 Task: Look for space in Bishnupur, India from 8th June, 2023 to 19th June, 2023 for 1 adult in price range Rs.5000 to Rs.12000. Place can be shared room with 1  bedroom having 1 bed and 1 bathroom. Property type can be house, flat, guest house, hotel. Booking option can be shelf check-in. Required host language is English.
Action: Mouse moved to (484, 73)
Screenshot: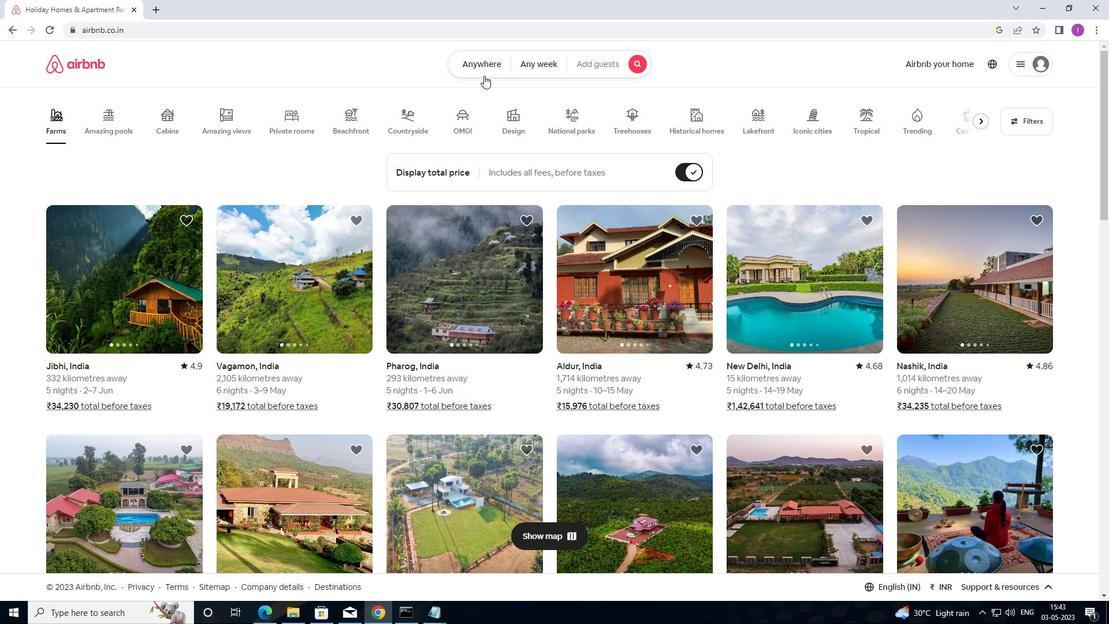 
Action: Mouse pressed left at (484, 73)
Screenshot: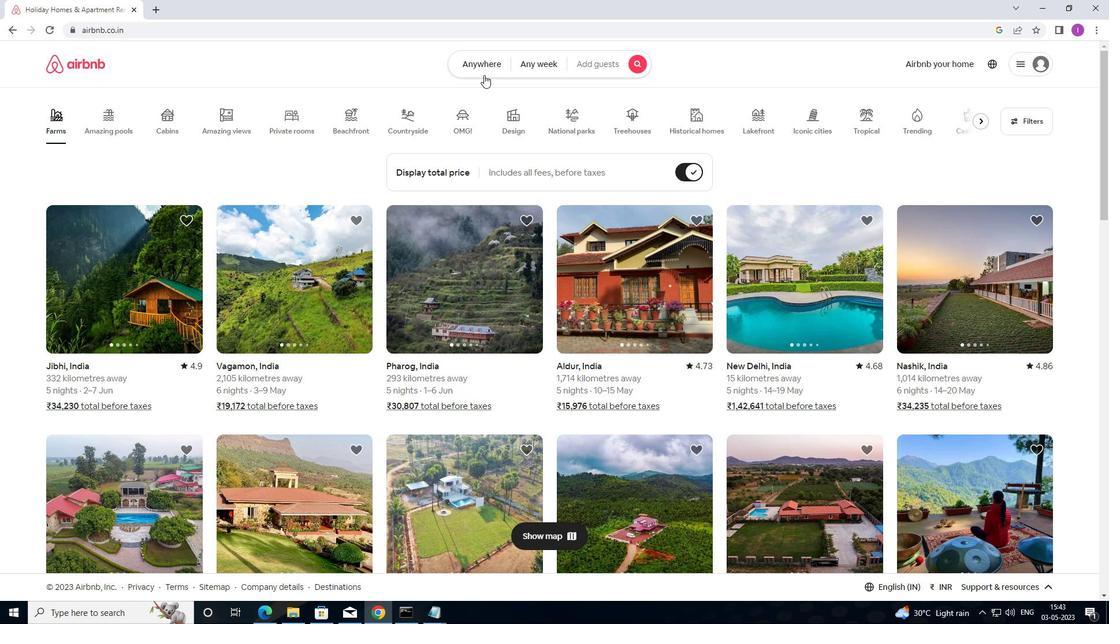 
Action: Mouse moved to (390, 116)
Screenshot: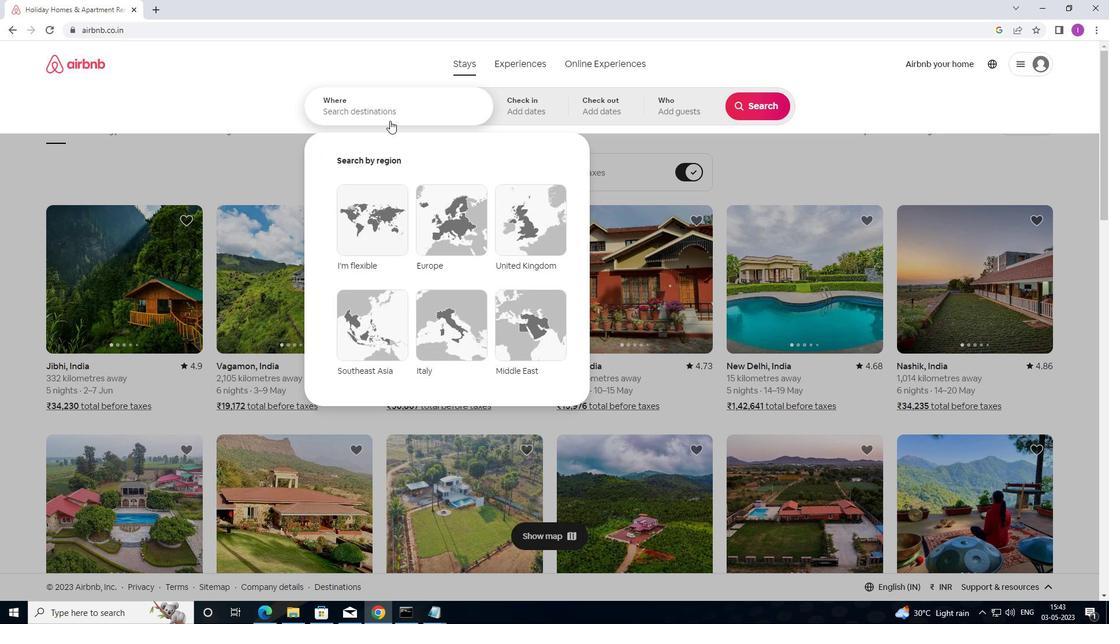 
Action: Mouse pressed left at (390, 116)
Screenshot: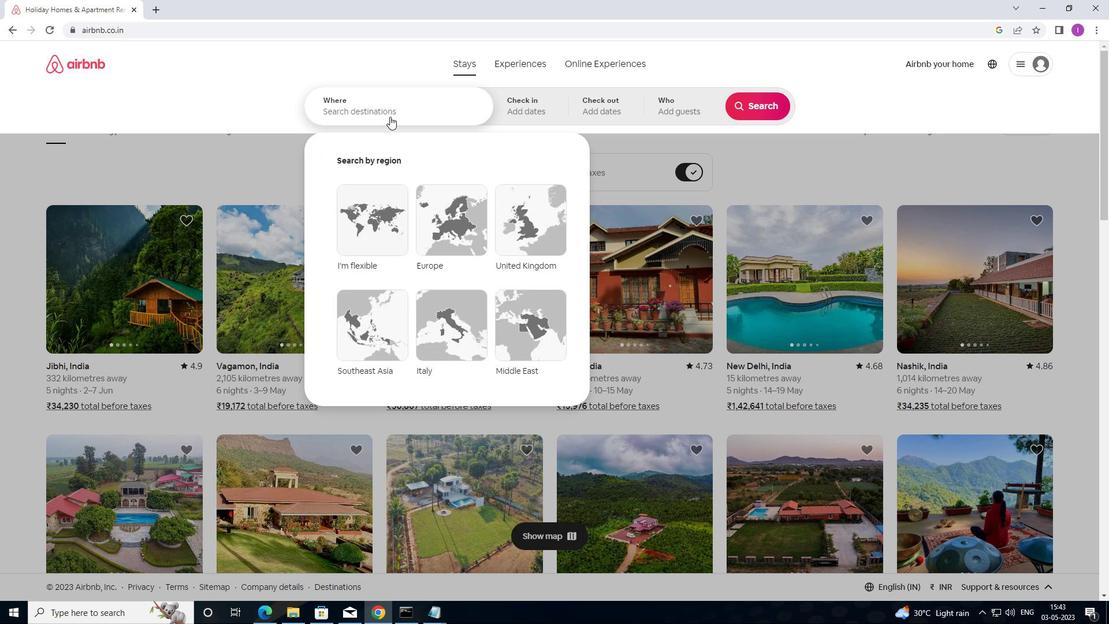
Action: Mouse moved to (596, 73)
Screenshot: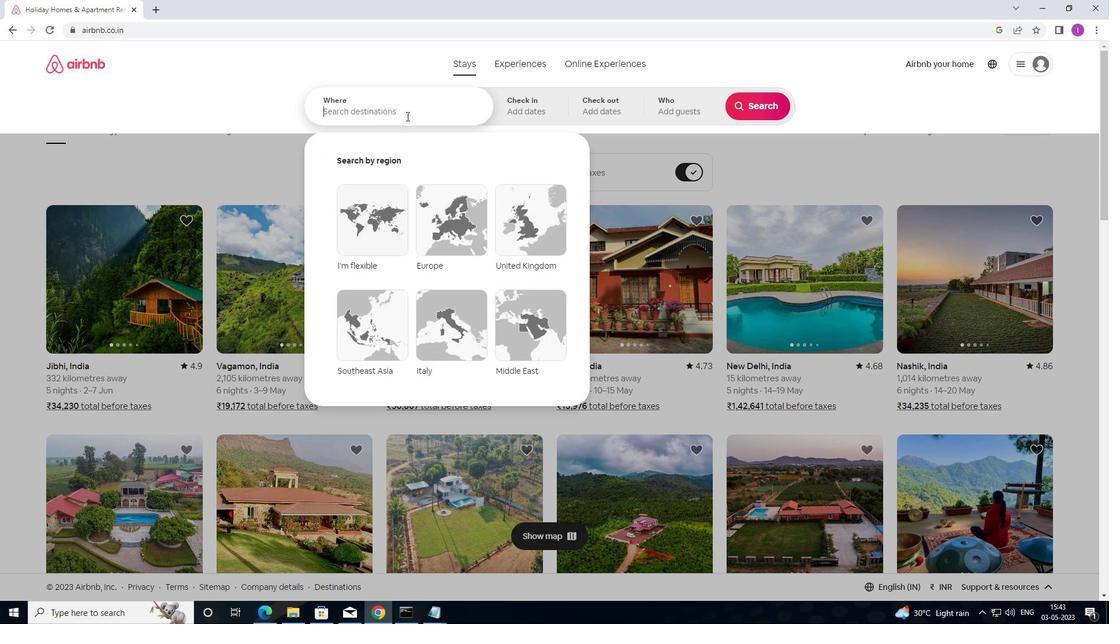 
Action: Key pressed <Key.shift>BISHNUPUR,<Key.shift>INDIA
Screenshot: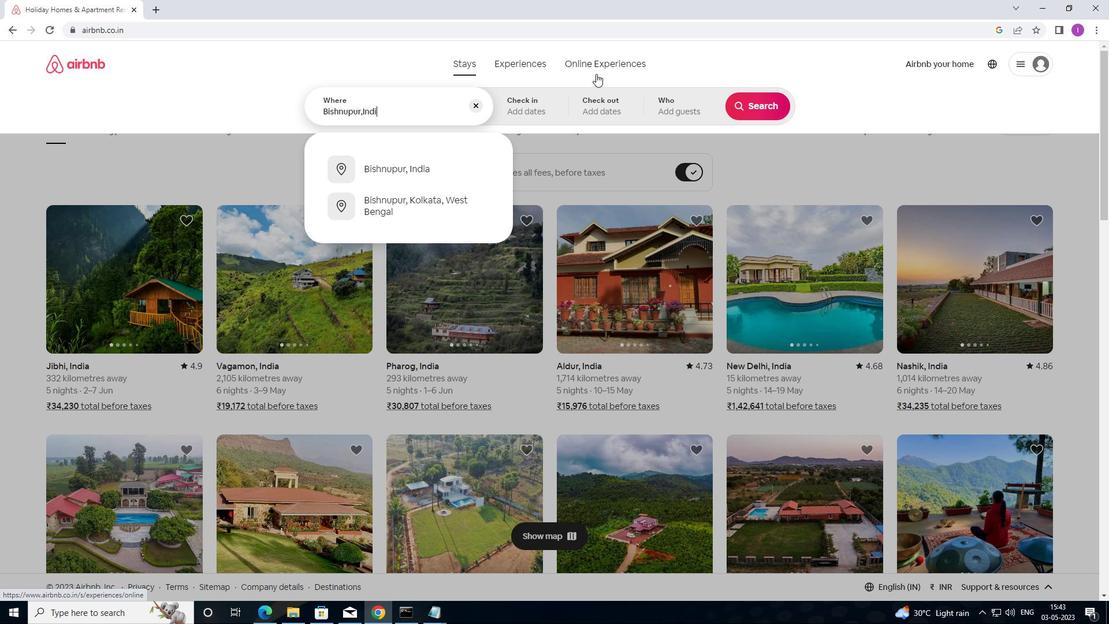 
Action: Mouse moved to (383, 173)
Screenshot: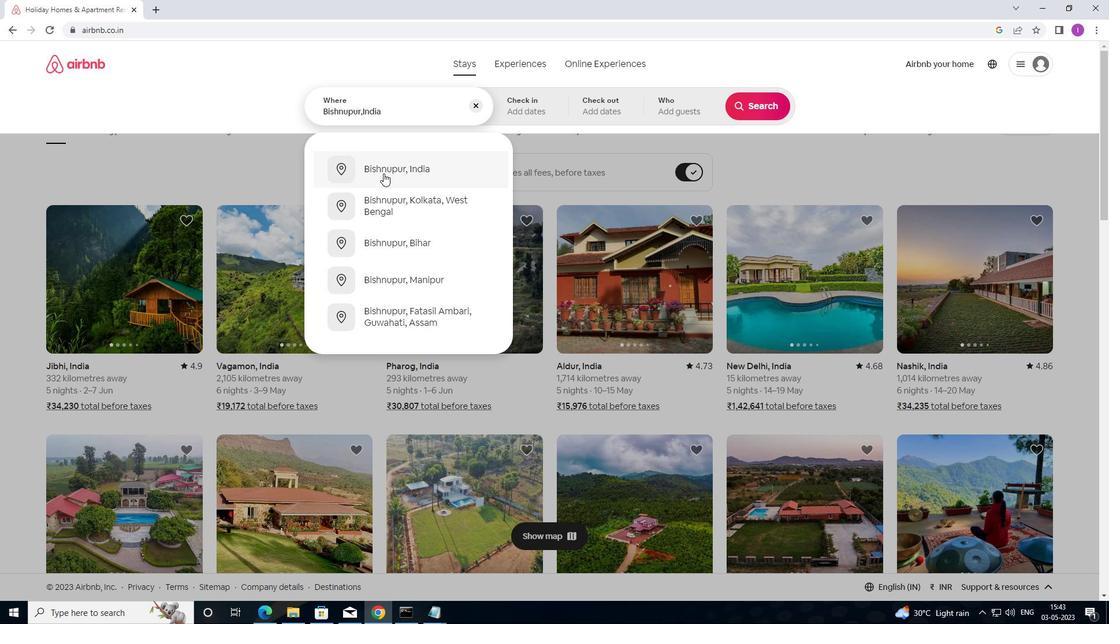 
Action: Mouse pressed left at (383, 173)
Screenshot: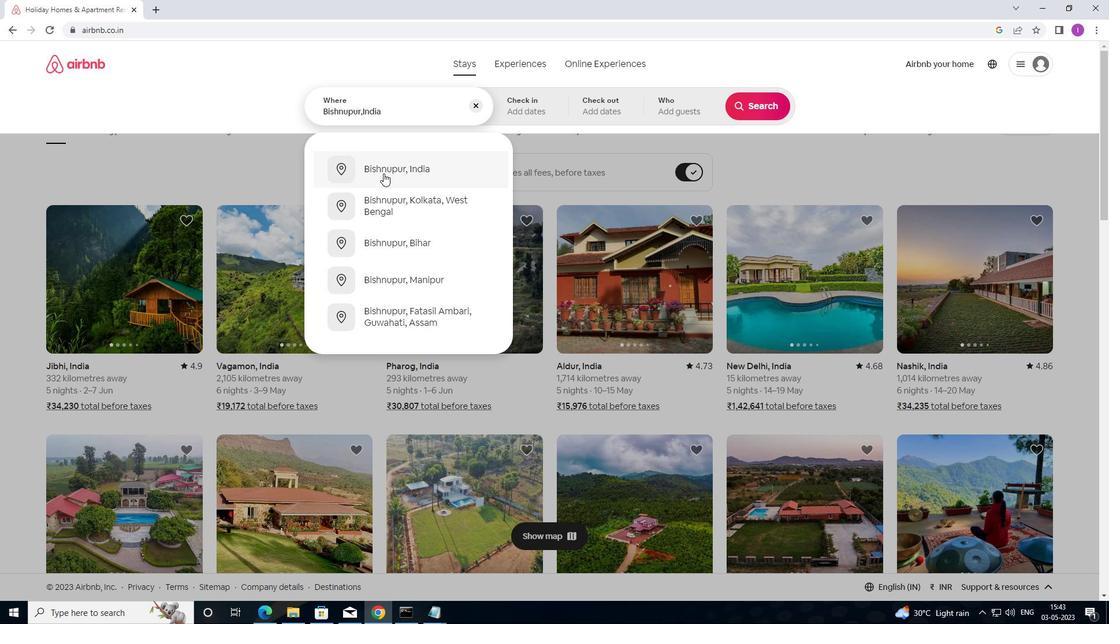 
Action: Mouse moved to (528, 113)
Screenshot: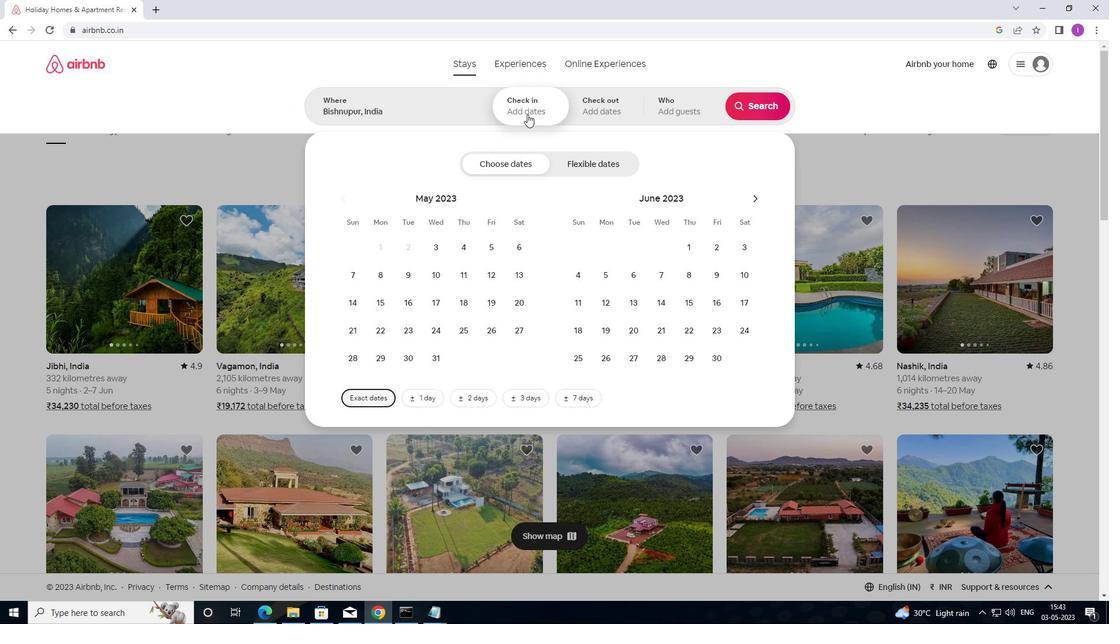 
Action: Mouse pressed left at (528, 113)
Screenshot: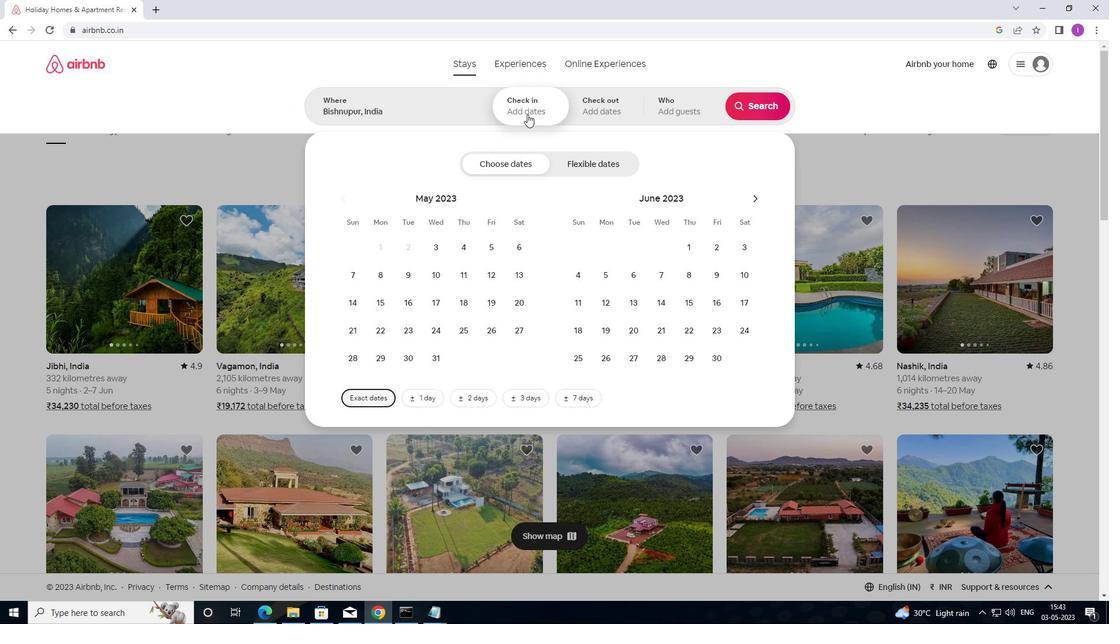 
Action: Mouse moved to (529, 110)
Screenshot: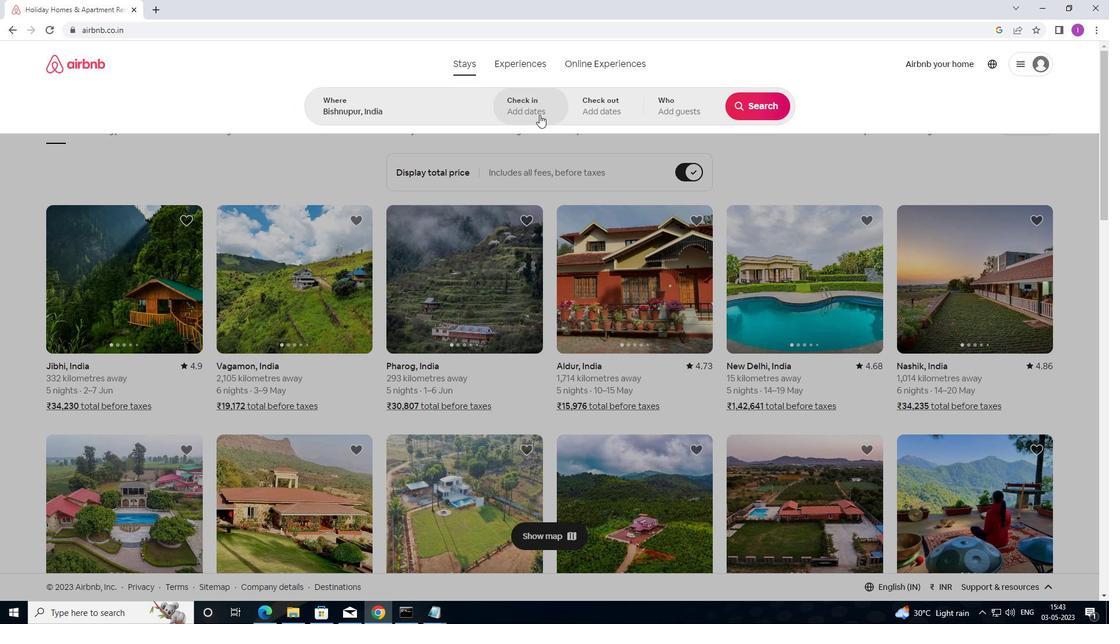 
Action: Mouse pressed left at (529, 110)
Screenshot: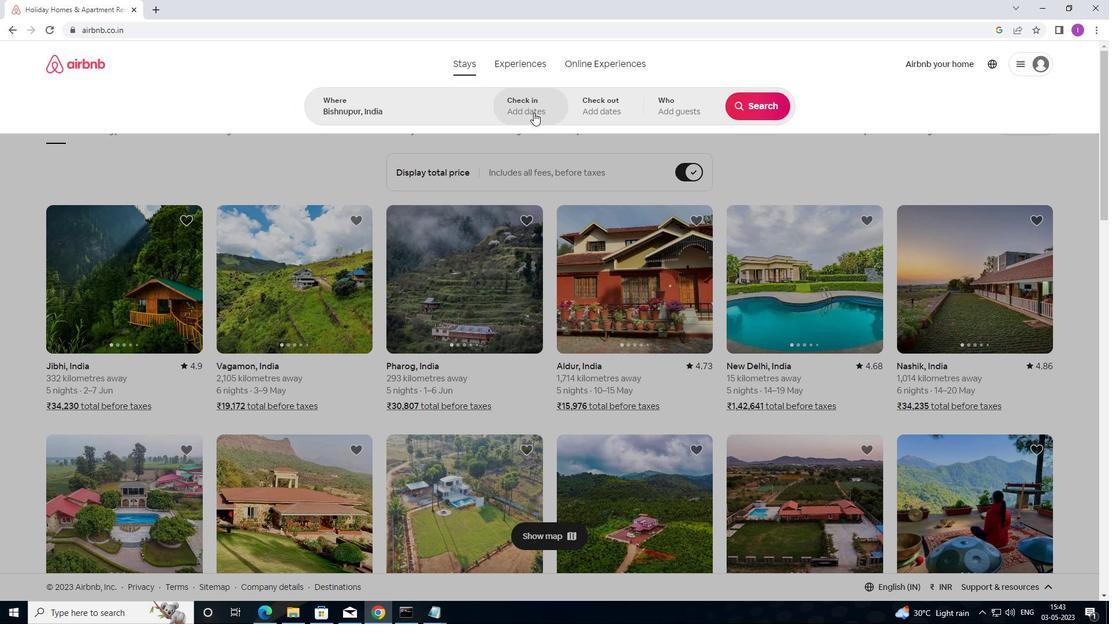 
Action: Mouse moved to (694, 277)
Screenshot: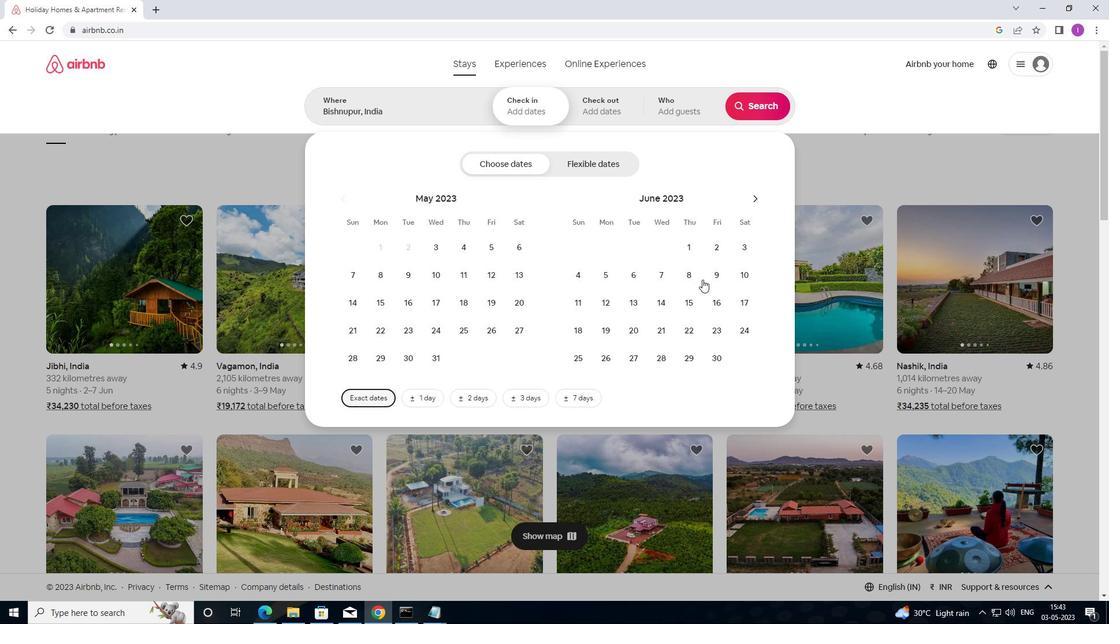 
Action: Mouse pressed left at (694, 277)
Screenshot: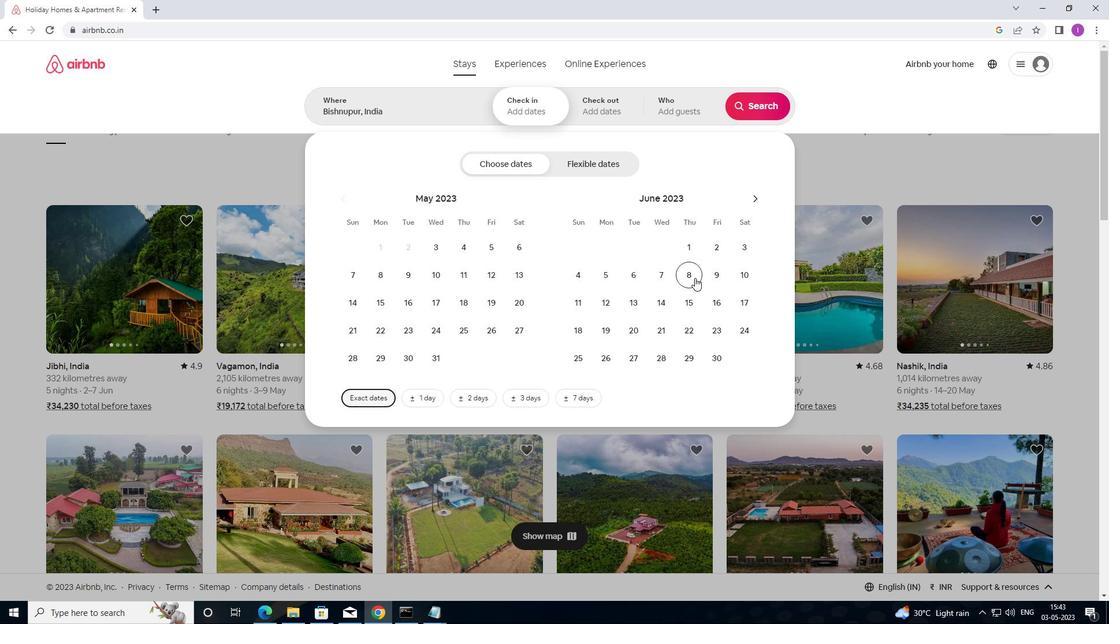 
Action: Mouse moved to (617, 335)
Screenshot: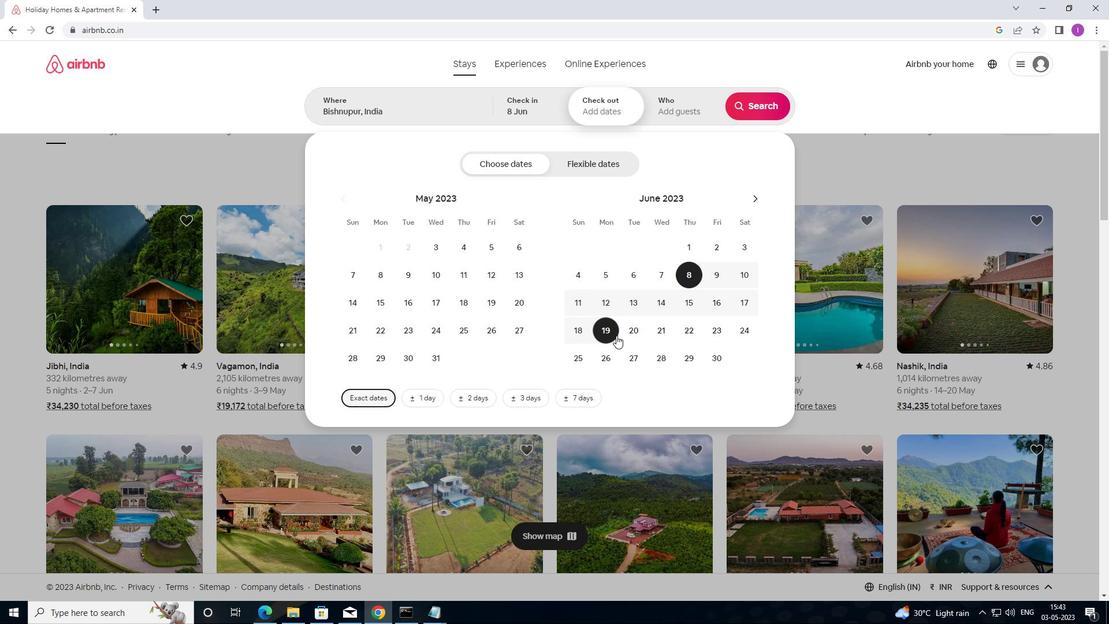
Action: Mouse pressed left at (617, 335)
Screenshot: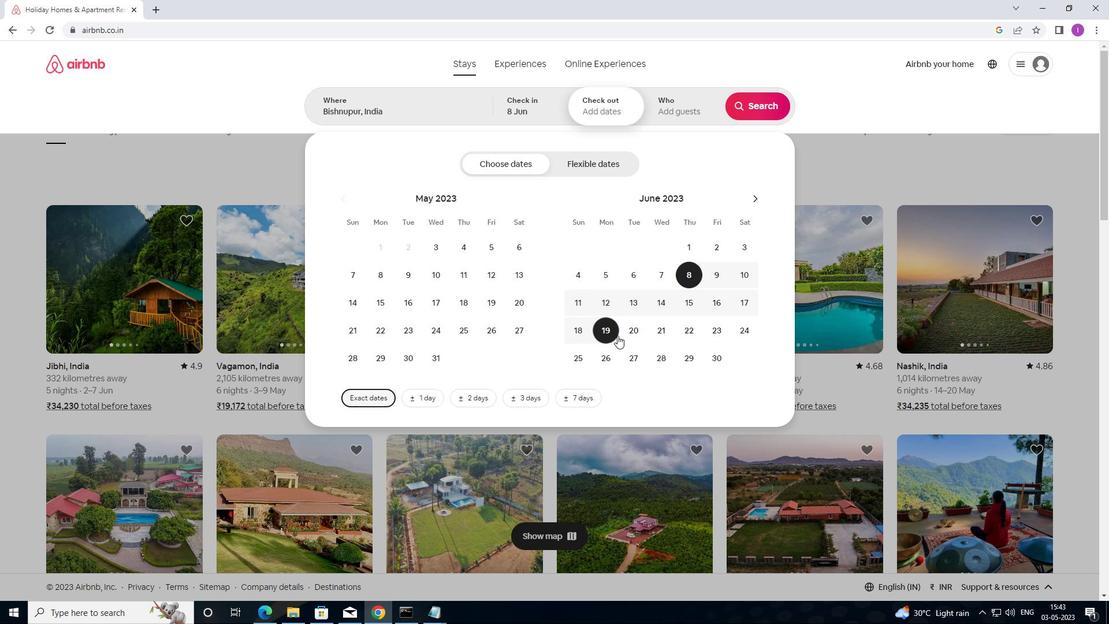 
Action: Mouse moved to (706, 107)
Screenshot: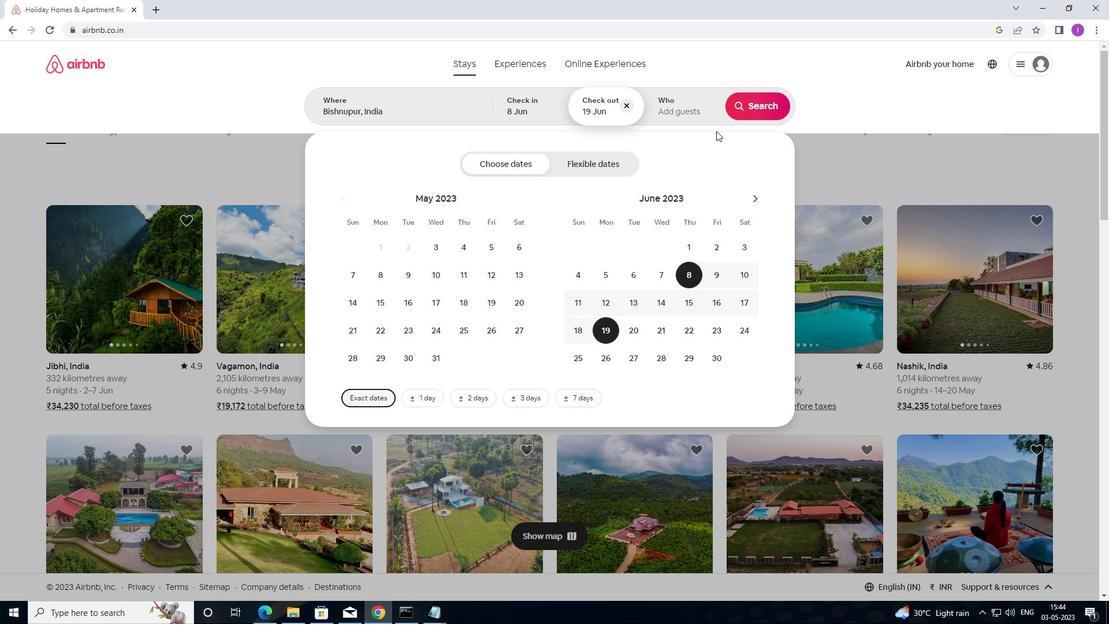 
Action: Mouse pressed left at (706, 107)
Screenshot: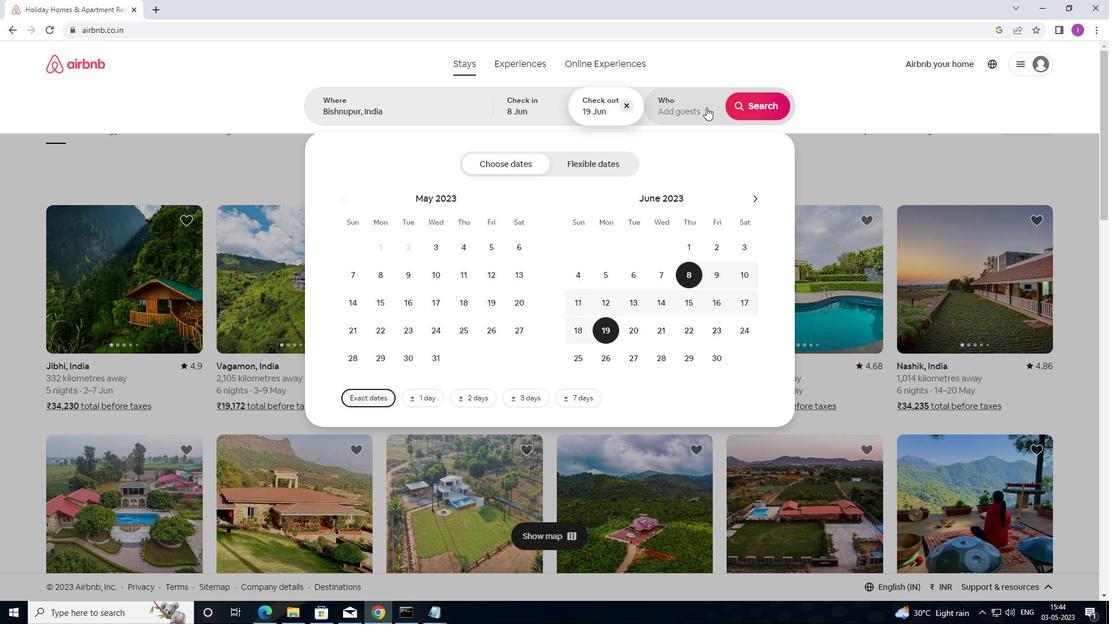 
Action: Mouse moved to (765, 166)
Screenshot: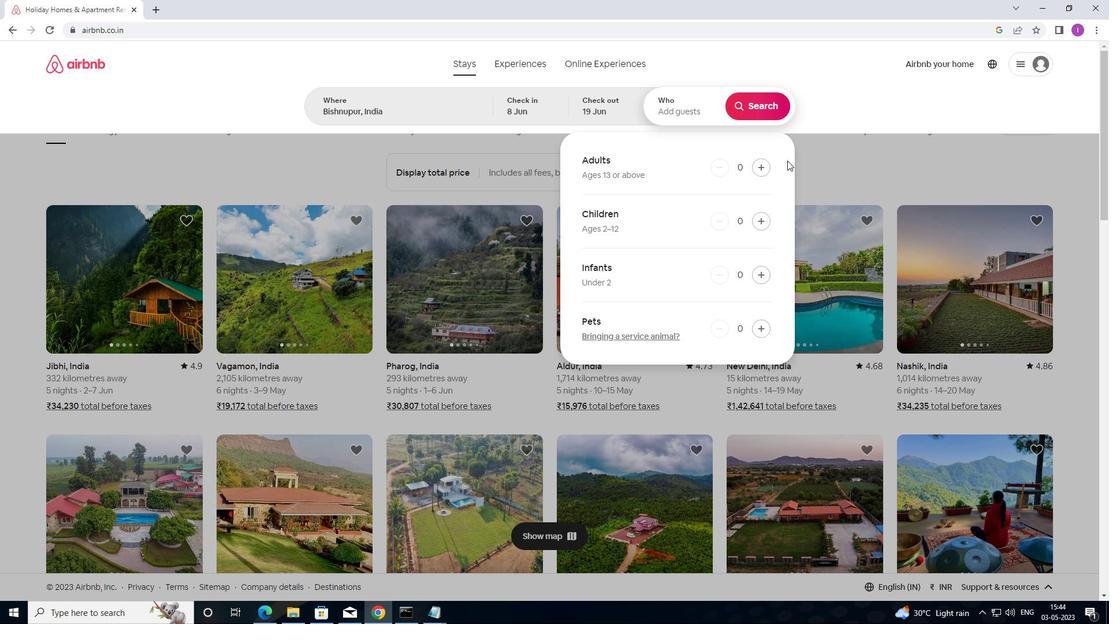
Action: Mouse pressed left at (765, 166)
Screenshot: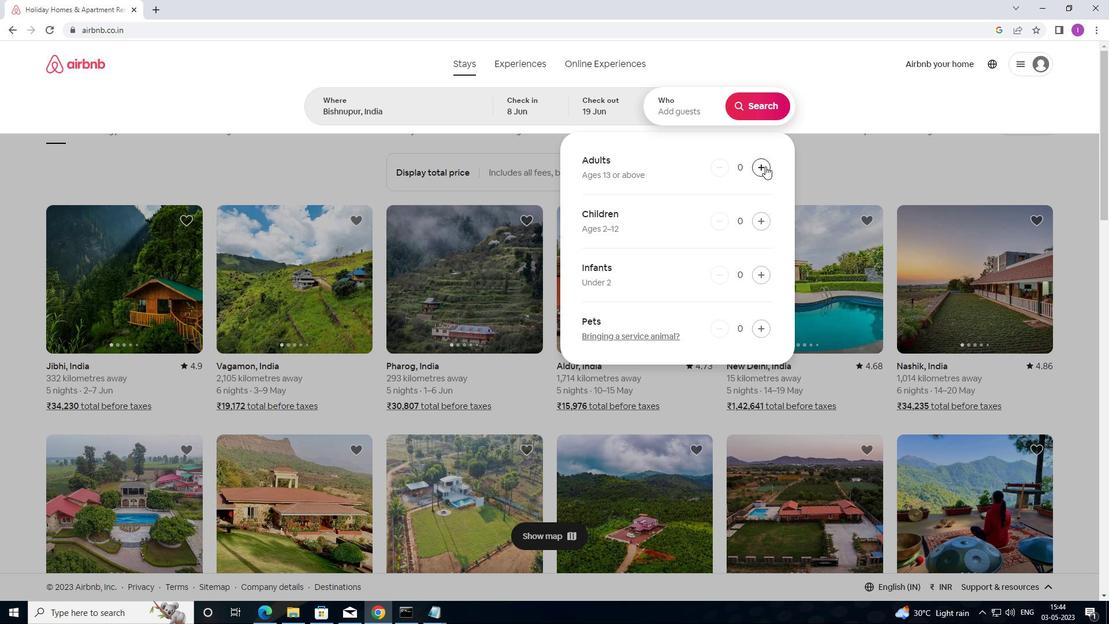 
Action: Mouse moved to (764, 110)
Screenshot: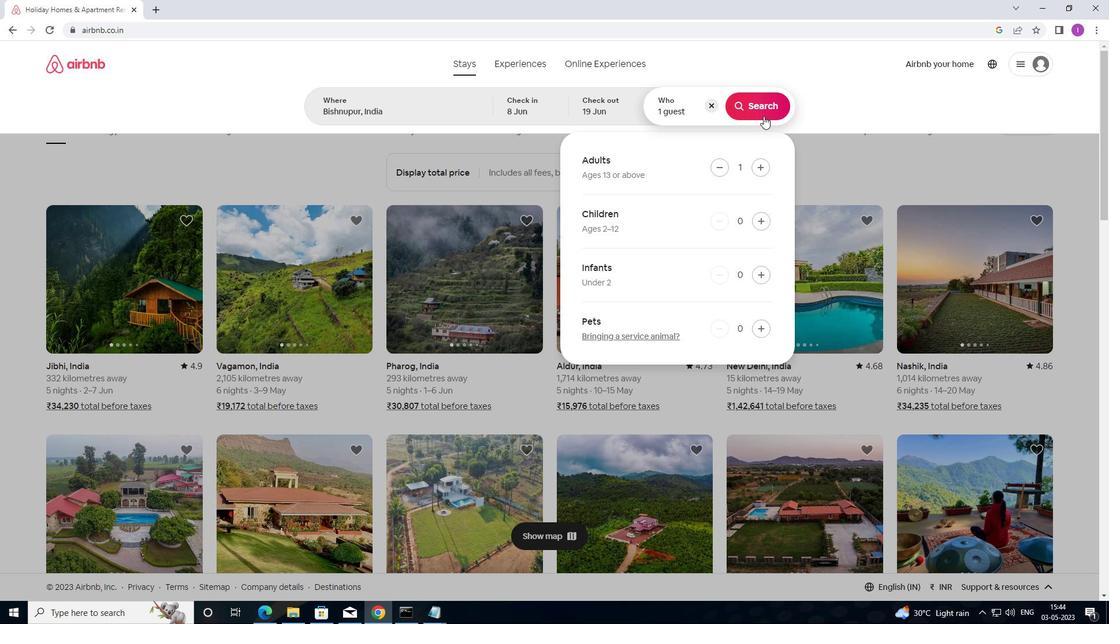 
Action: Mouse pressed left at (764, 110)
Screenshot: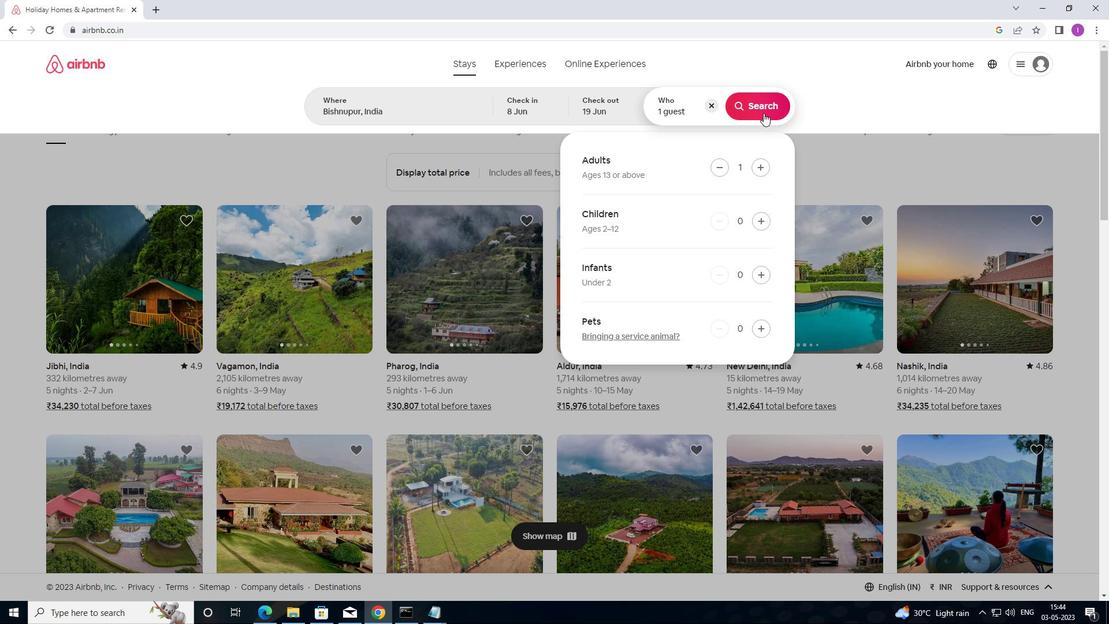 
Action: Mouse moved to (1078, 116)
Screenshot: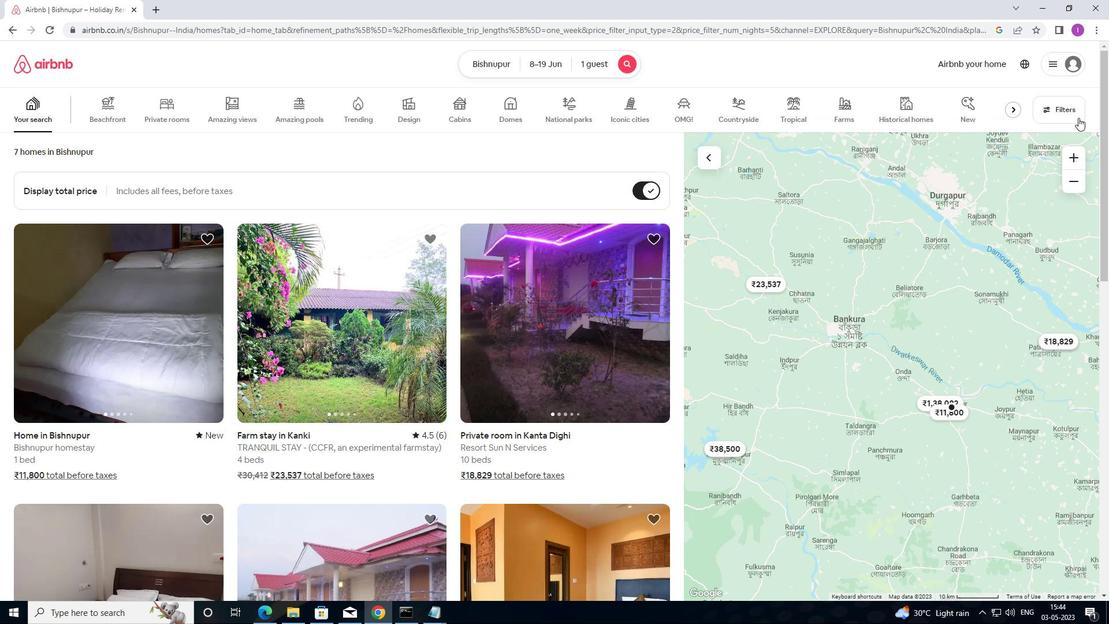 
Action: Mouse pressed left at (1078, 116)
Screenshot: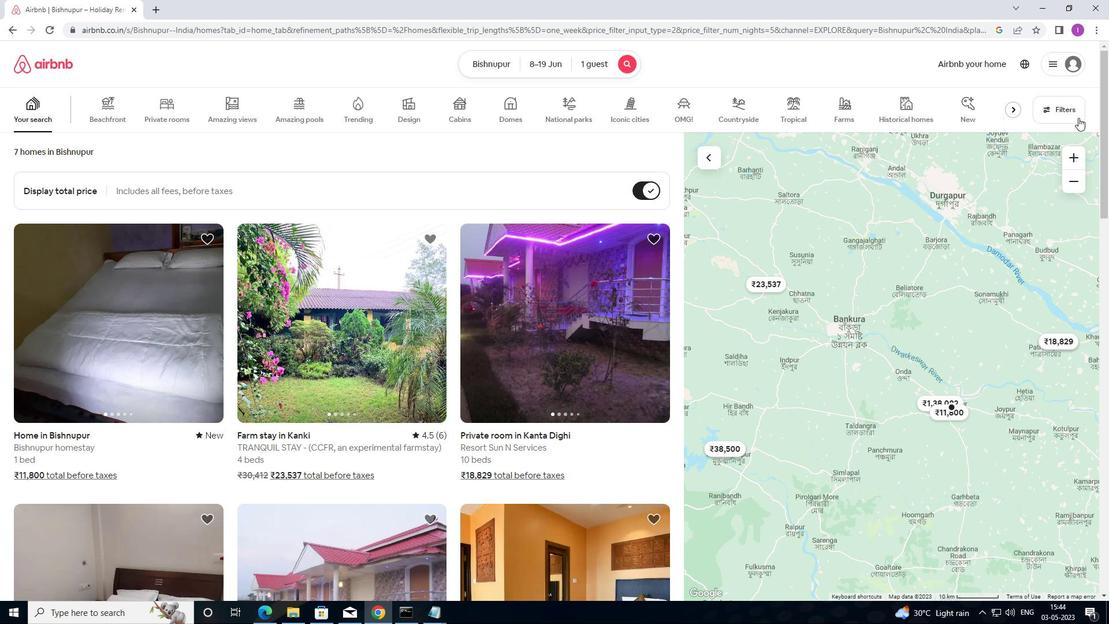 
Action: Mouse moved to (441, 255)
Screenshot: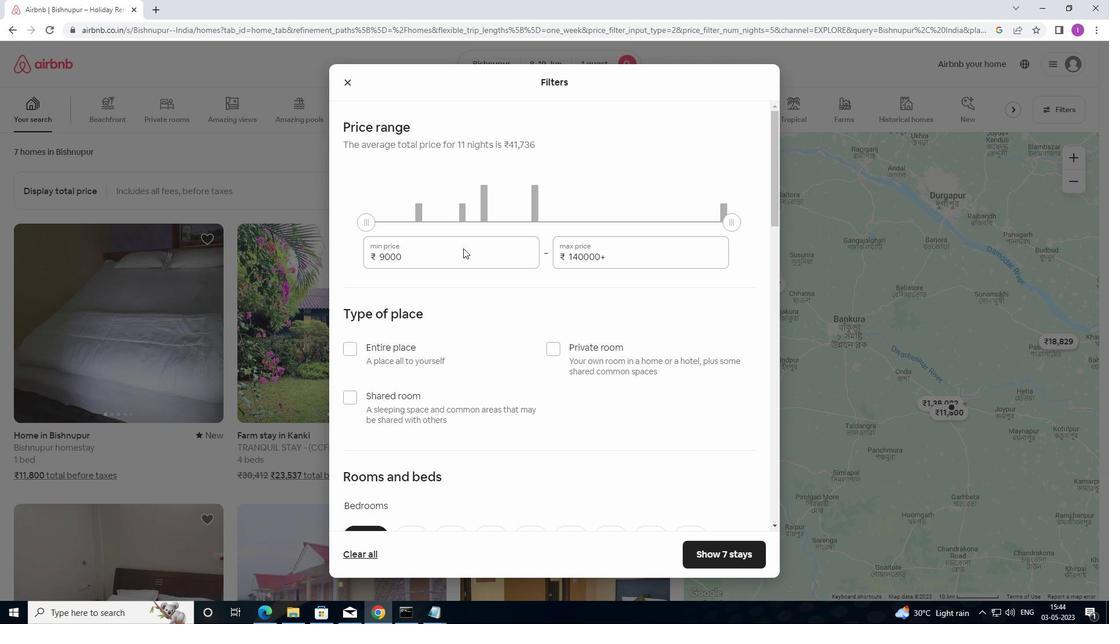 
Action: Mouse pressed left at (441, 255)
Screenshot: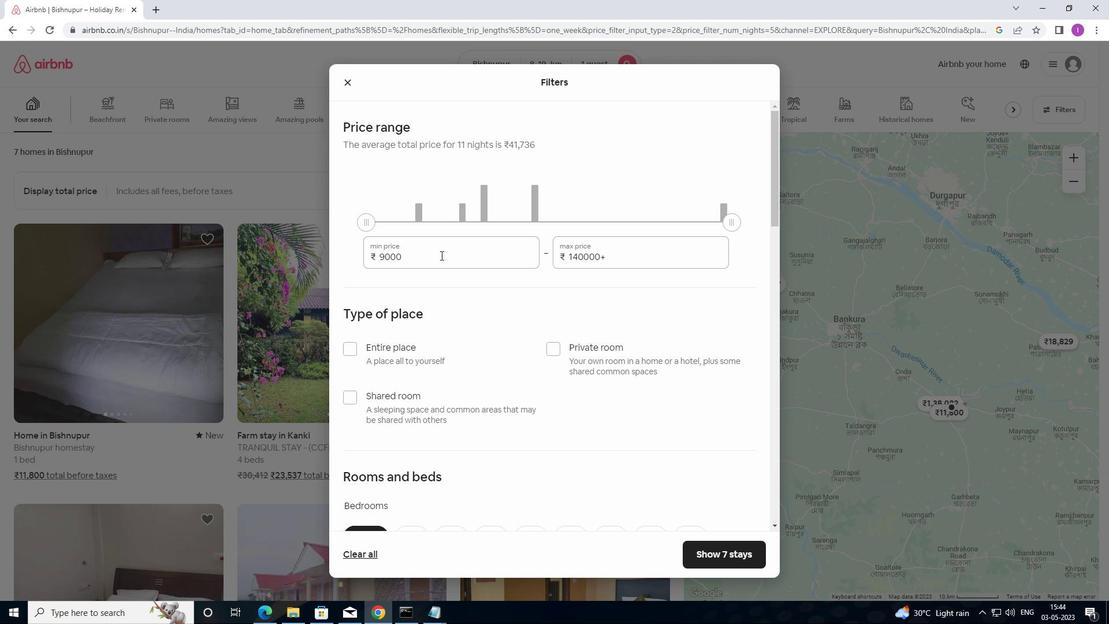 
Action: Mouse moved to (398, 247)
Screenshot: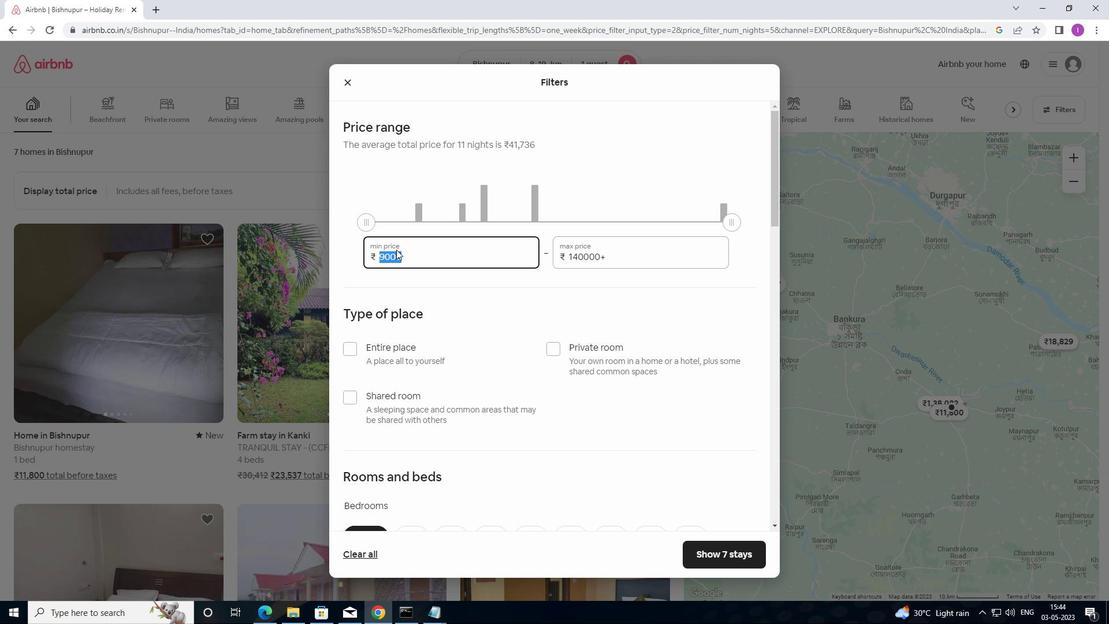 
Action: Key pressed 5
Screenshot: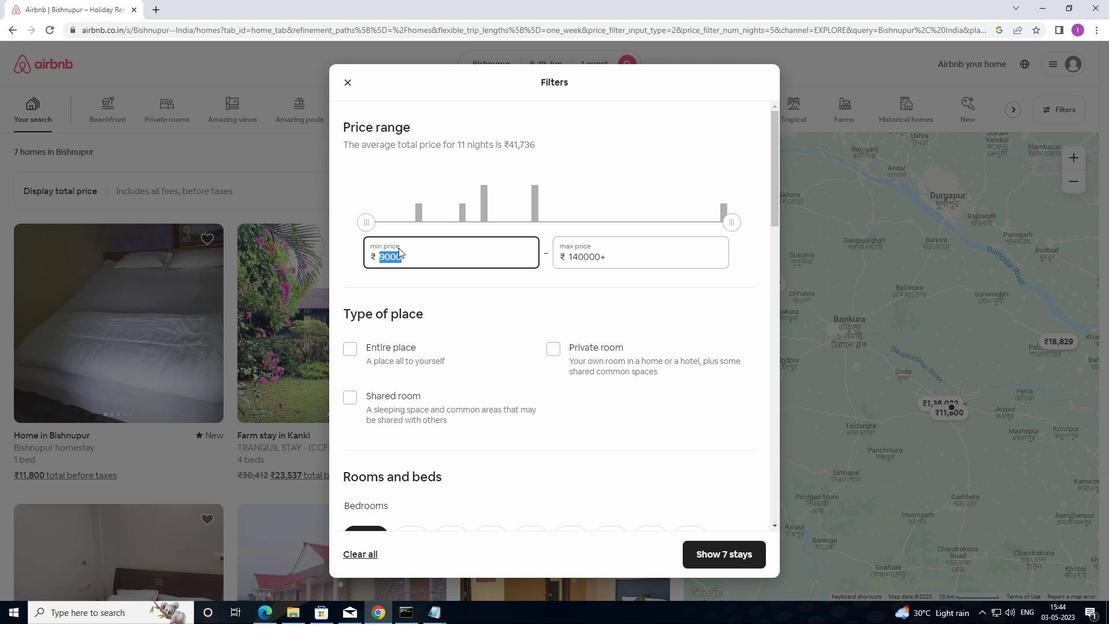 
Action: Mouse moved to (400, 247)
Screenshot: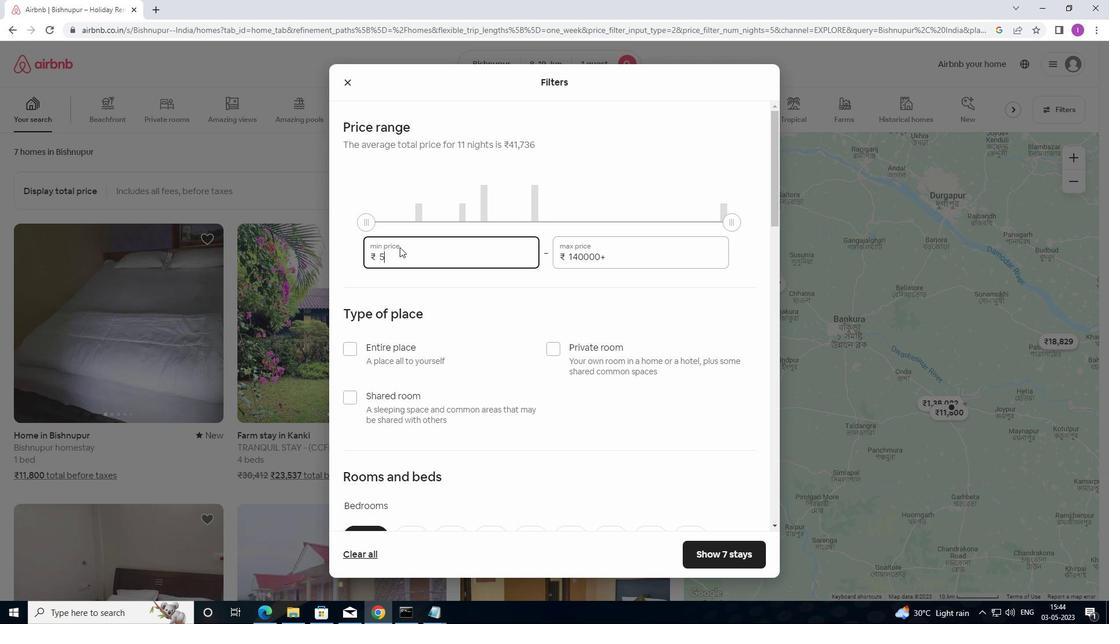 
Action: Key pressed 0
Screenshot: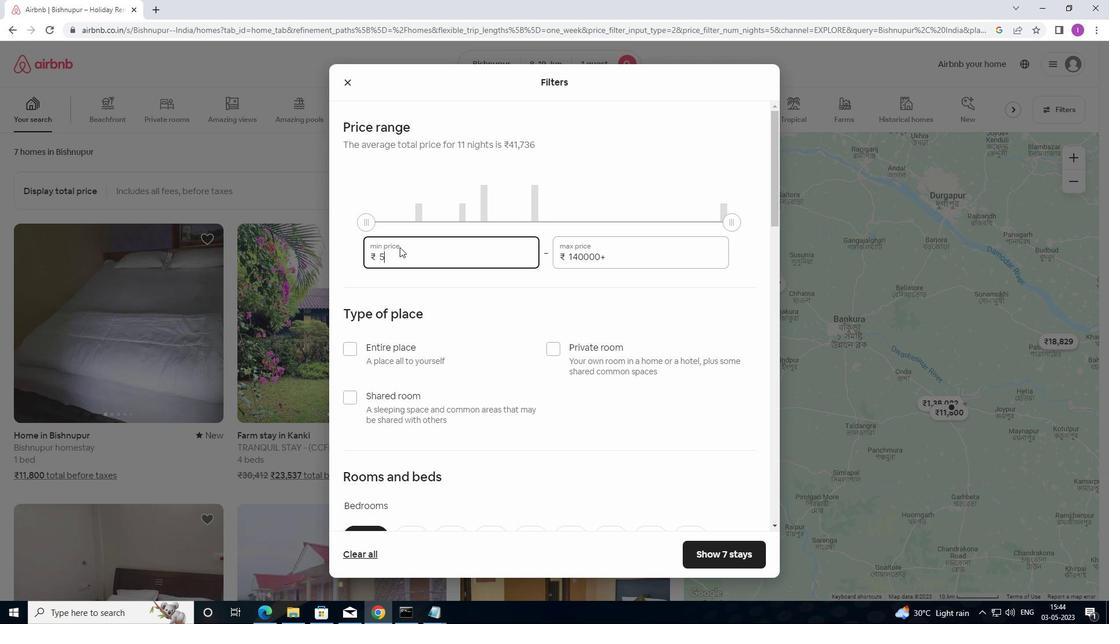 
Action: Mouse moved to (408, 247)
Screenshot: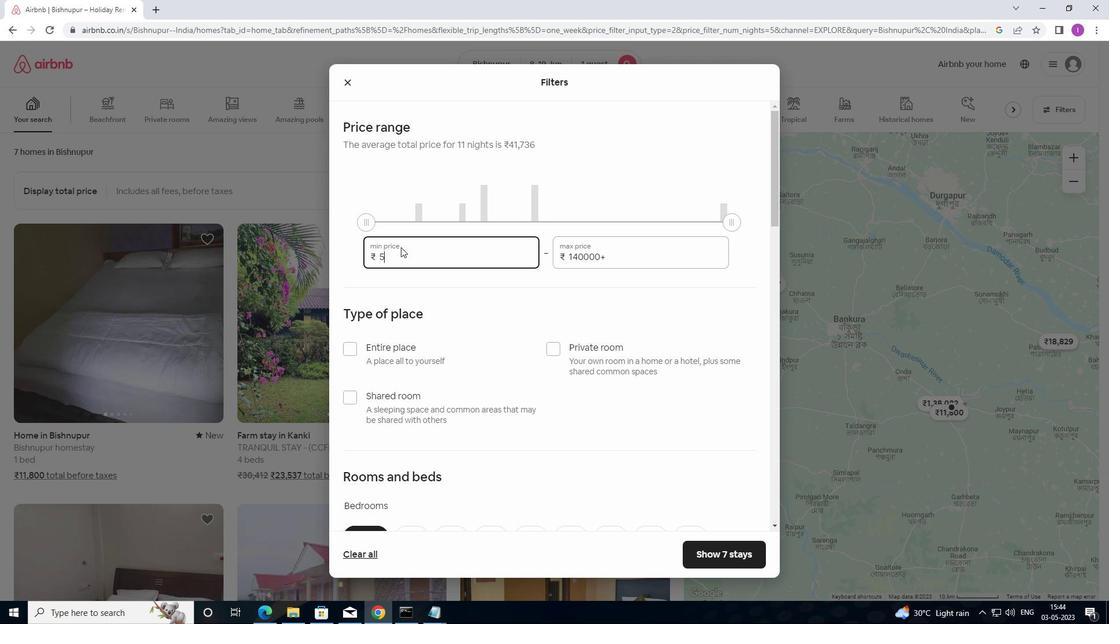 
Action: Key pressed 0
Screenshot: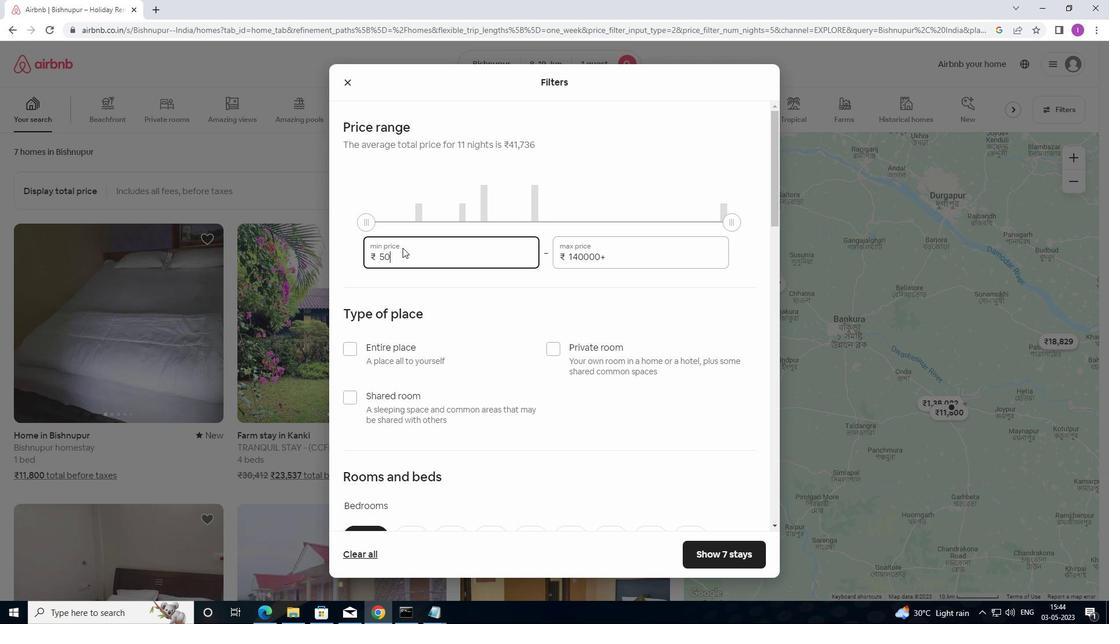 
Action: Mouse moved to (415, 246)
Screenshot: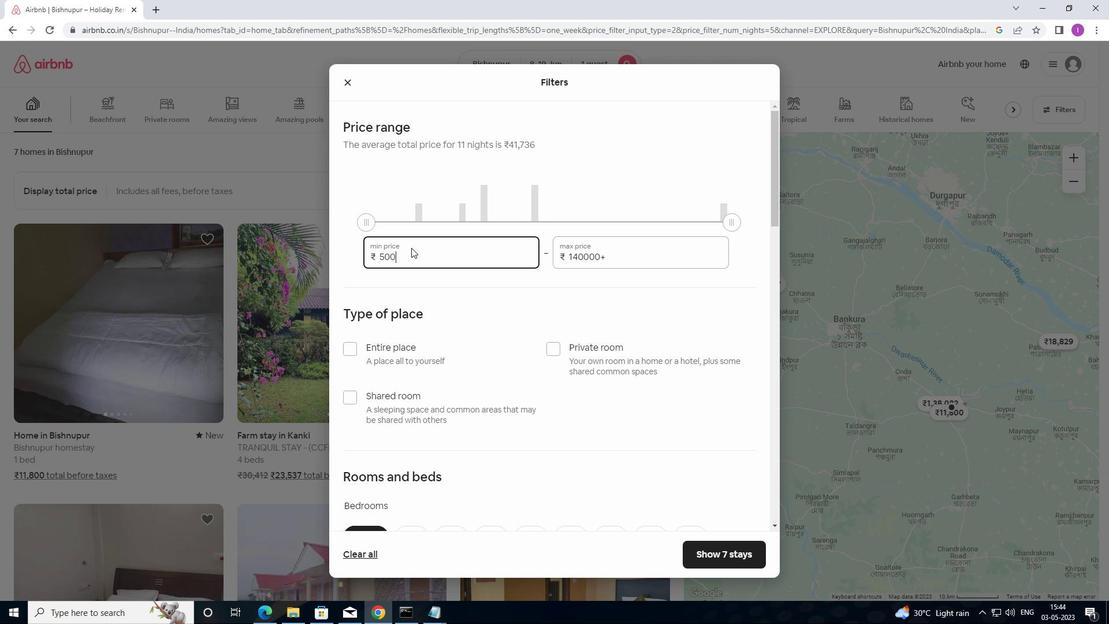 
Action: Key pressed 0
Screenshot: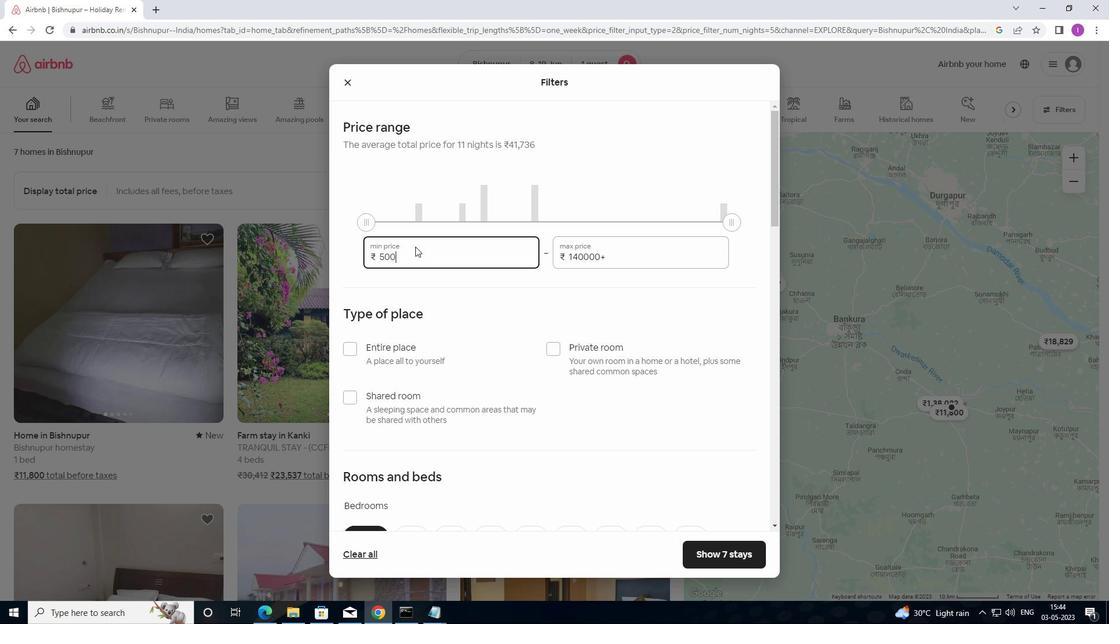 
Action: Mouse moved to (610, 258)
Screenshot: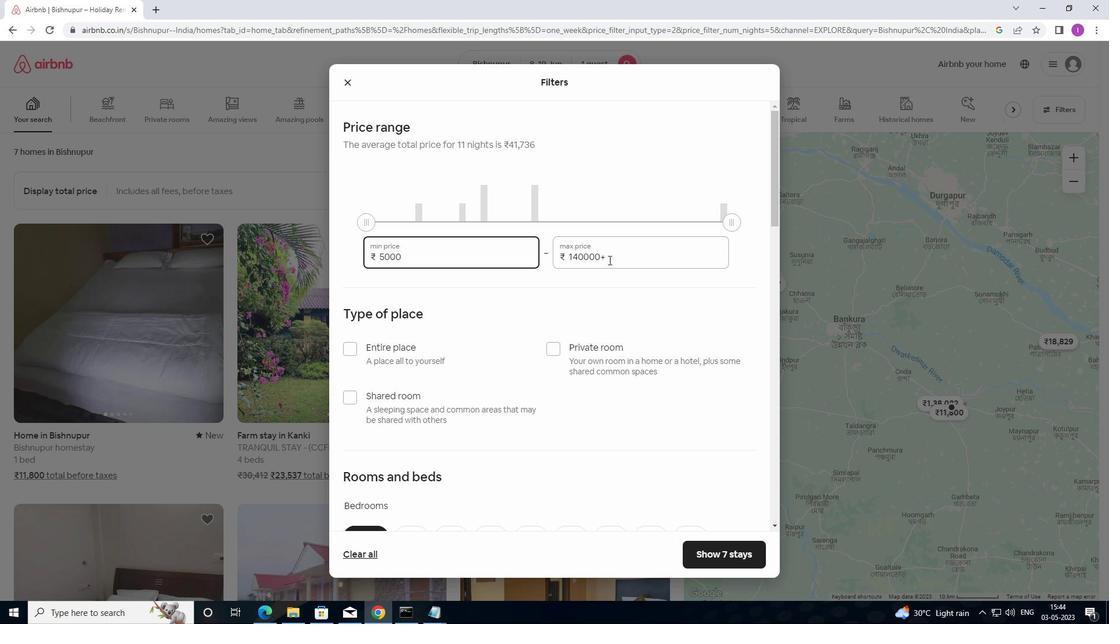 
Action: Mouse pressed left at (610, 258)
Screenshot: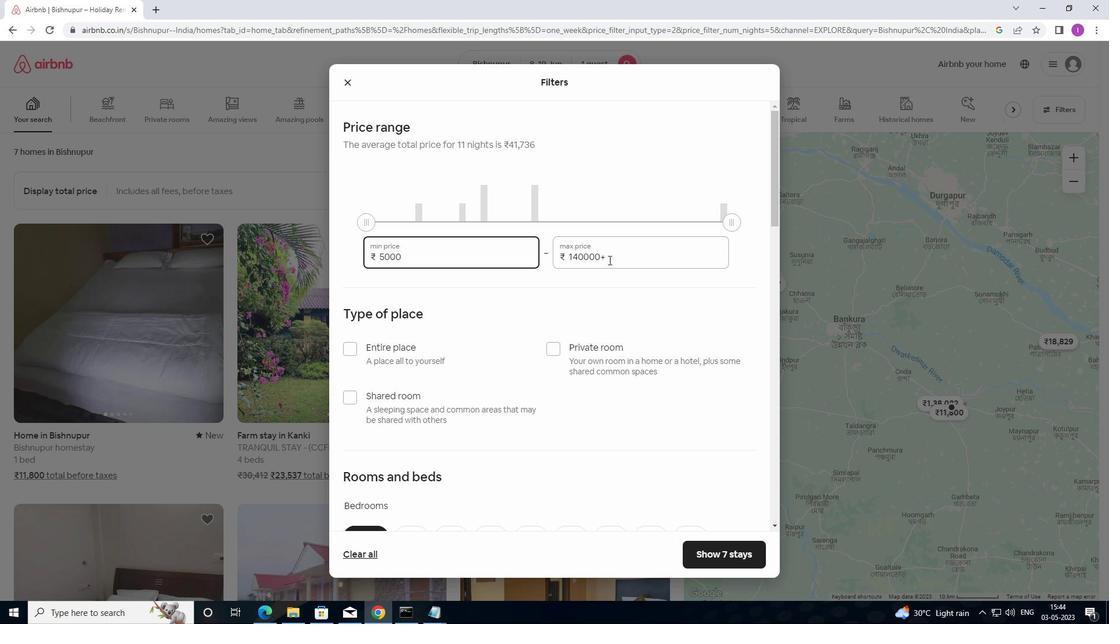 
Action: Mouse moved to (563, 258)
Screenshot: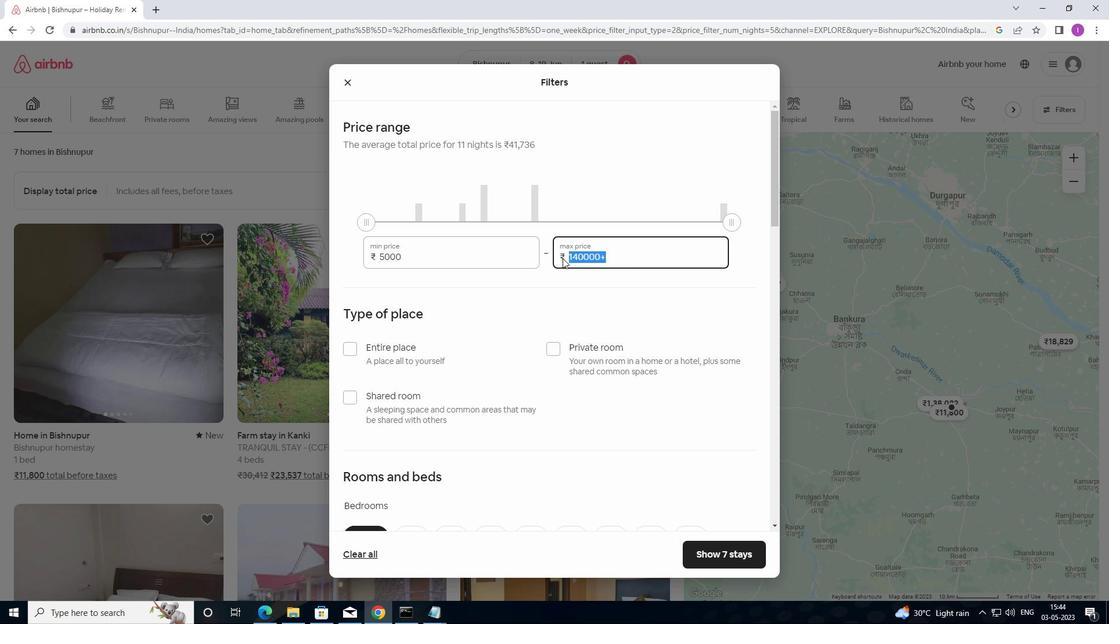 
Action: Key pressed 1
Screenshot: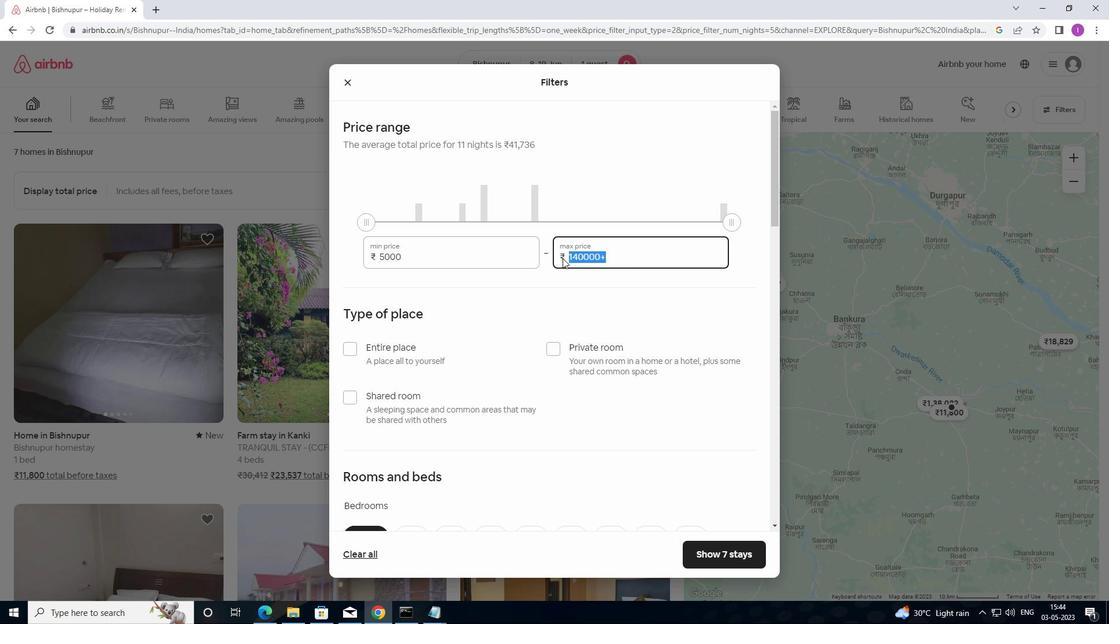 
Action: Mouse moved to (563, 258)
Screenshot: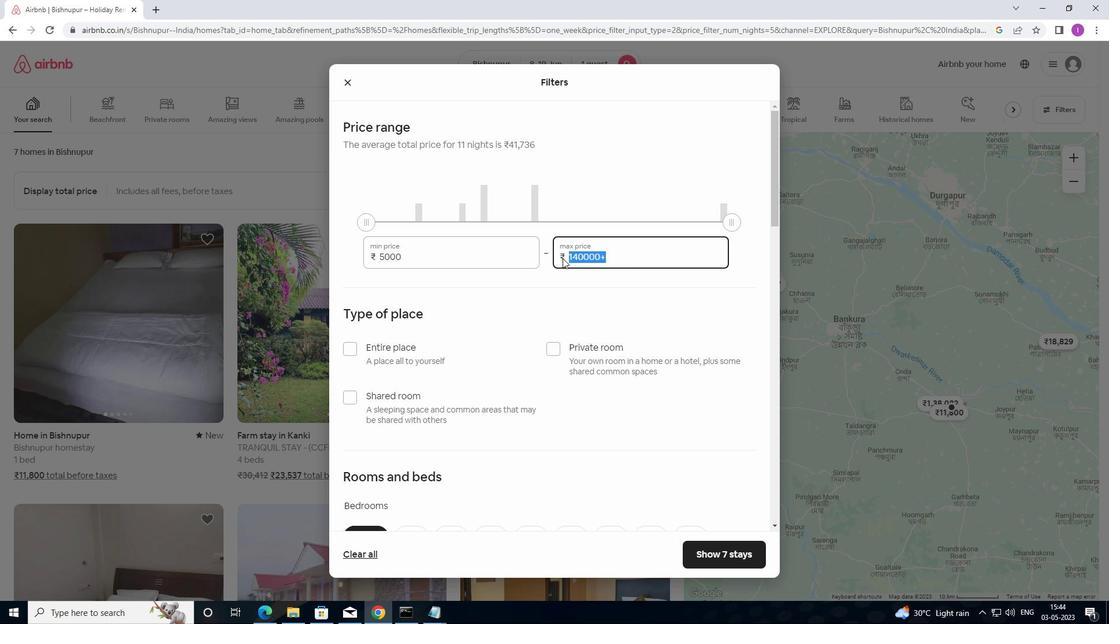 
Action: Key pressed 200
Screenshot: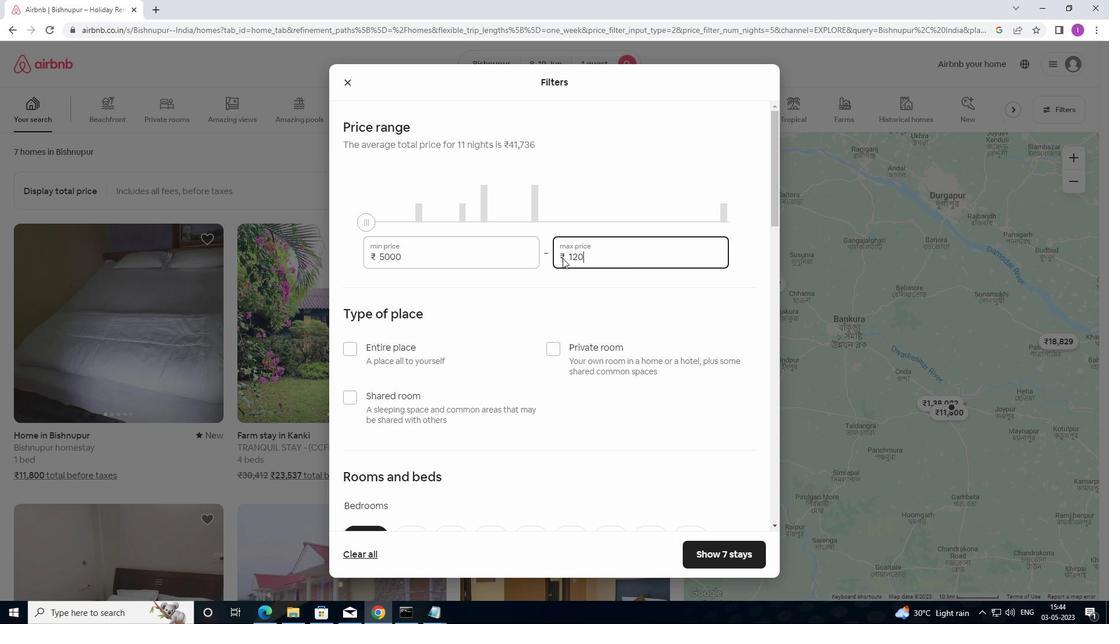 
Action: Mouse moved to (563, 258)
Screenshot: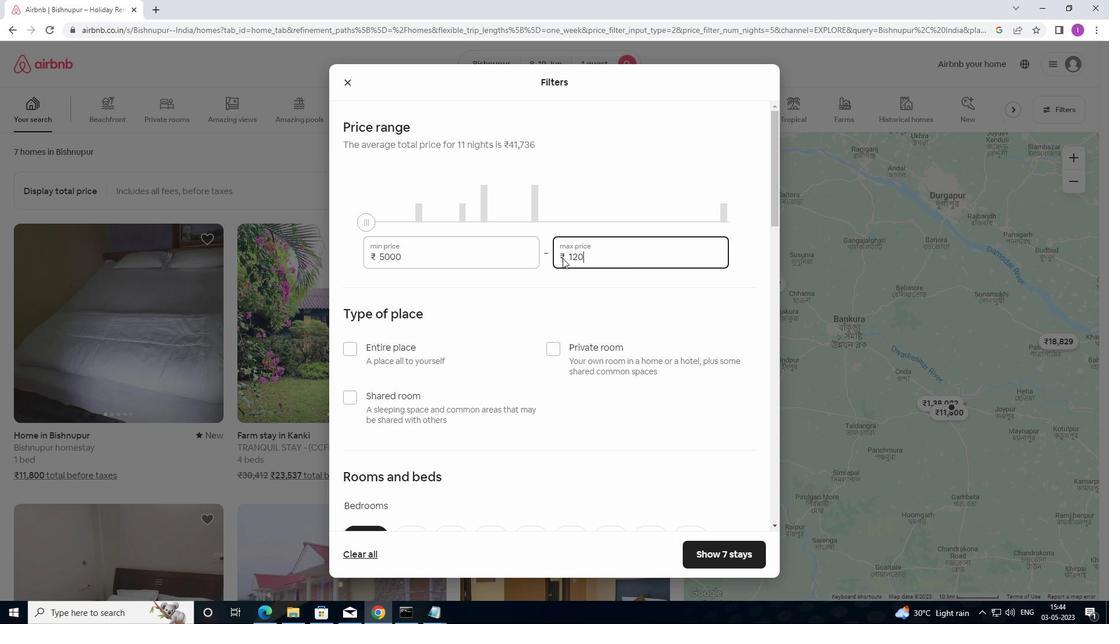 
Action: Key pressed 0
Screenshot: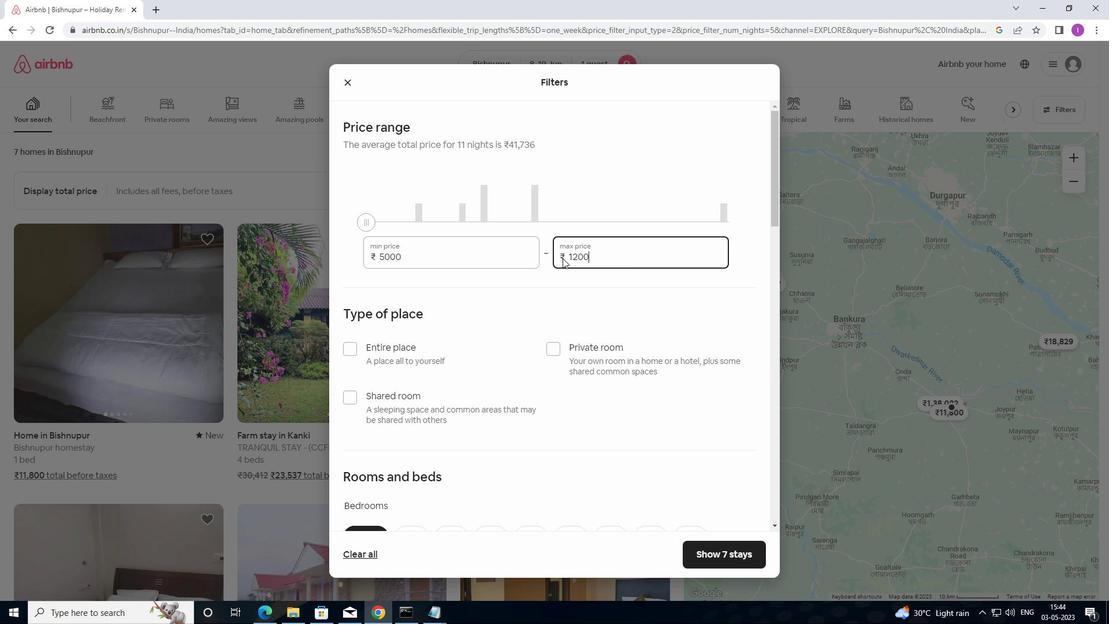 
Action: Mouse moved to (564, 285)
Screenshot: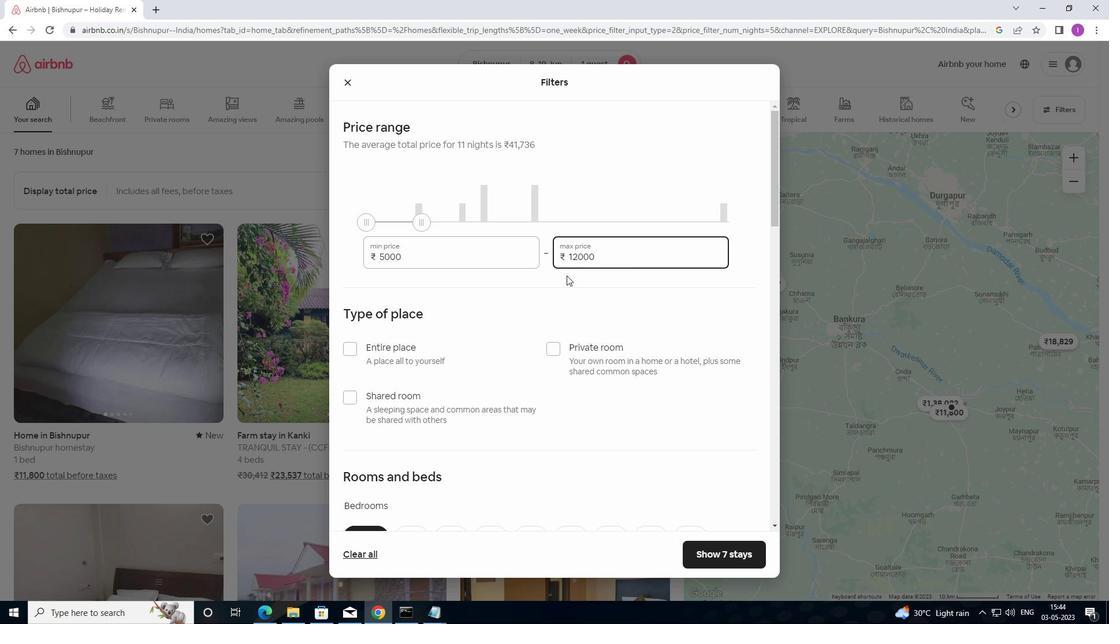 
Action: Mouse scrolled (564, 284) with delta (0, 0)
Screenshot: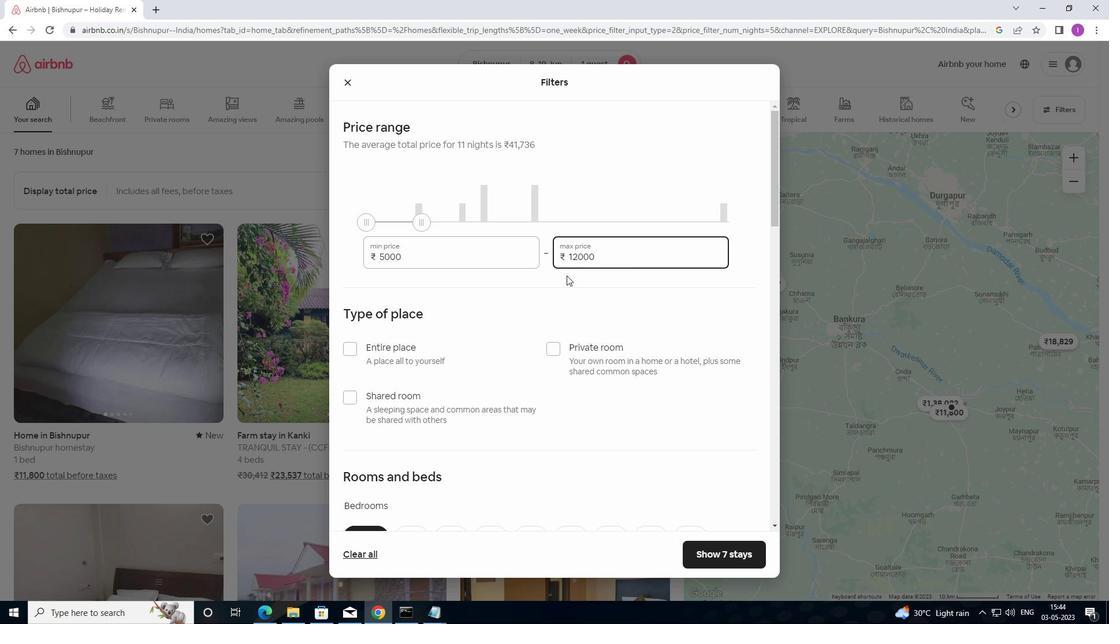 
Action: Mouse moved to (563, 287)
Screenshot: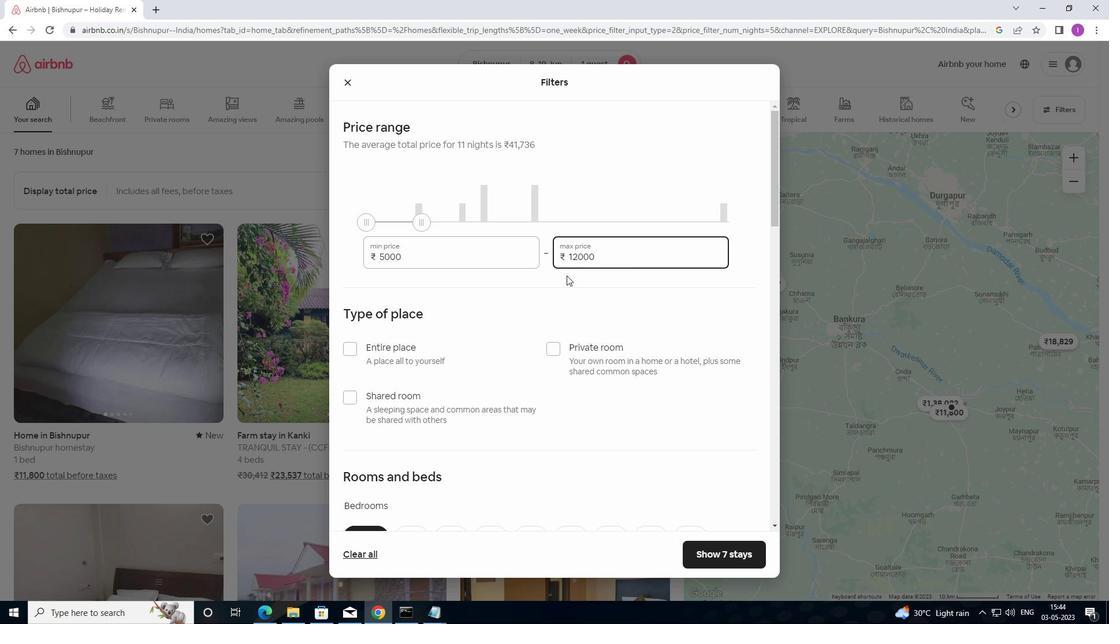 
Action: Mouse scrolled (563, 286) with delta (0, 0)
Screenshot: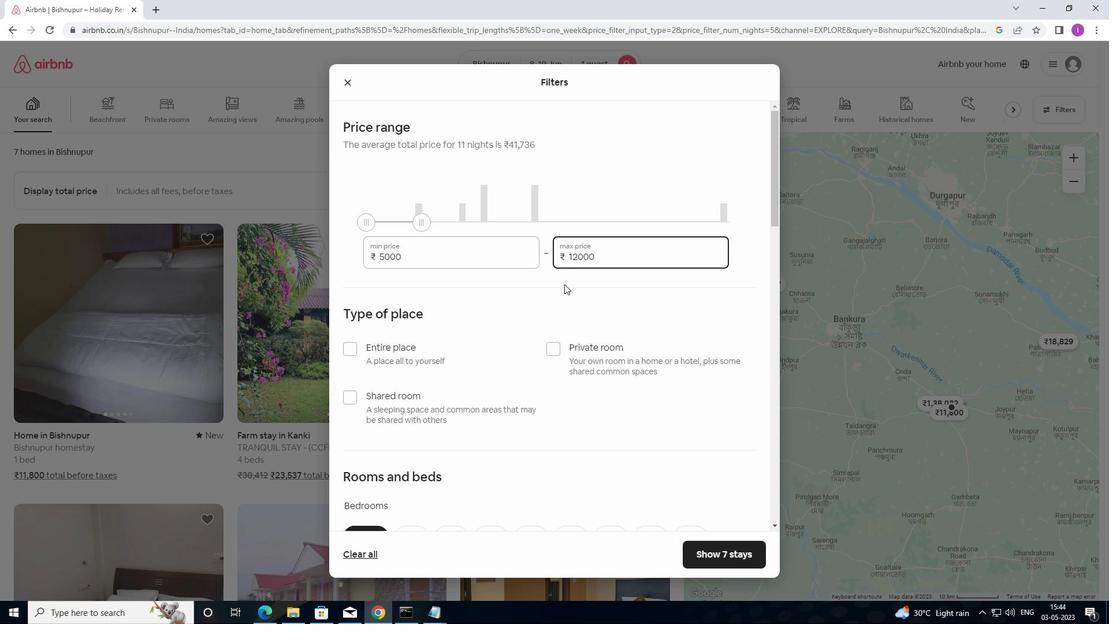 
Action: Mouse moved to (438, 320)
Screenshot: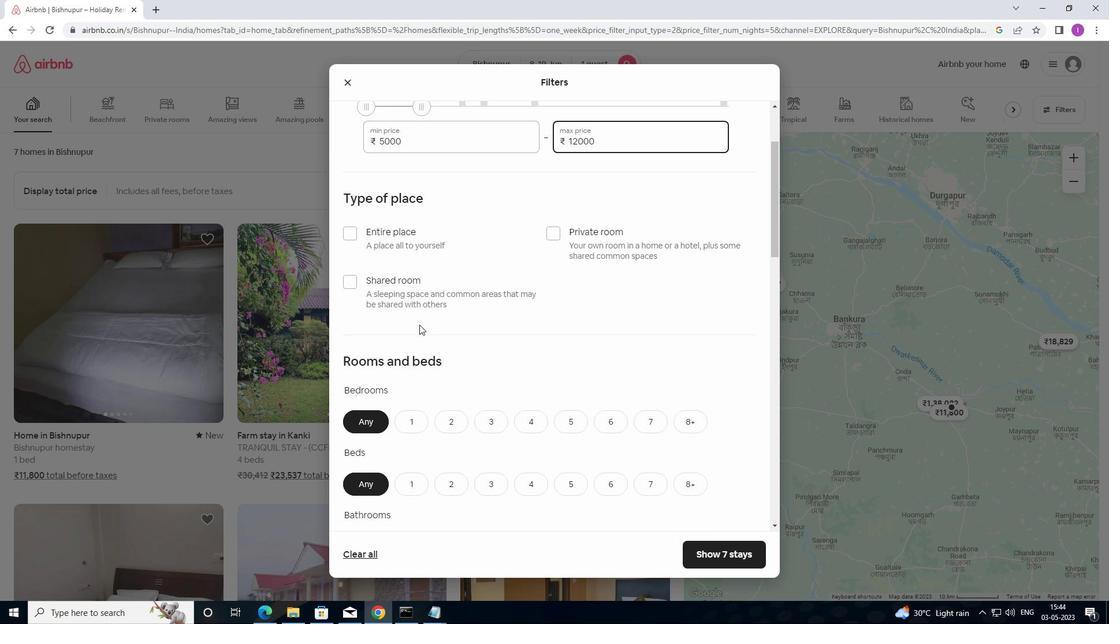 
Action: Mouse scrolled (438, 320) with delta (0, 0)
Screenshot: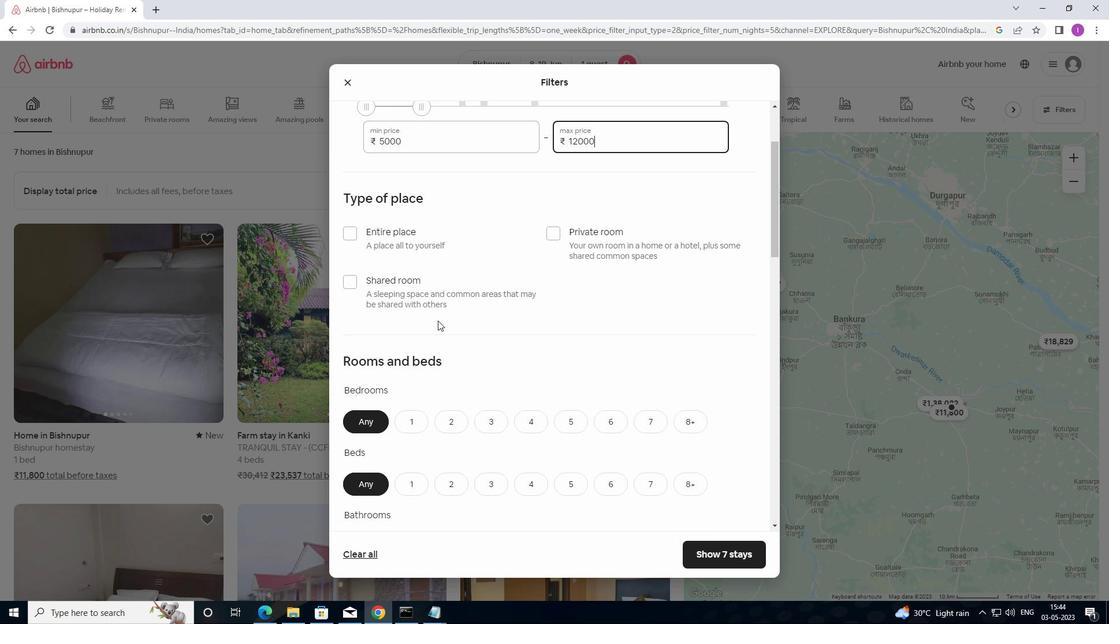 
Action: Mouse moved to (352, 222)
Screenshot: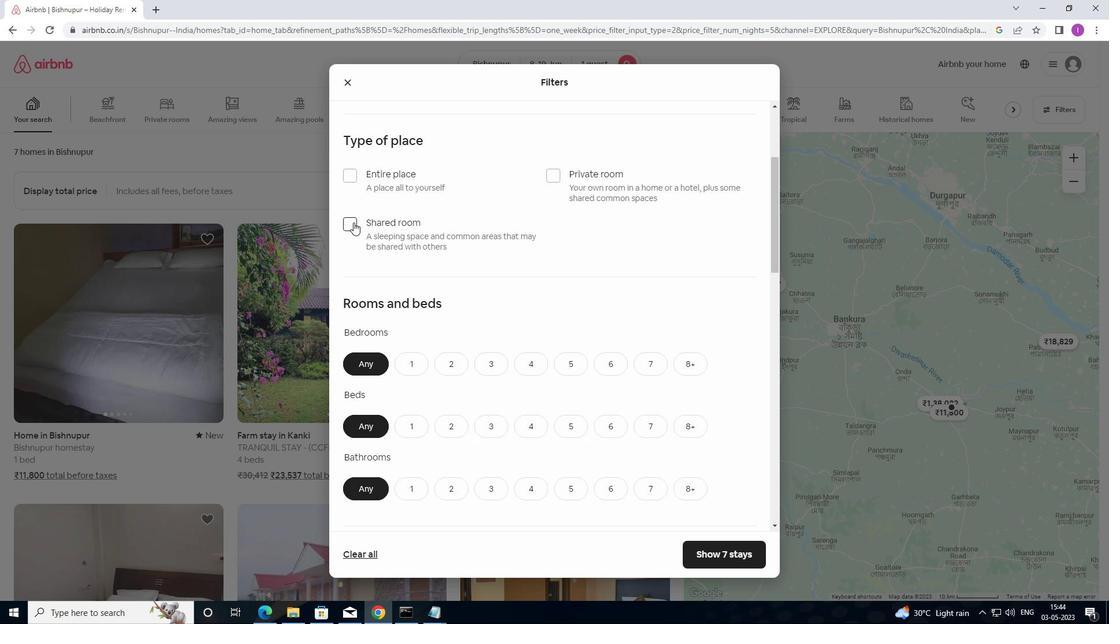 
Action: Mouse pressed left at (352, 222)
Screenshot: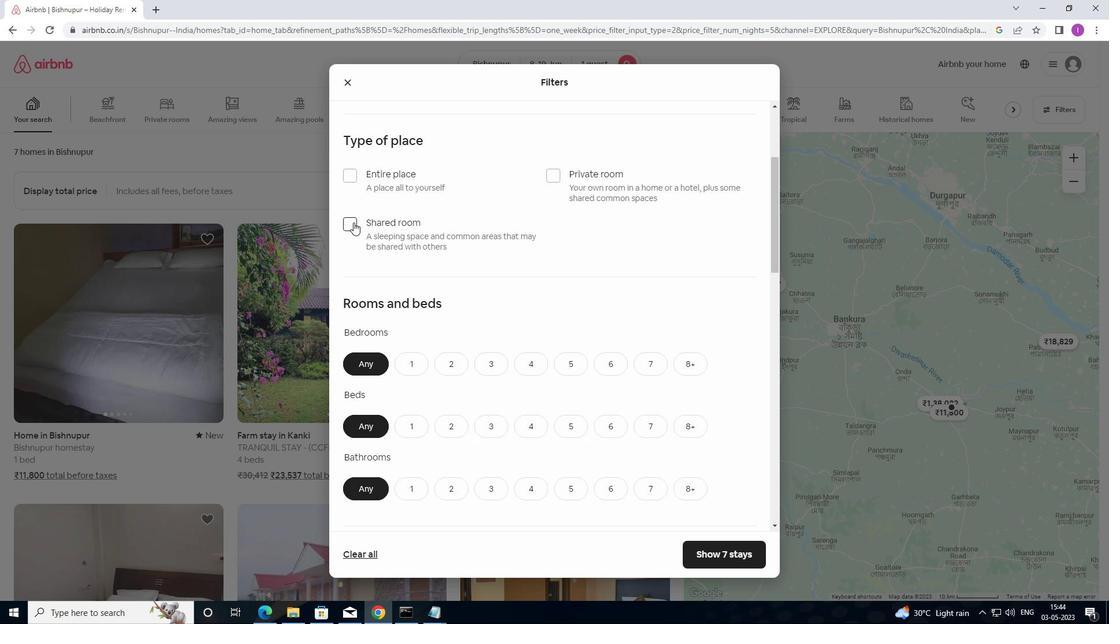 
Action: Mouse moved to (401, 293)
Screenshot: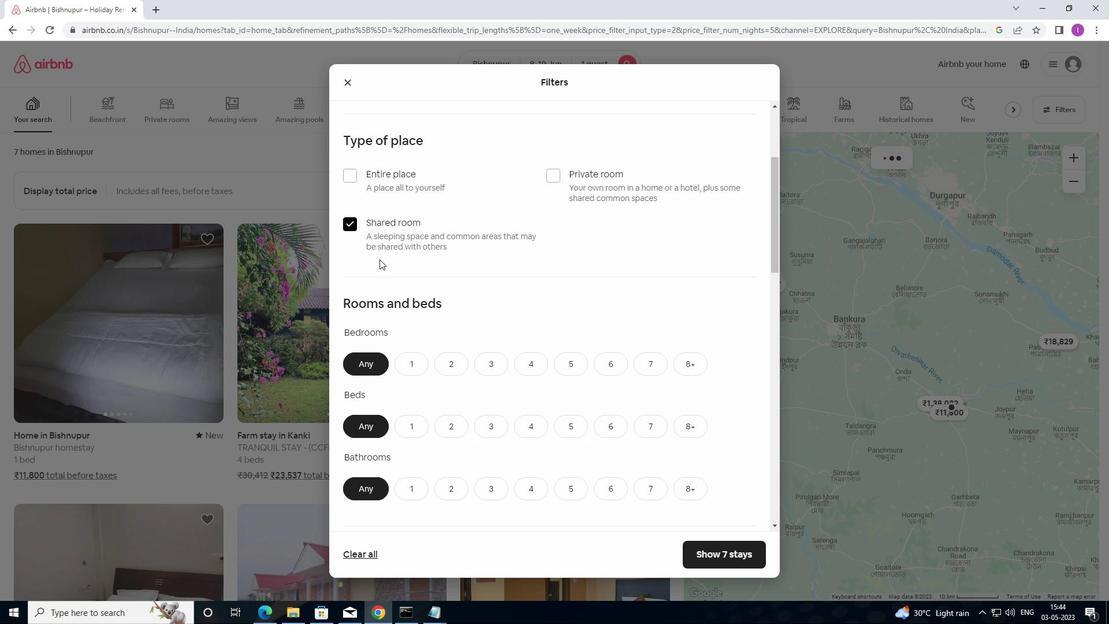
Action: Mouse scrolled (401, 293) with delta (0, 0)
Screenshot: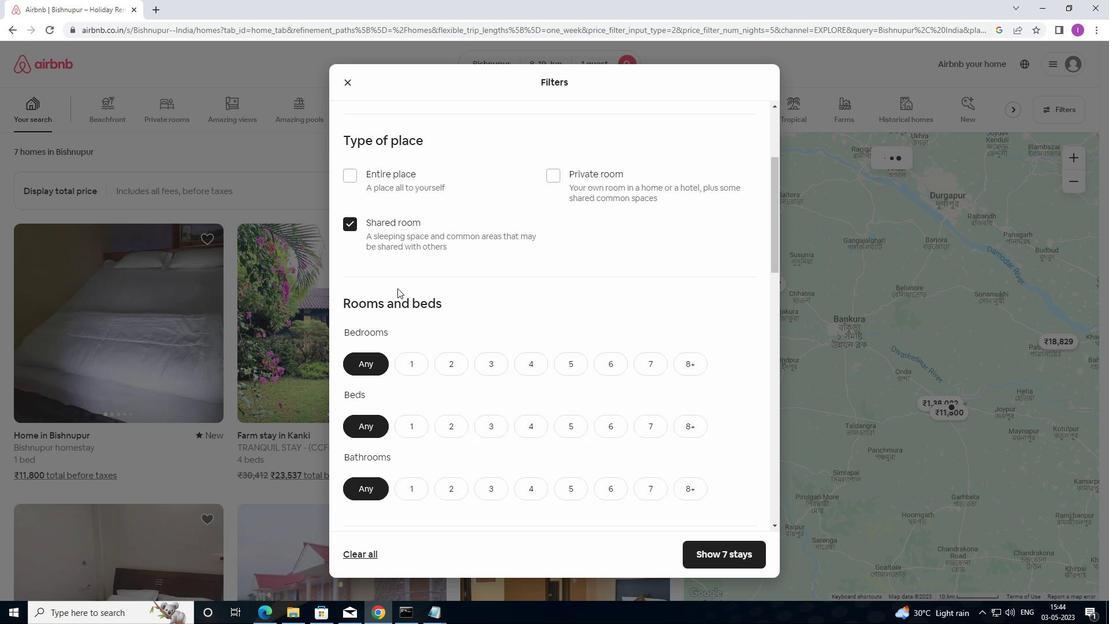 
Action: Mouse moved to (401, 294)
Screenshot: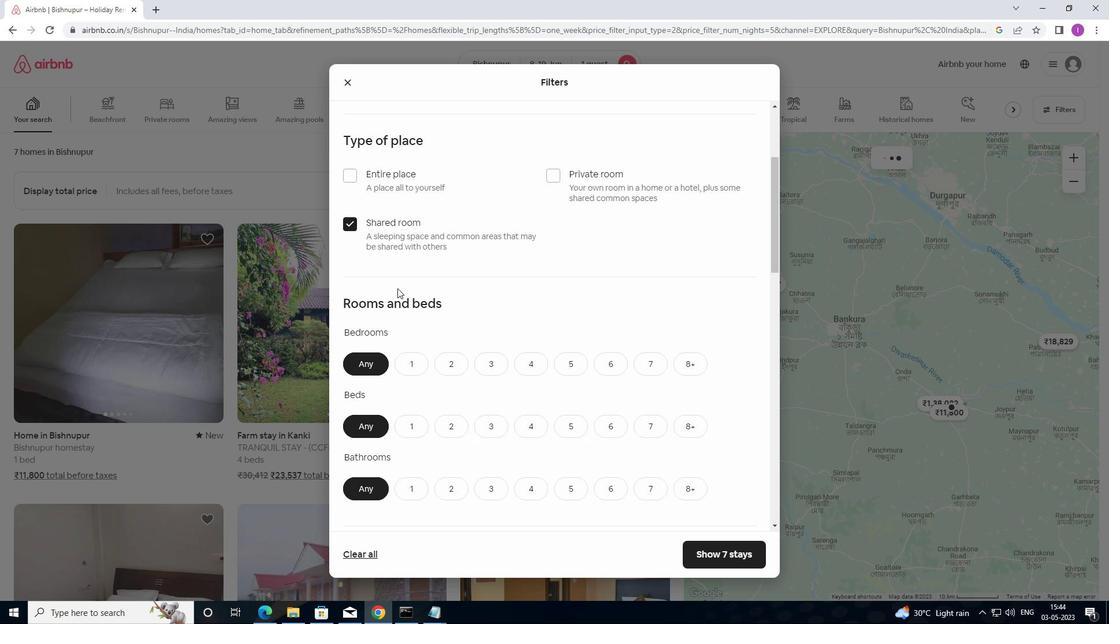 
Action: Mouse scrolled (401, 294) with delta (0, 0)
Screenshot: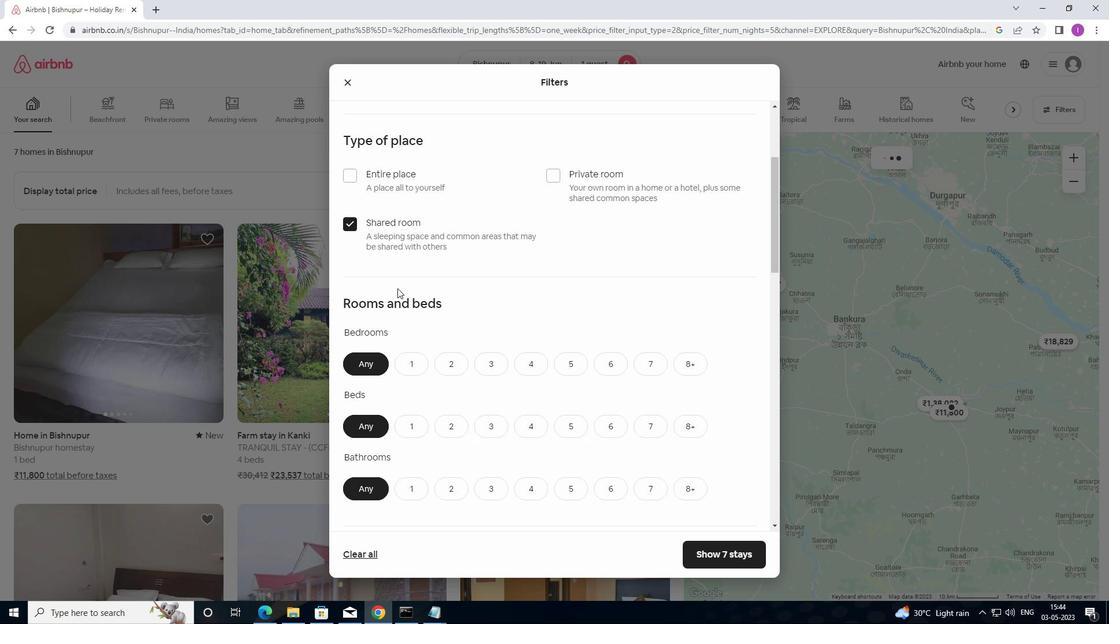 
Action: Mouse scrolled (401, 294) with delta (0, 0)
Screenshot: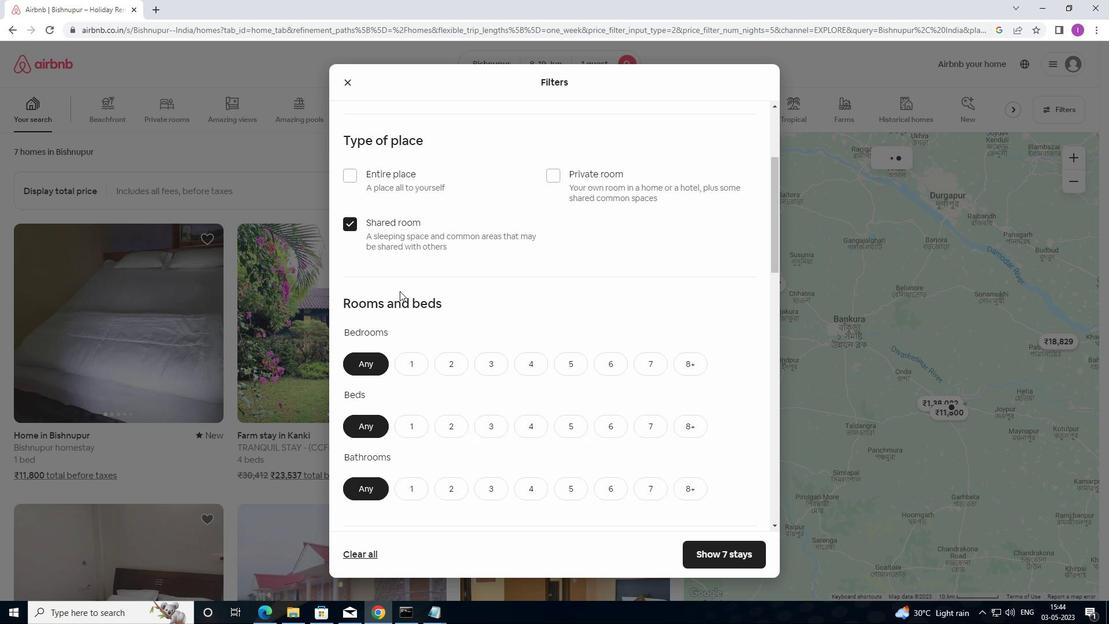 
Action: Mouse moved to (412, 188)
Screenshot: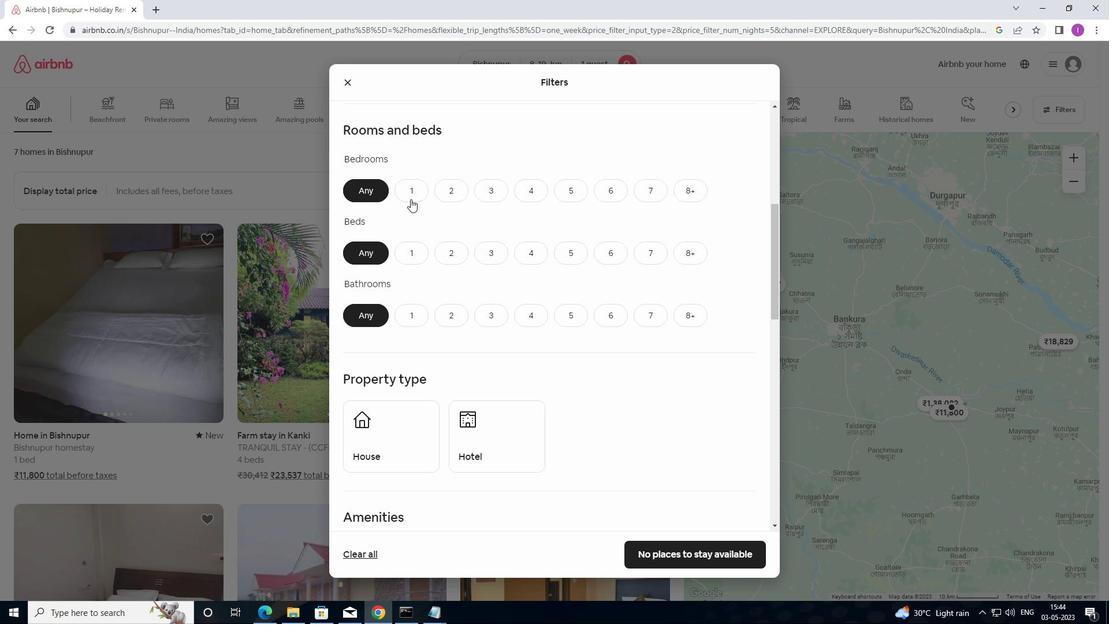 
Action: Mouse pressed left at (412, 188)
Screenshot: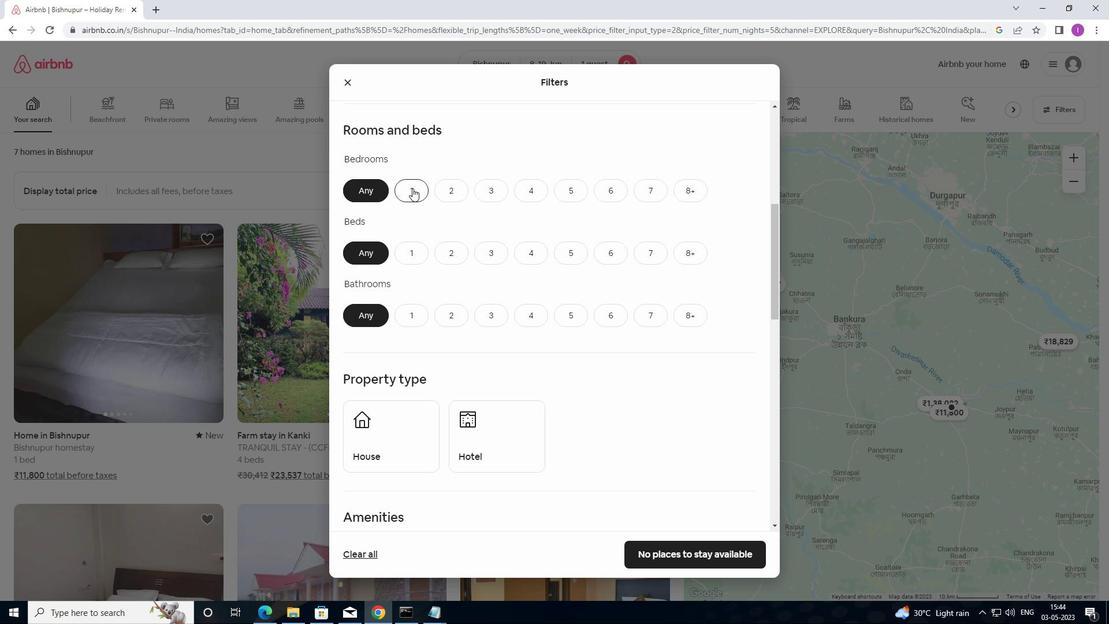 
Action: Mouse moved to (416, 247)
Screenshot: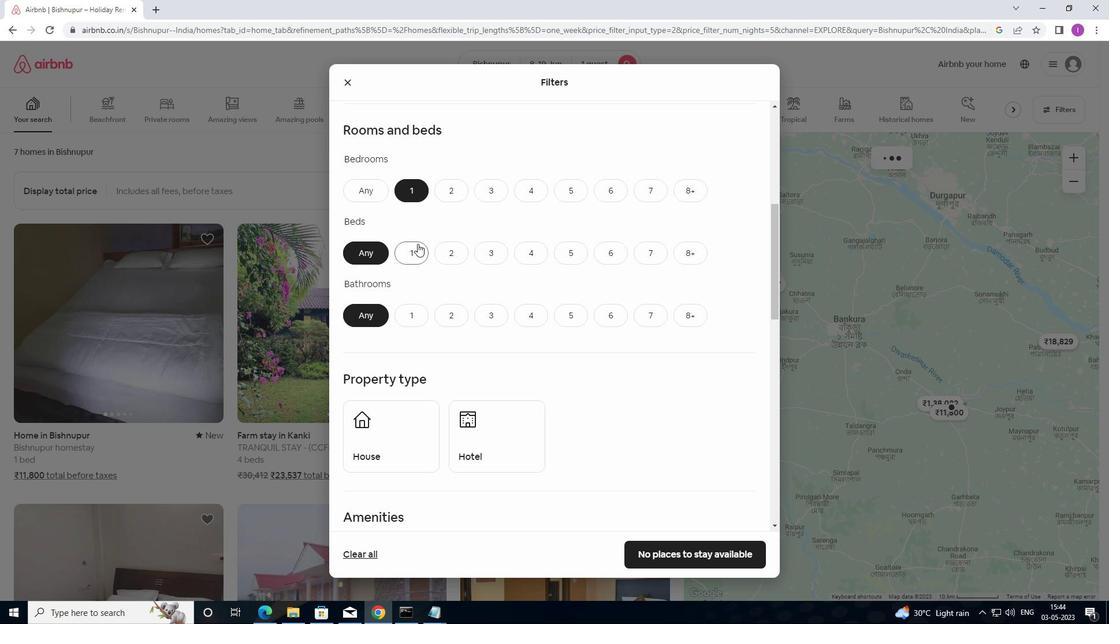 
Action: Mouse pressed left at (416, 247)
Screenshot: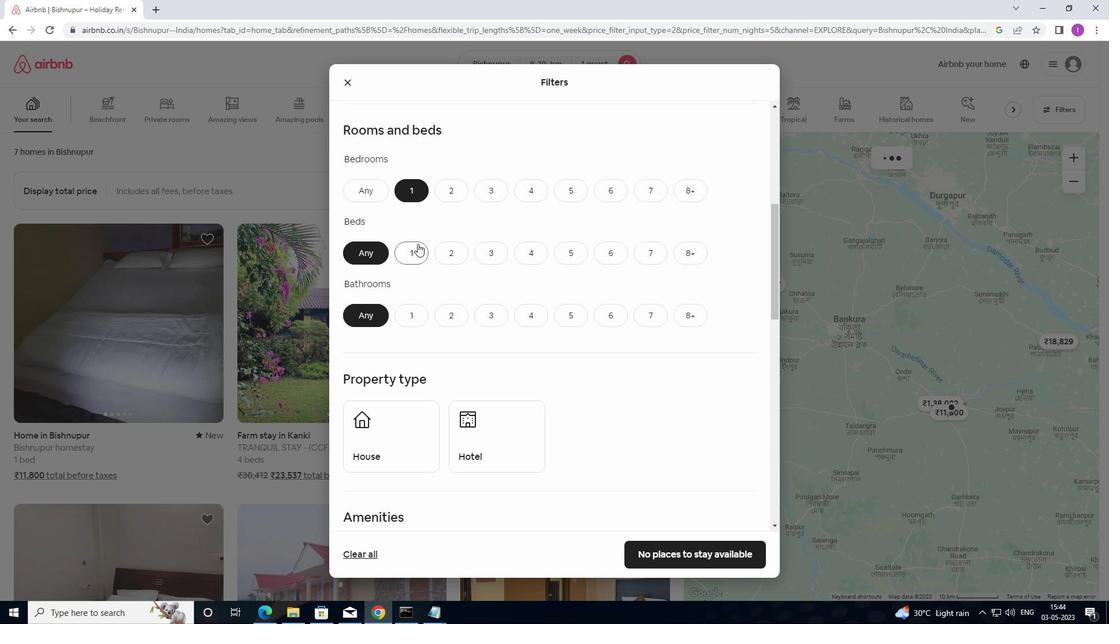 
Action: Mouse moved to (411, 307)
Screenshot: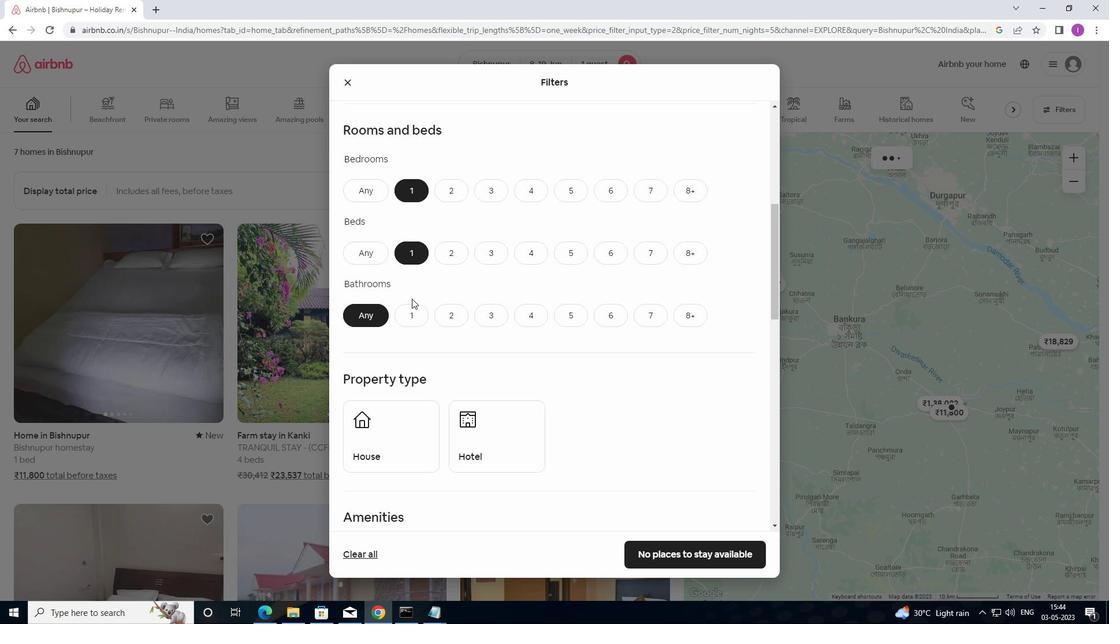 
Action: Mouse pressed left at (411, 307)
Screenshot: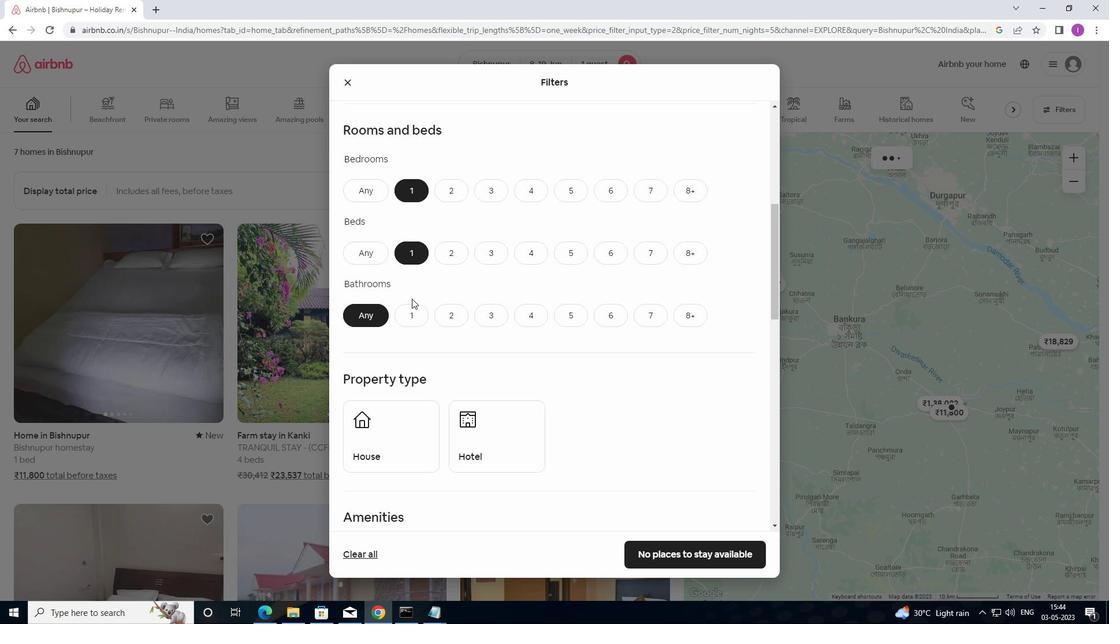 
Action: Mouse moved to (451, 328)
Screenshot: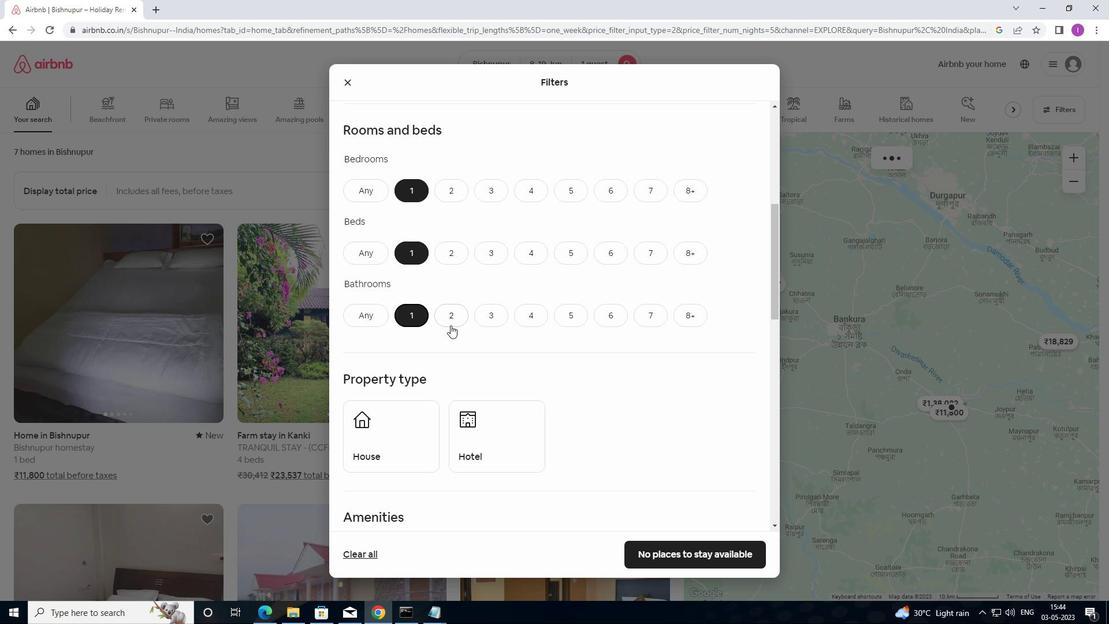
Action: Mouse scrolled (451, 327) with delta (0, 0)
Screenshot: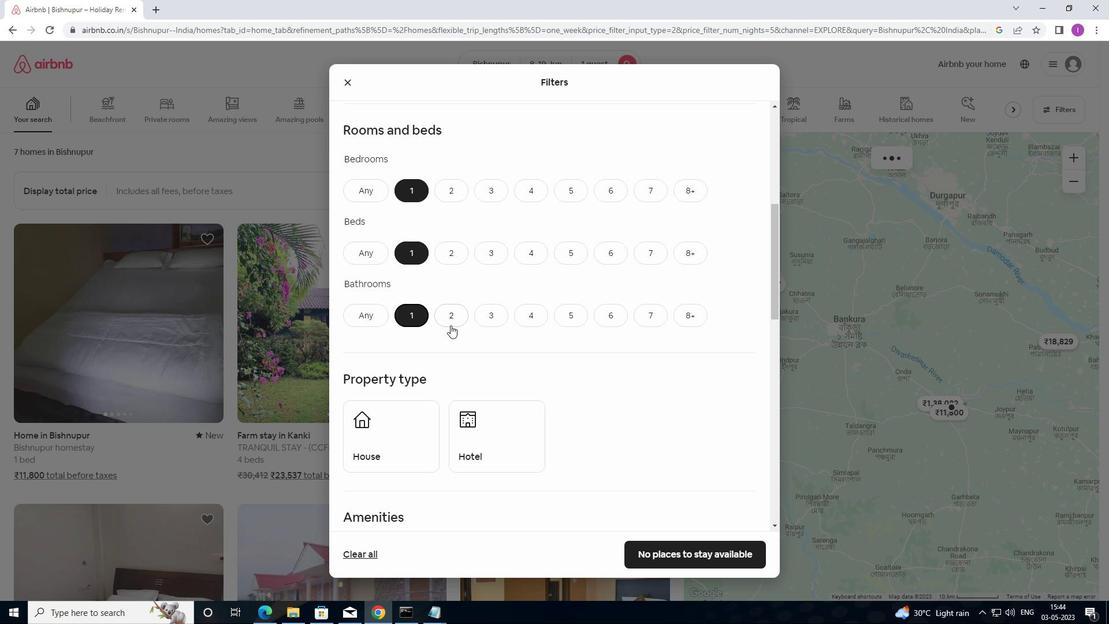 
Action: Mouse scrolled (451, 327) with delta (0, 0)
Screenshot: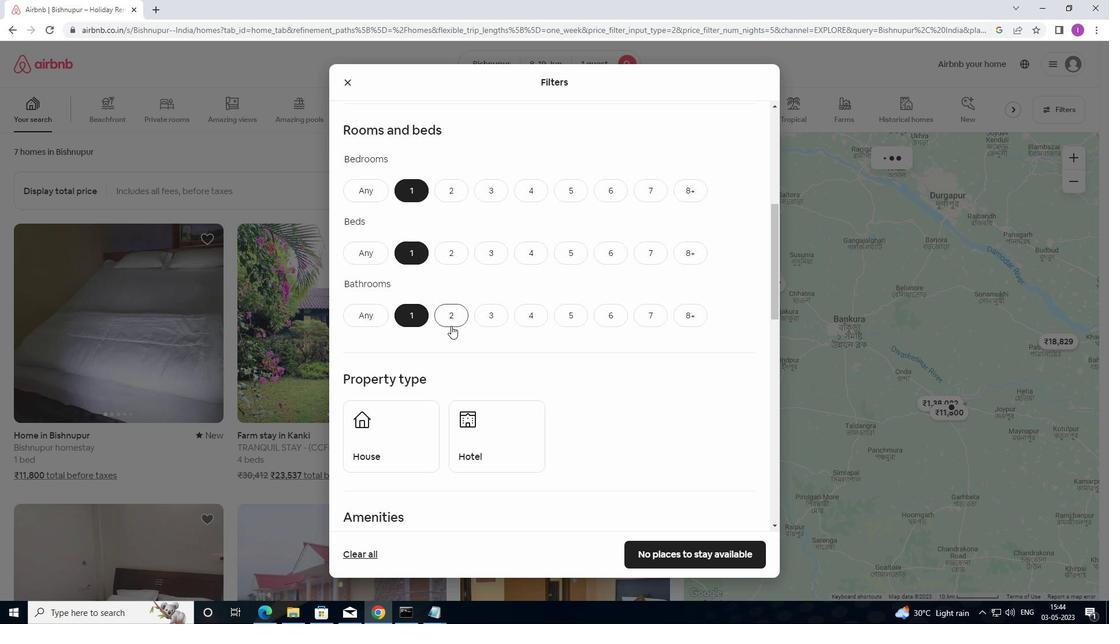 
Action: Mouse moved to (409, 324)
Screenshot: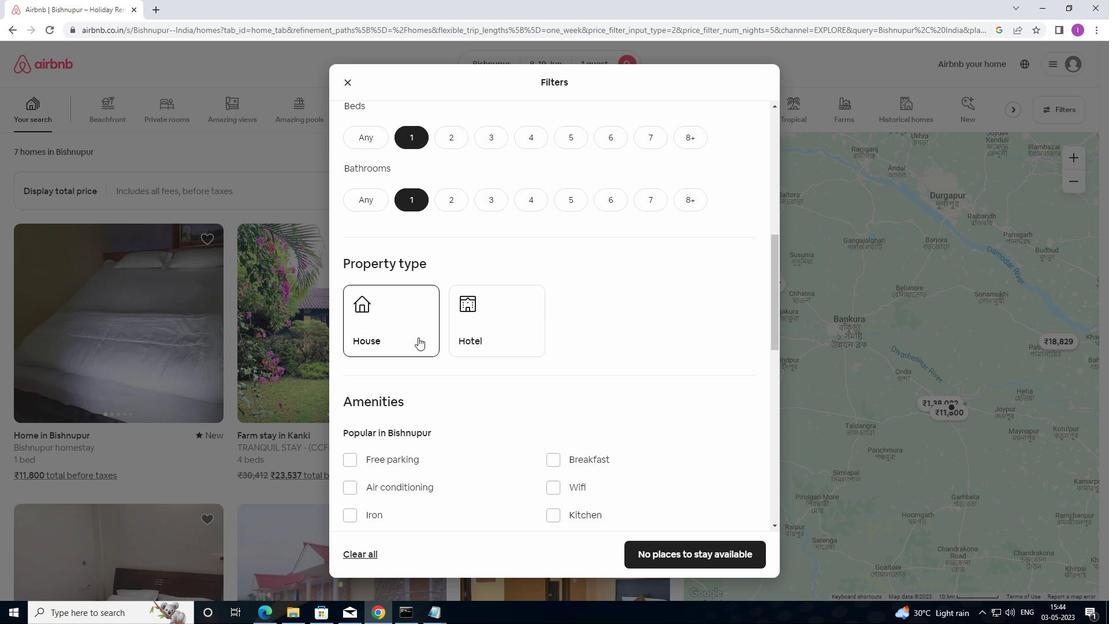 
Action: Mouse pressed left at (409, 324)
Screenshot: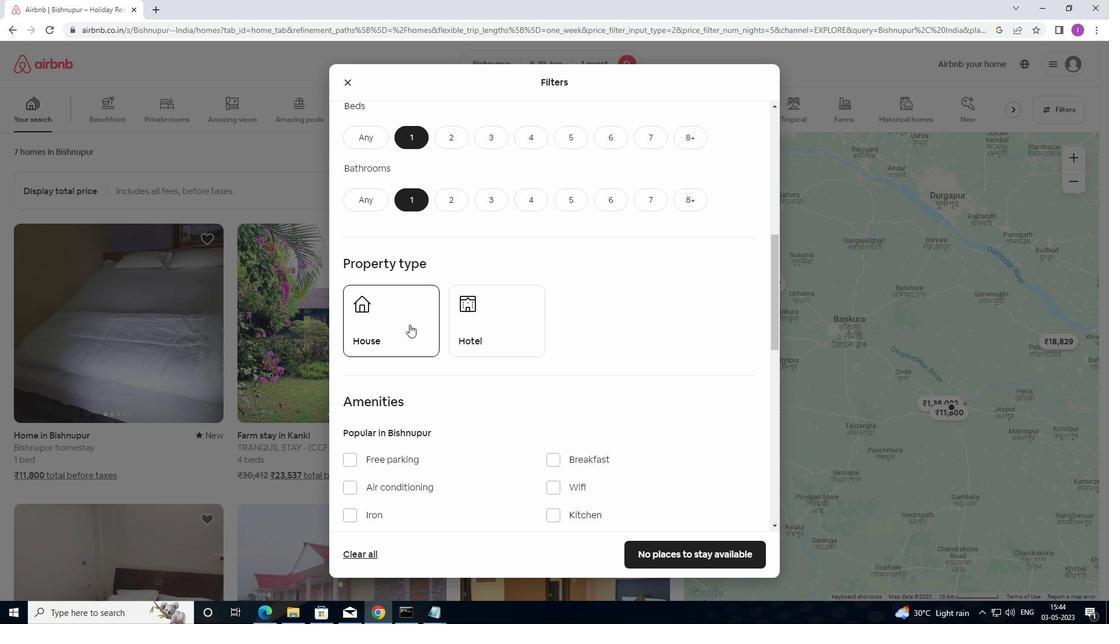 
Action: Mouse moved to (517, 336)
Screenshot: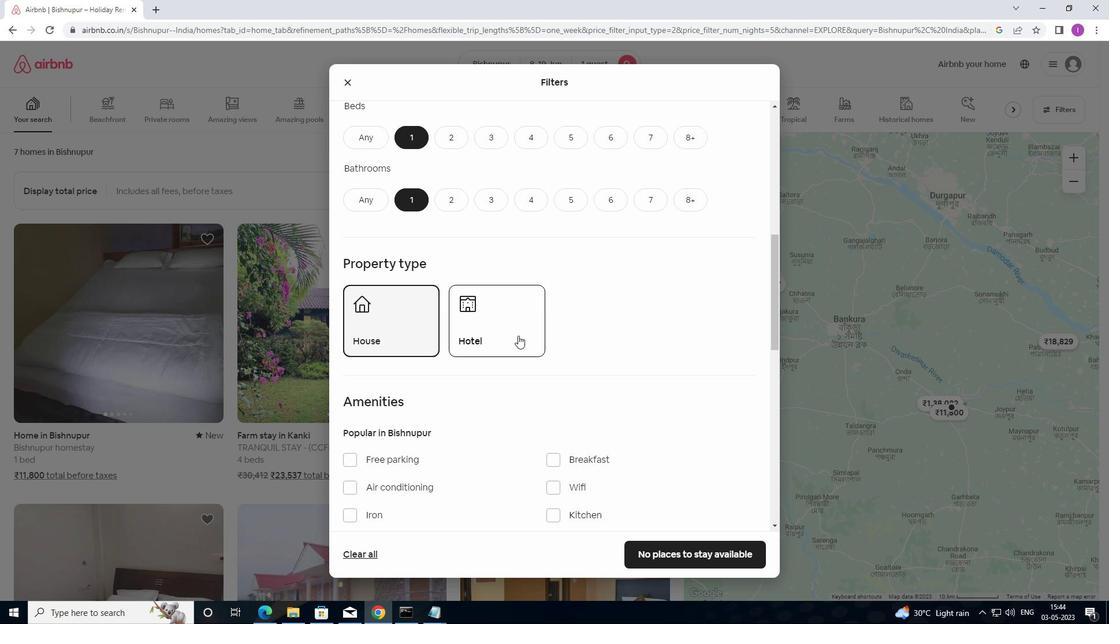 
Action: Mouse pressed left at (517, 336)
Screenshot: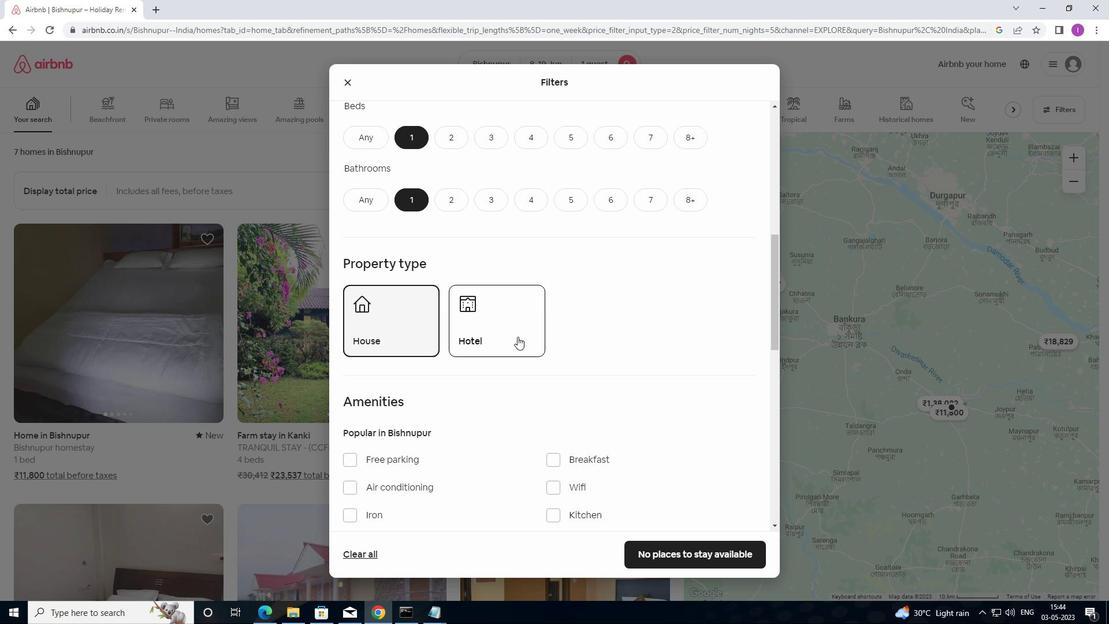 
Action: Mouse moved to (493, 345)
Screenshot: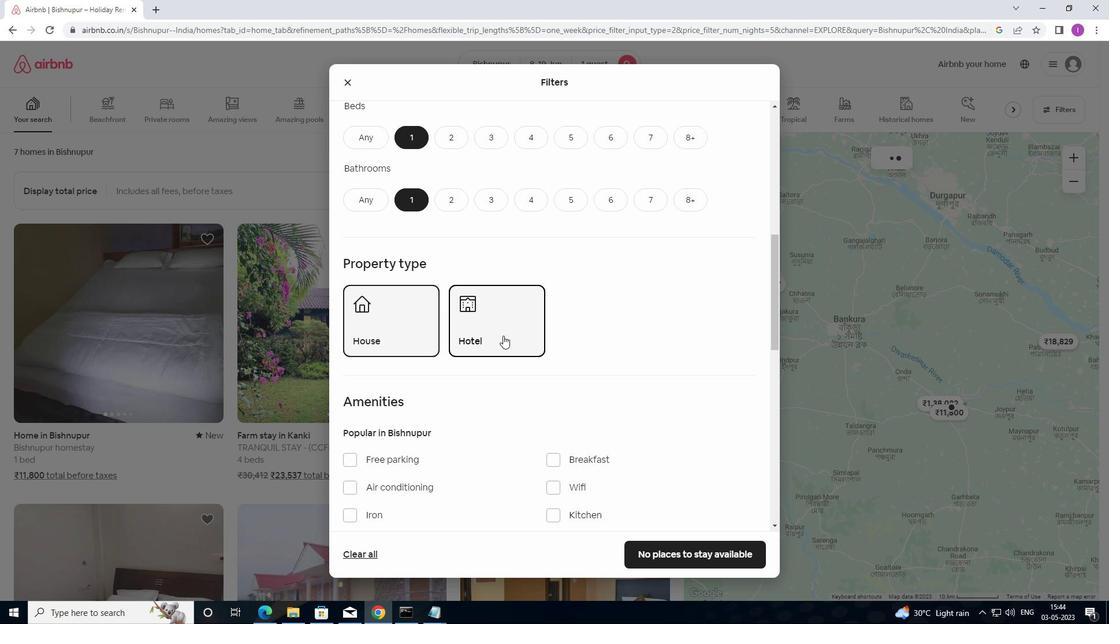 
Action: Mouse scrolled (493, 345) with delta (0, 0)
Screenshot: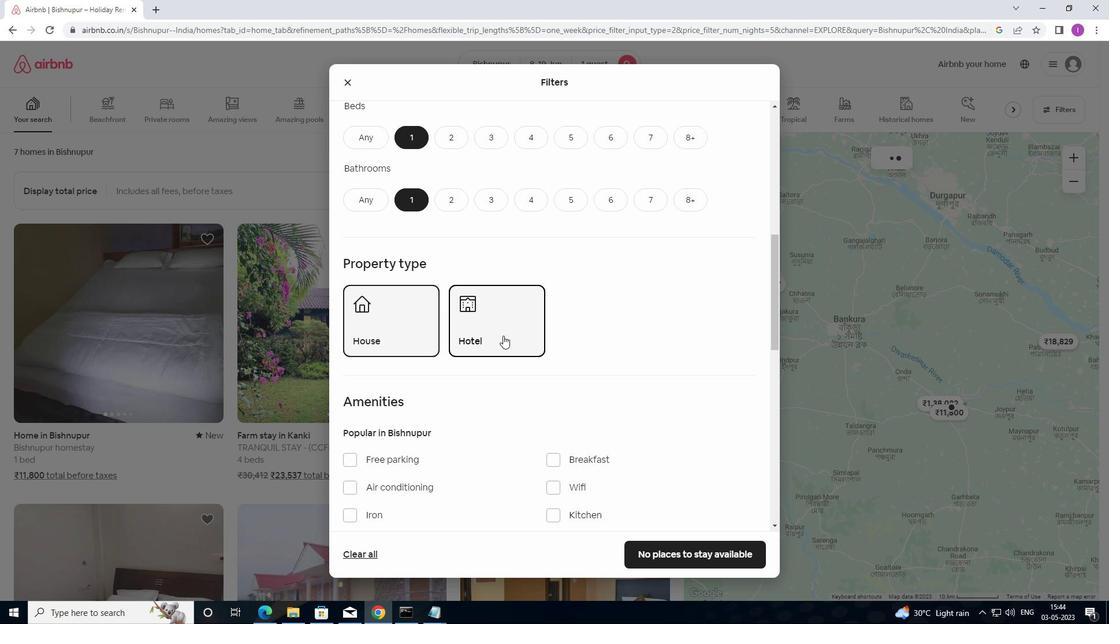 
Action: Mouse moved to (492, 350)
Screenshot: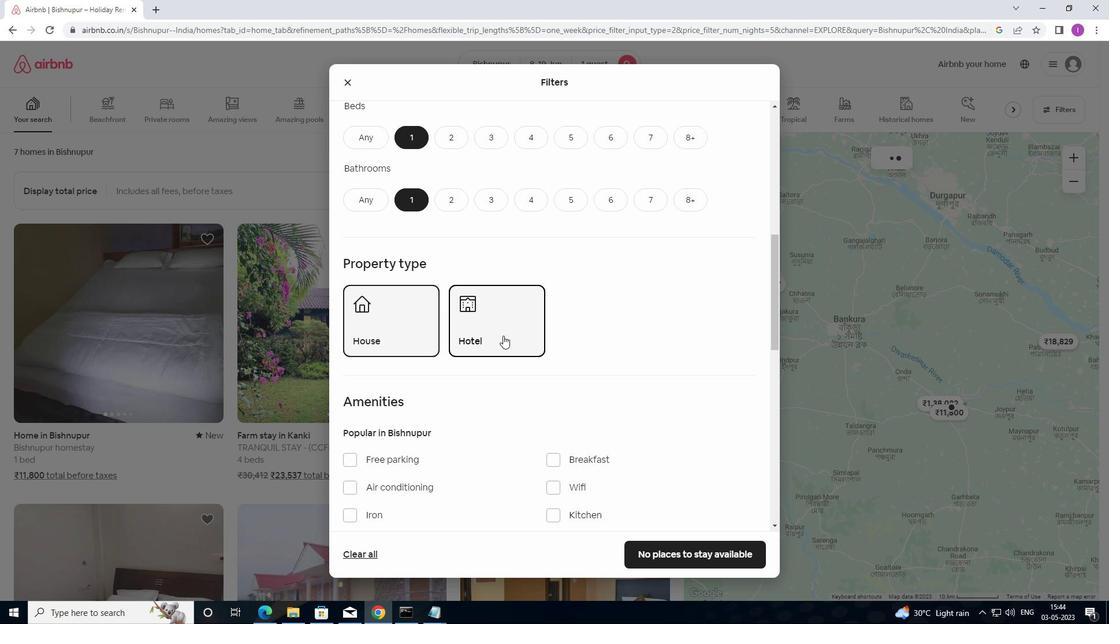 
Action: Mouse scrolled (492, 350) with delta (0, 0)
Screenshot: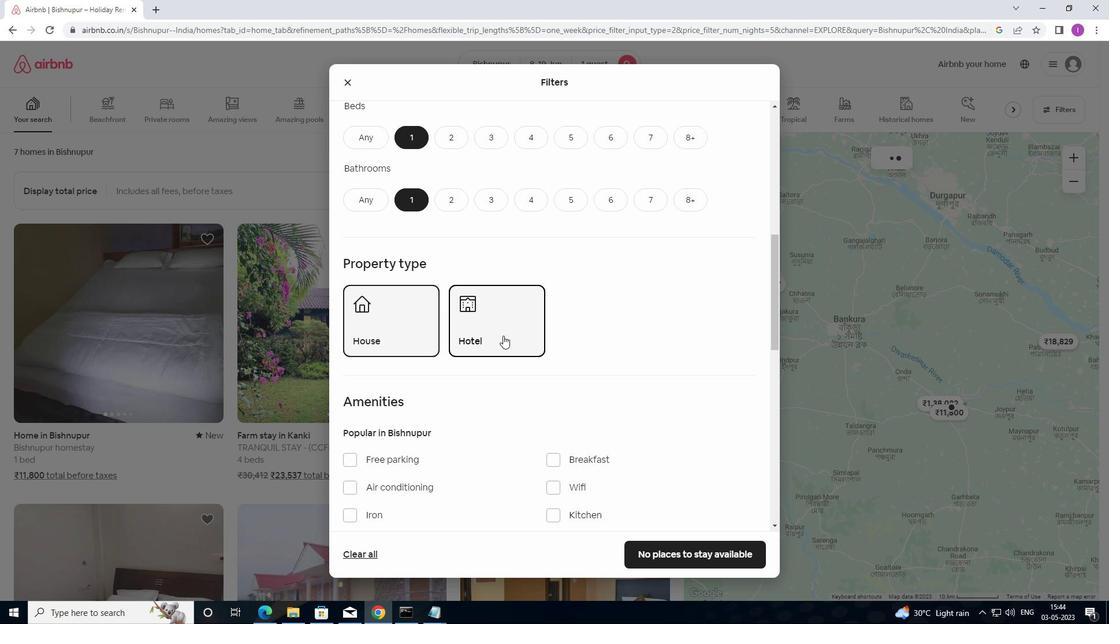 
Action: Mouse moved to (492, 351)
Screenshot: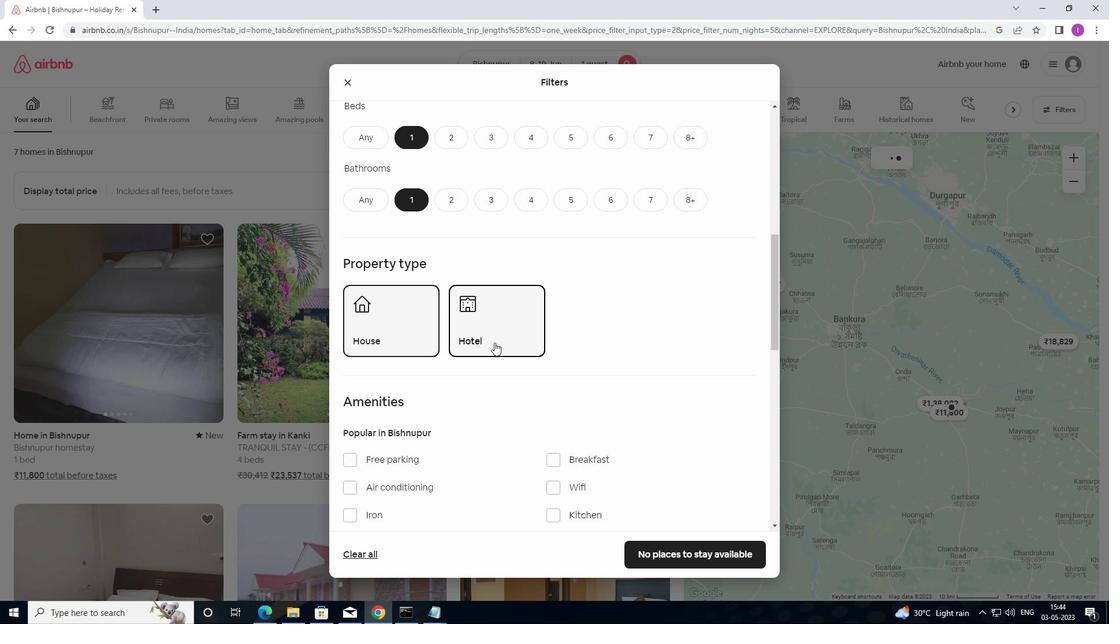 
Action: Mouse scrolled (492, 350) with delta (0, 0)
Screenshot: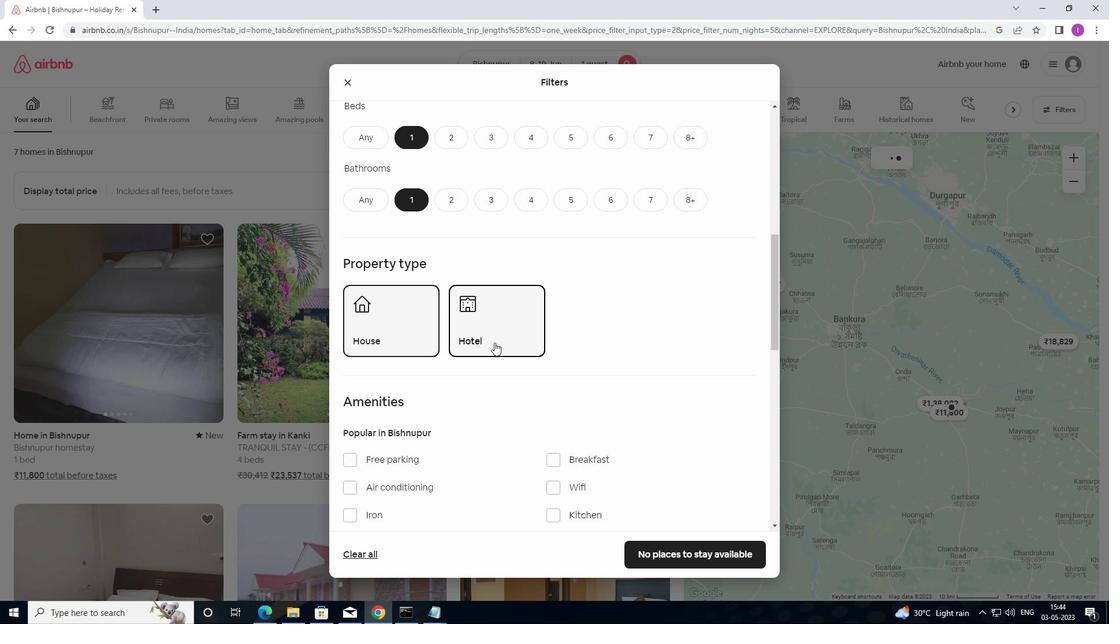 
Action: Mouse moved to (492, 353)
Screenshot: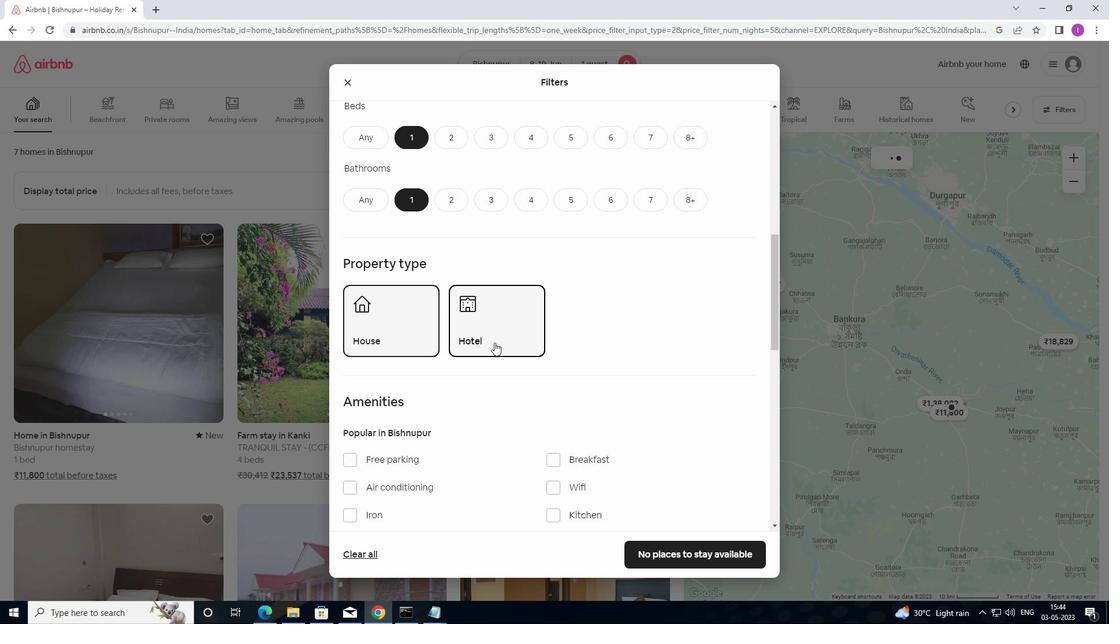 
Action: Mouse scrolled (492, 352) with delta (0, 0)
Screenshot: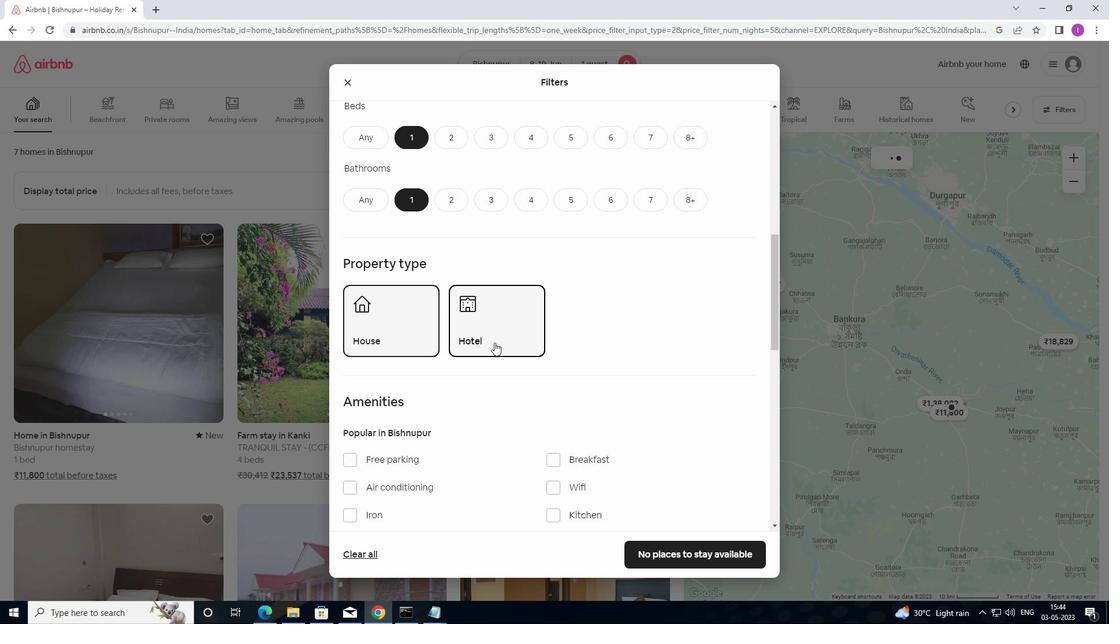 
Action: Mouse scrolled (492, 352) with delta (0, 0)
Screenshot: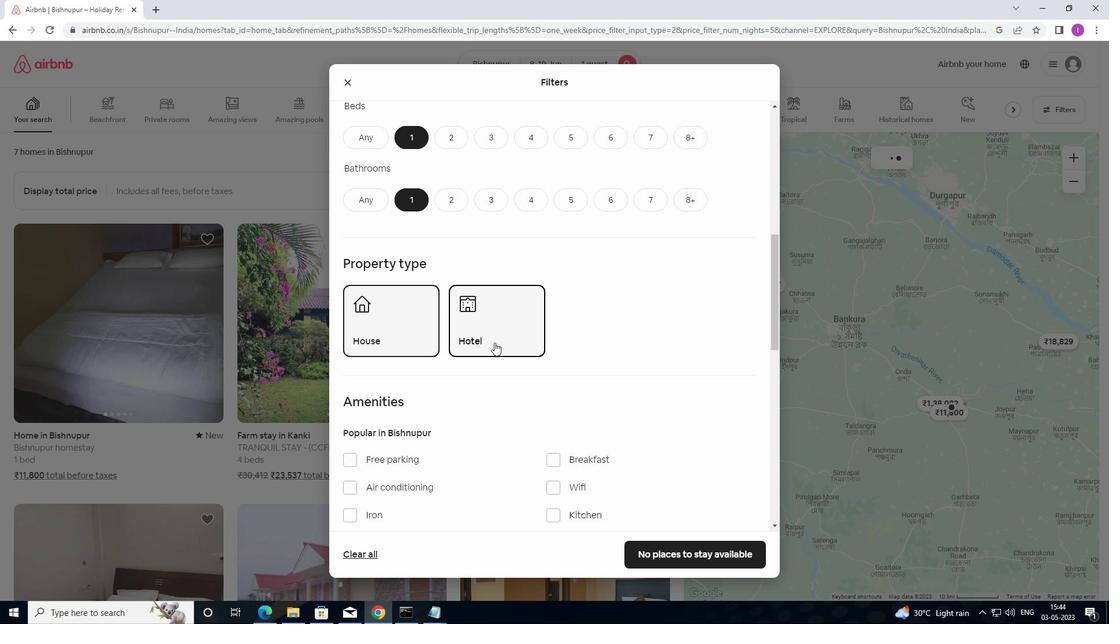 
Action: Mouse moved to (594, 350)
Screenshot: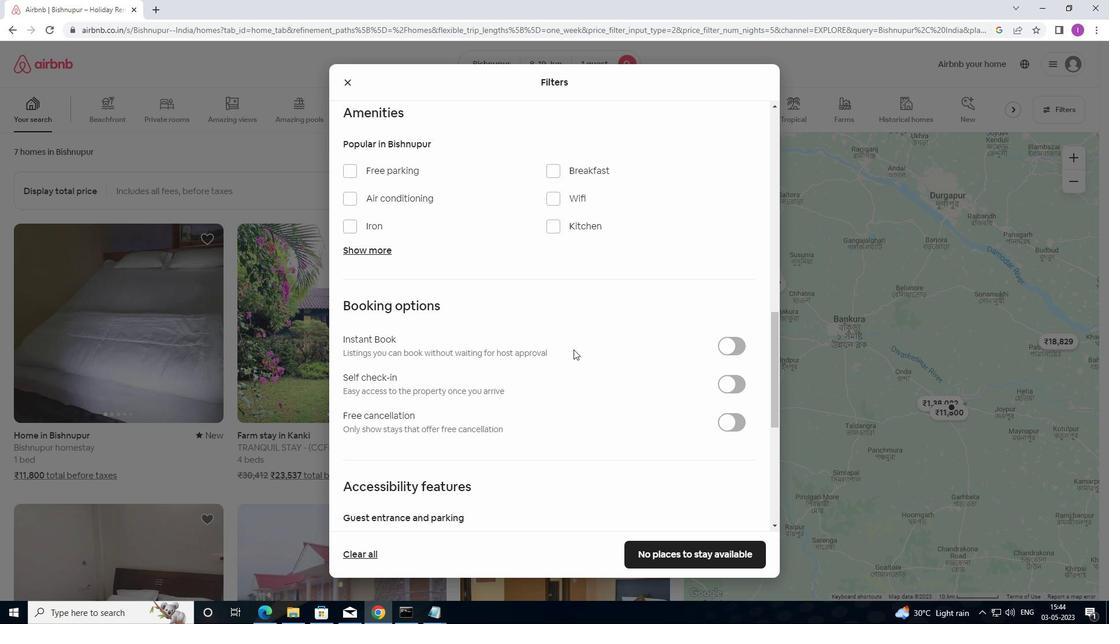 
Action: Mouse scrolled (594, 349) with delta (0, 0)
Screenshot: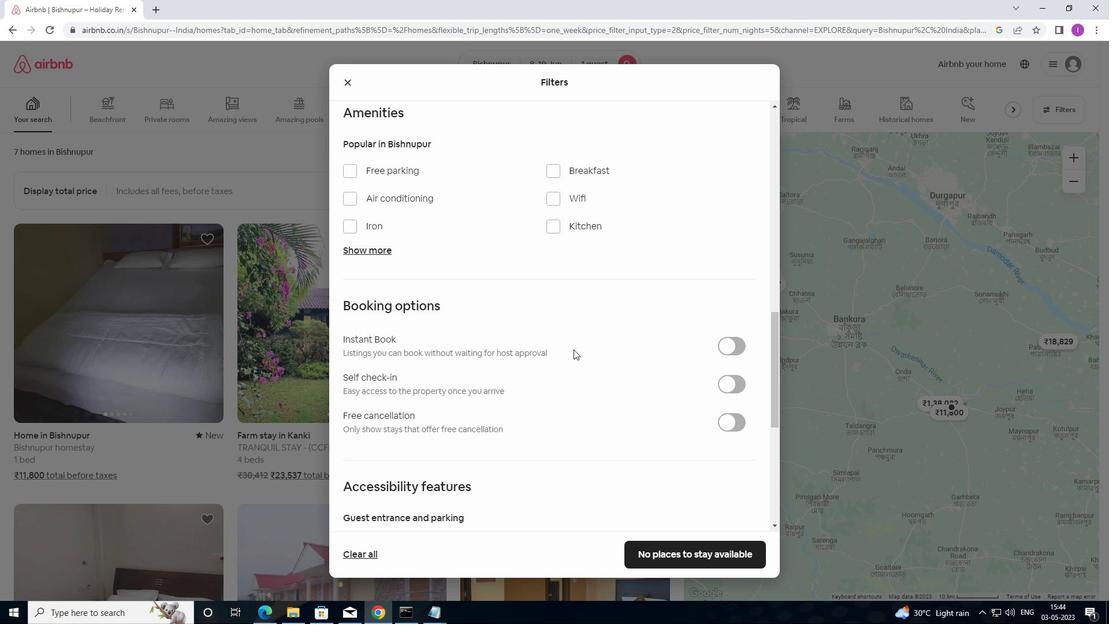 
Action: Mouse moved to (601, 351)
Screenshot: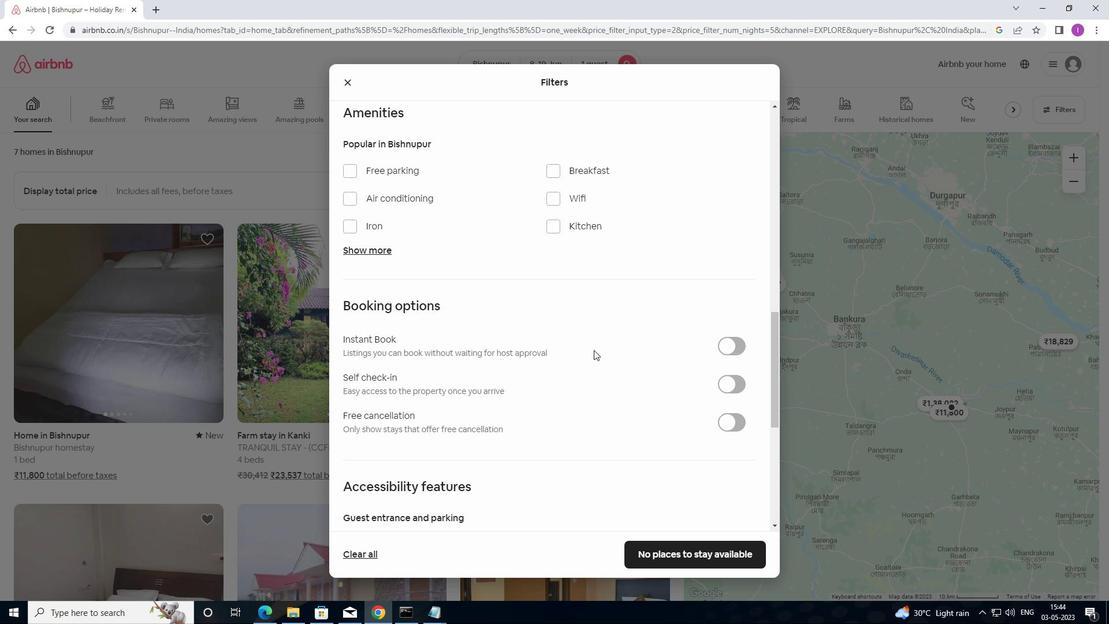 
Action: Mouse scrolled (601, 350) with delta (0, 0)
Screenshot: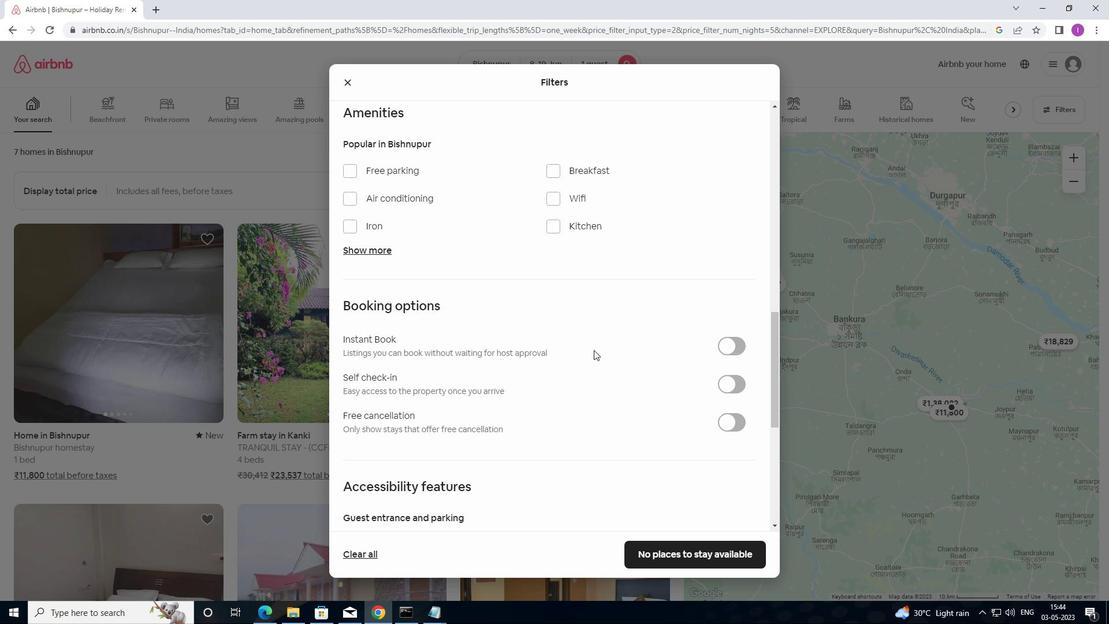 
Action: Mouse moved to (621, 353)
Screenshot: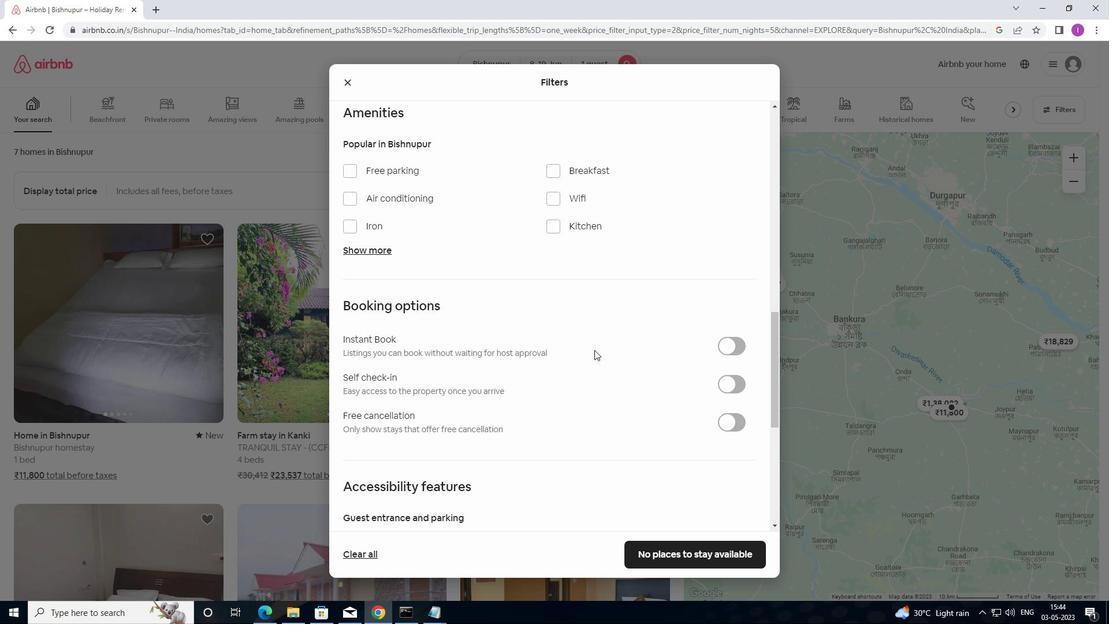
Action: Mouse scrolled (621, 353) with delta (0, 0)
Screenshot: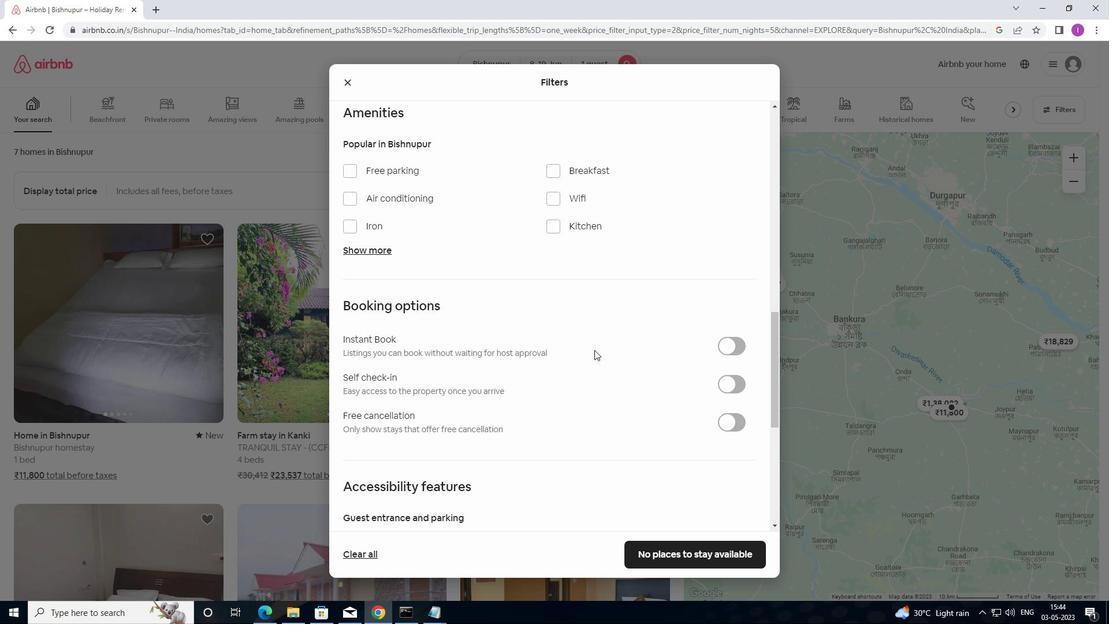 
Action: Mouse moved to (735, 207)
Screenshot: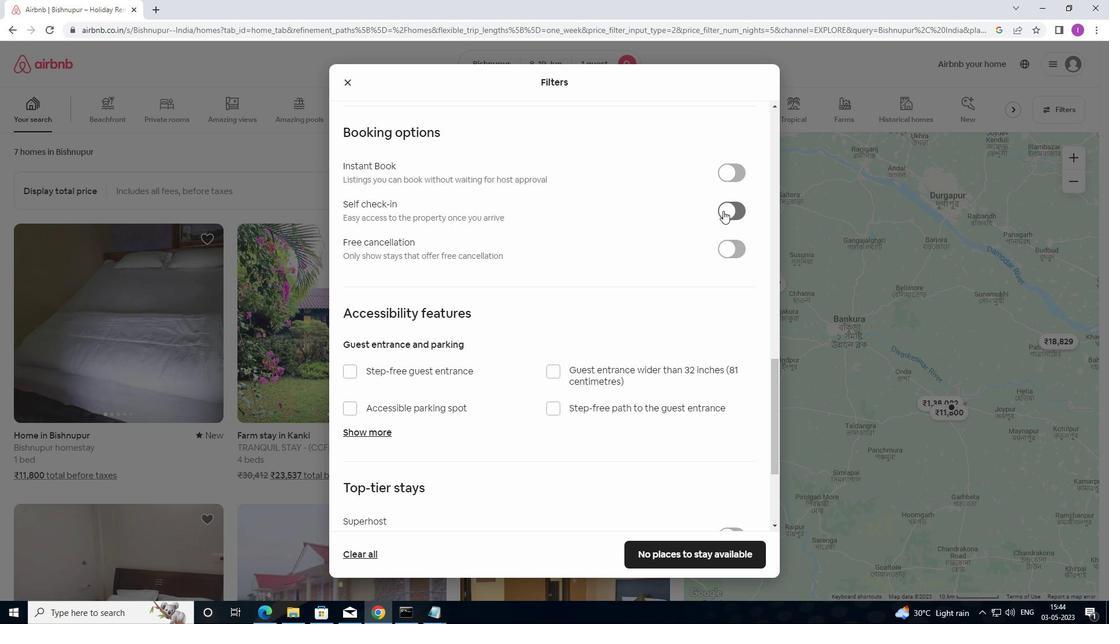 
Action: Mouse pressed left at (735, 207)
Screenshot: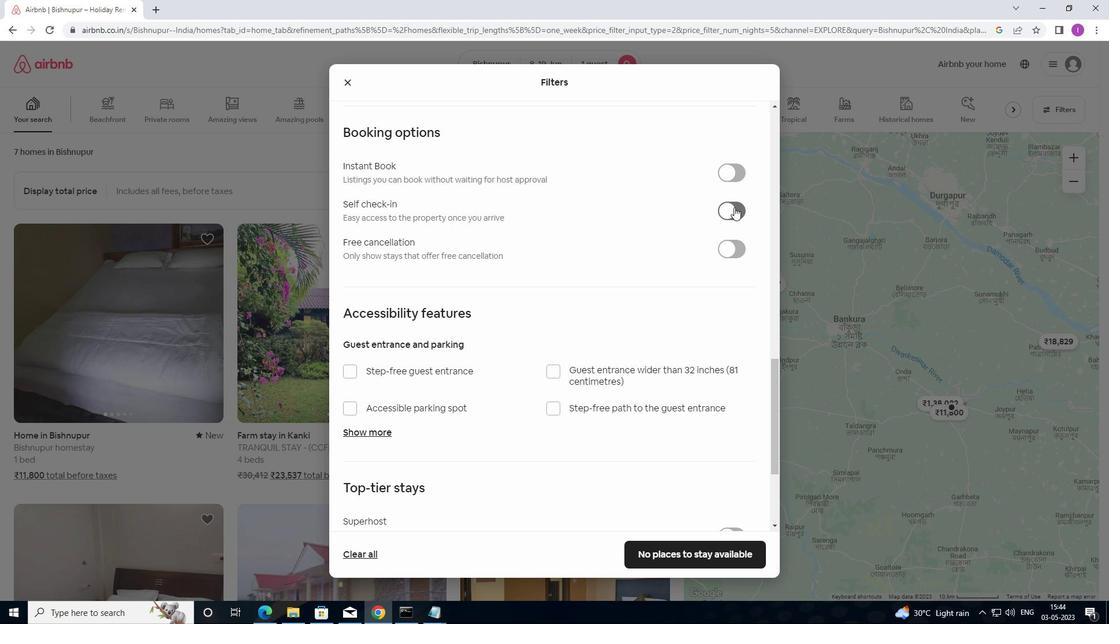 
Action: Mouse moved to (420, 517)
Screenshot: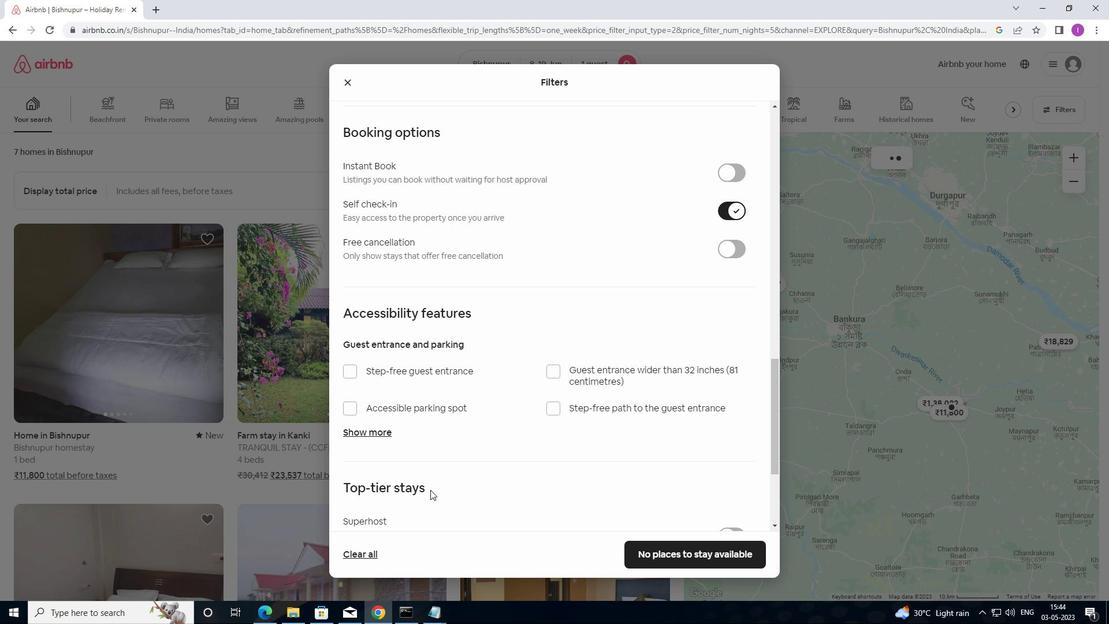 
Action: Mouse scrolled (420, 517) with delta (0, 0)
Screenshot: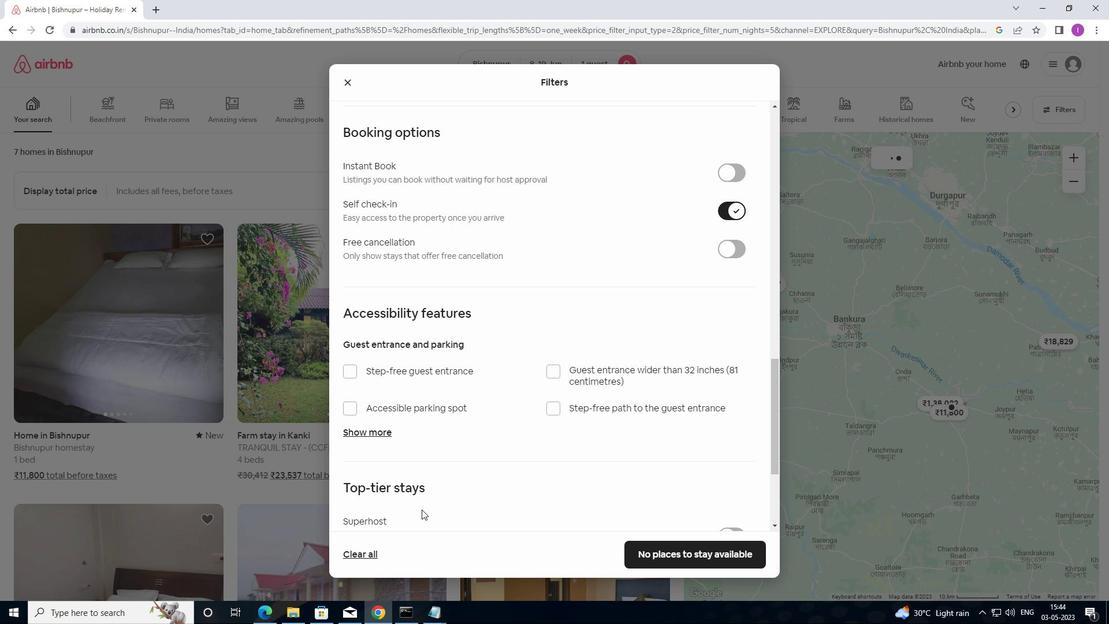 
Action: Mouse scrolled (420, 517) with delta (0, 0)
Screenshot: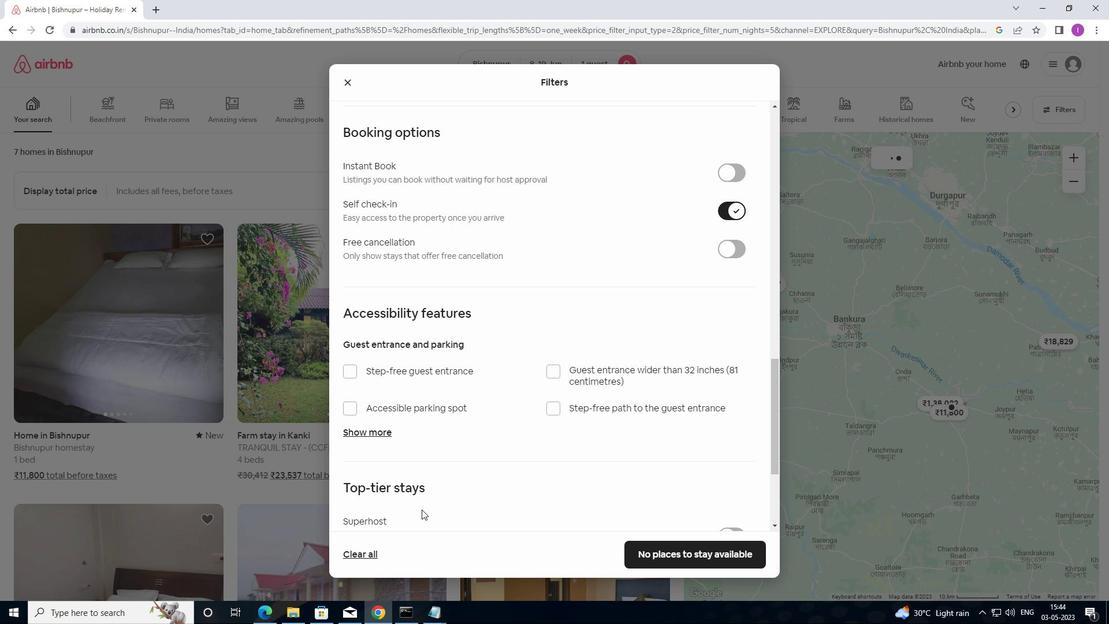 
Action: Mouse moved to (420, 518)
Screenshot: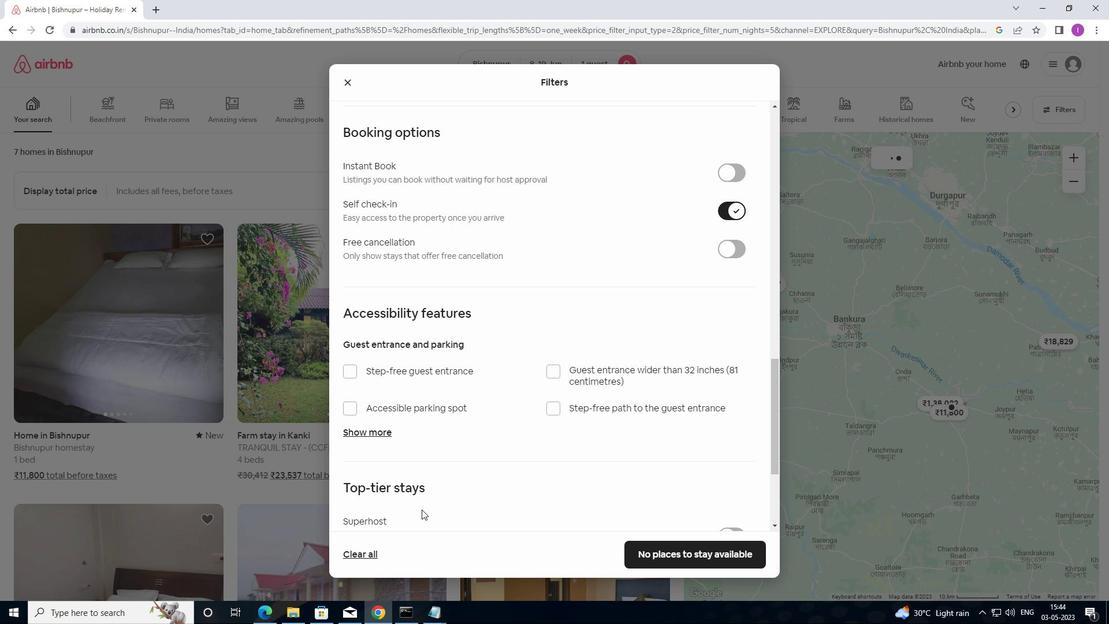 
Action: Mouse scrolled (420, 517) with delta (0, 0)
Screenshot: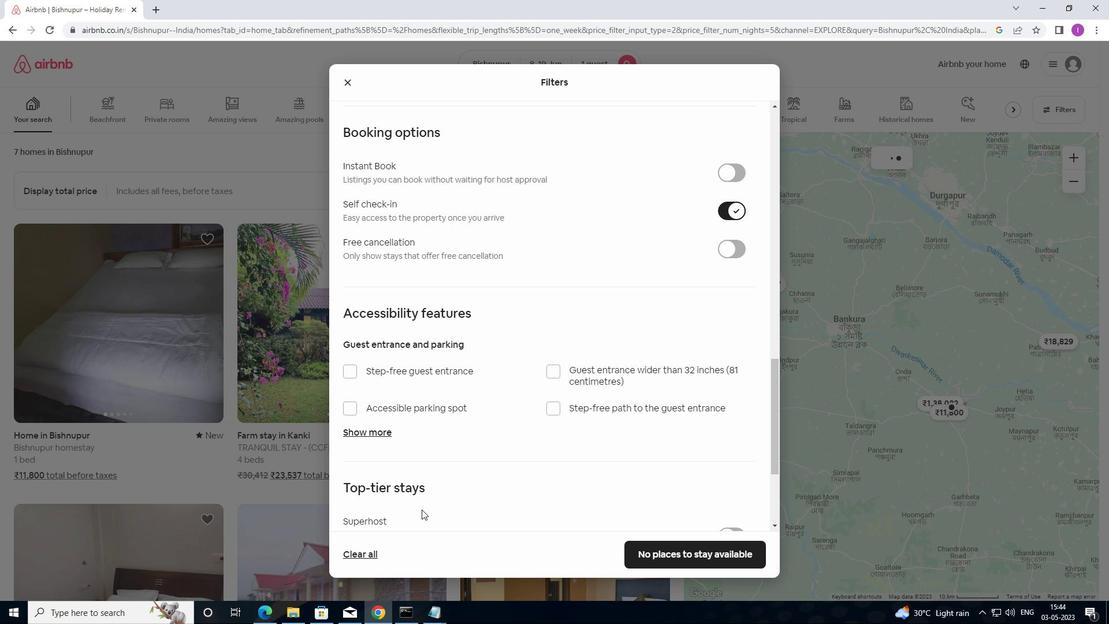 
Action: Mouse moved to (421, 518)
Screenshot: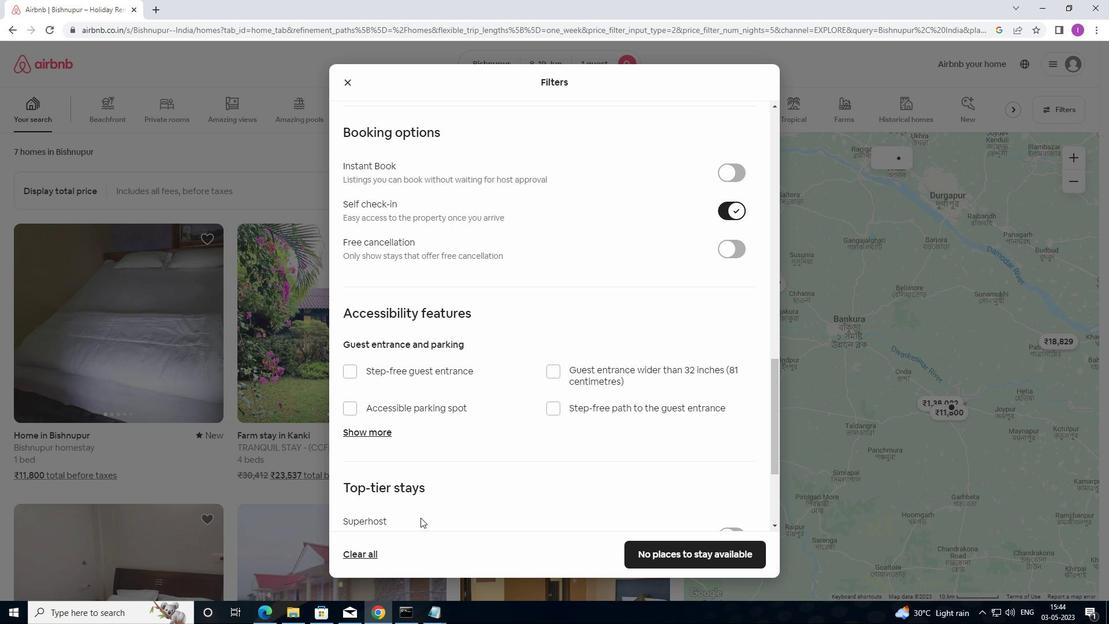 
Action: Mouse scrolled (421, 517) with delta (0, 0)
Screenshot: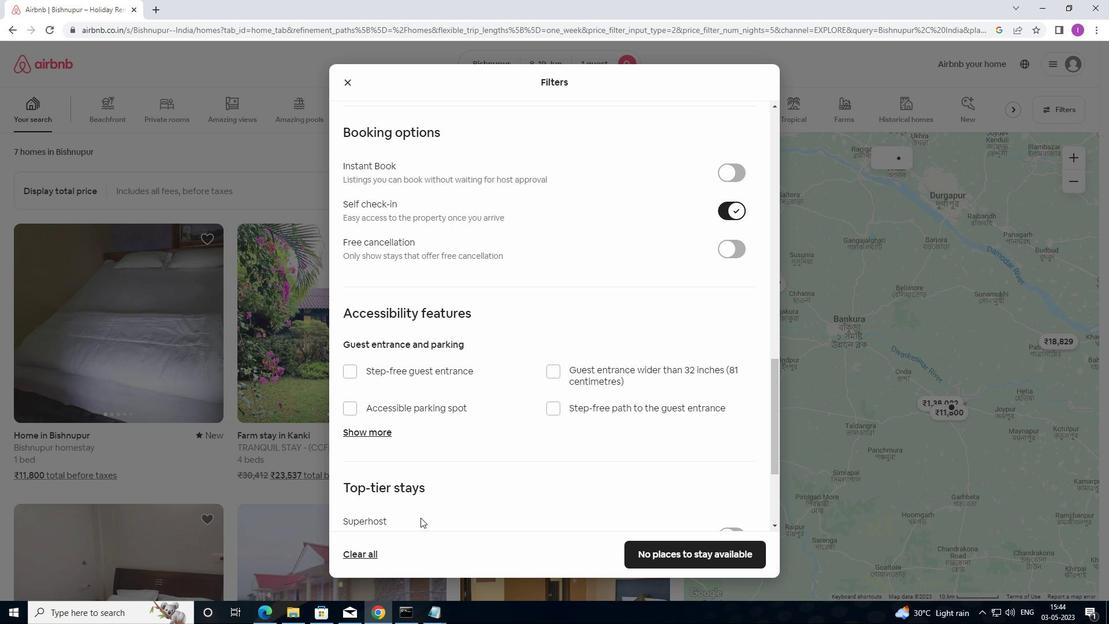 
Action: Mouse moved to (427, 514)
Screenshot: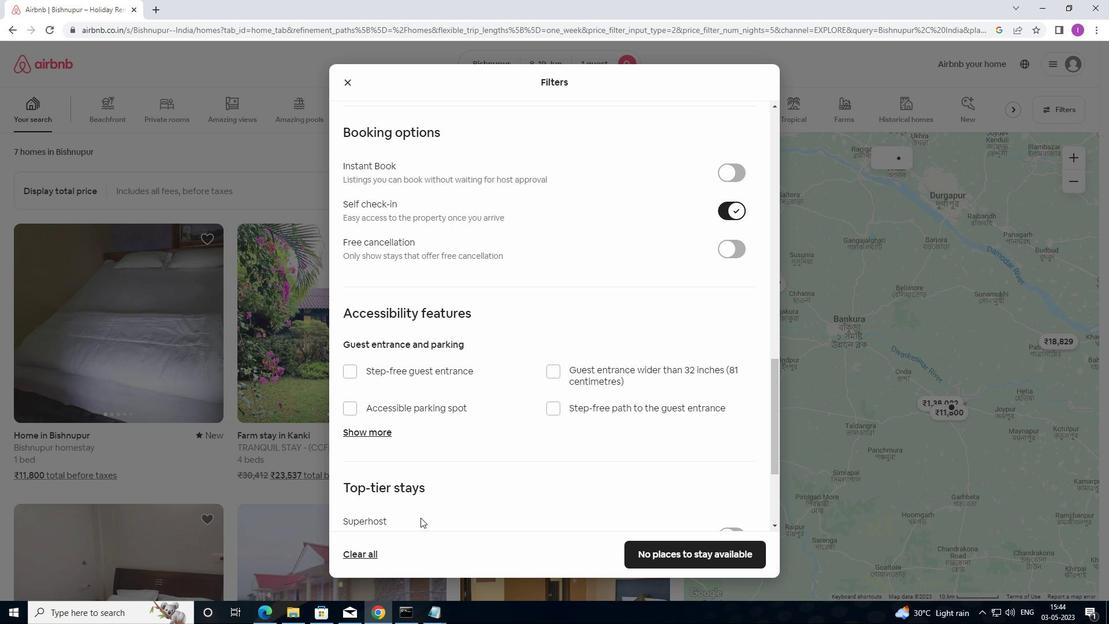 
Action: Mouse scrolled (427, 513) with delta (0, 0)
Screenshot: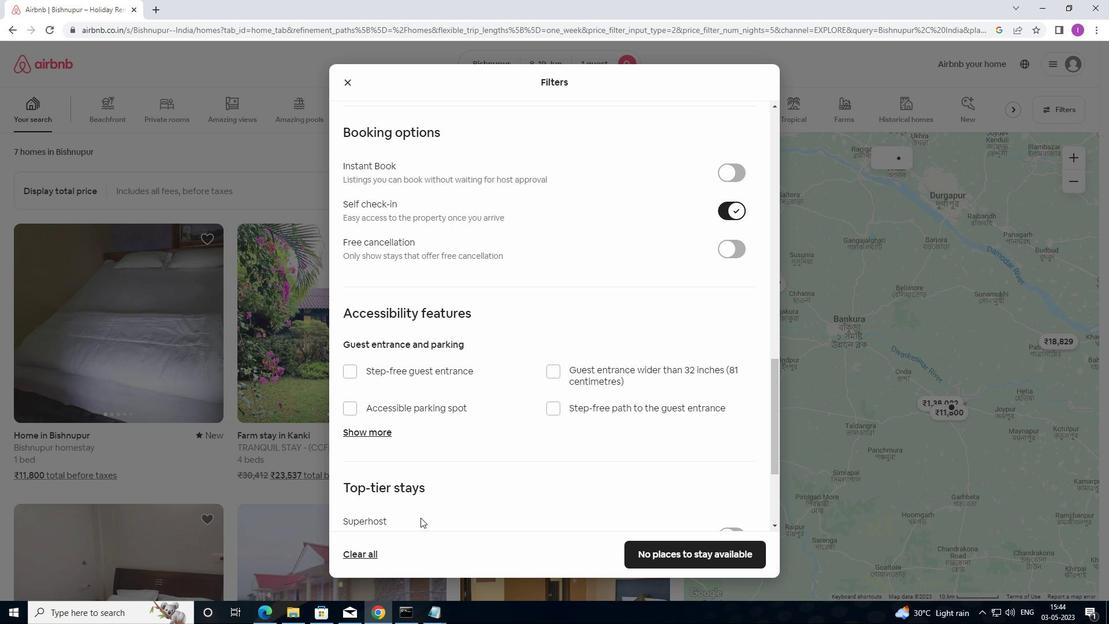 
Action: Mouse moved to (348, 475)
Screenshot: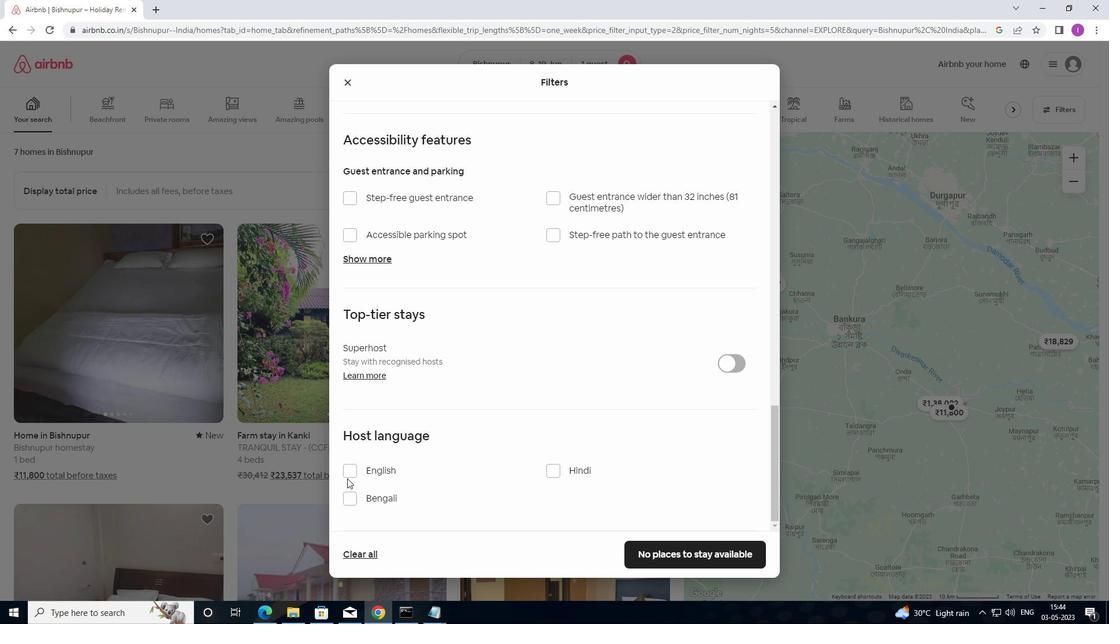 
Action: Mouse pressed left at (348, 475)
Screenshot: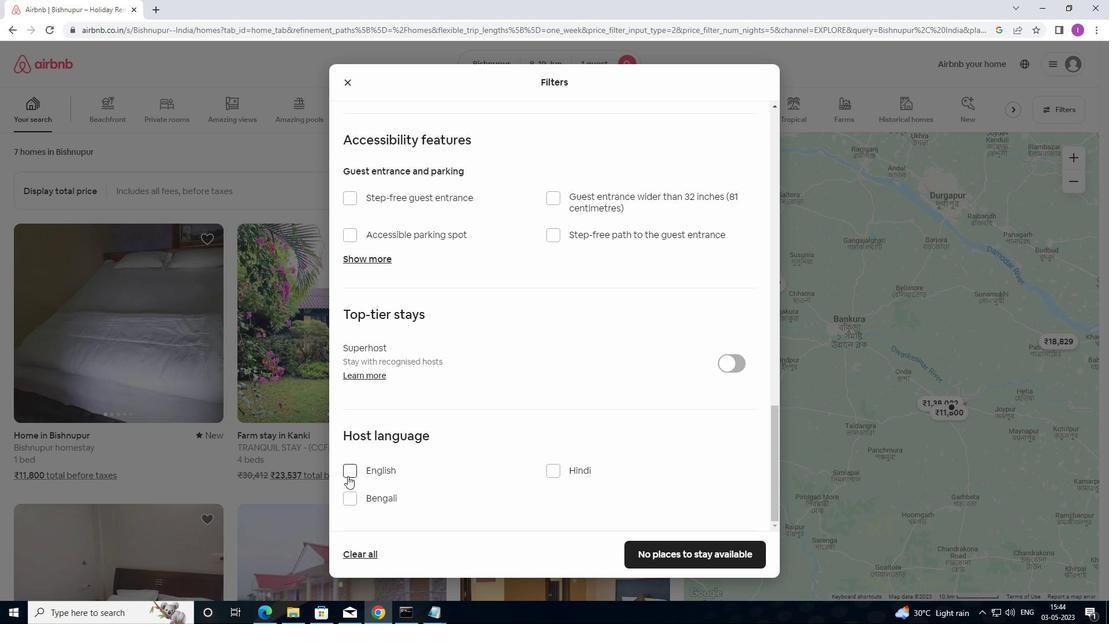 
Action: Mouse moved to (654, 560)
Screenshot: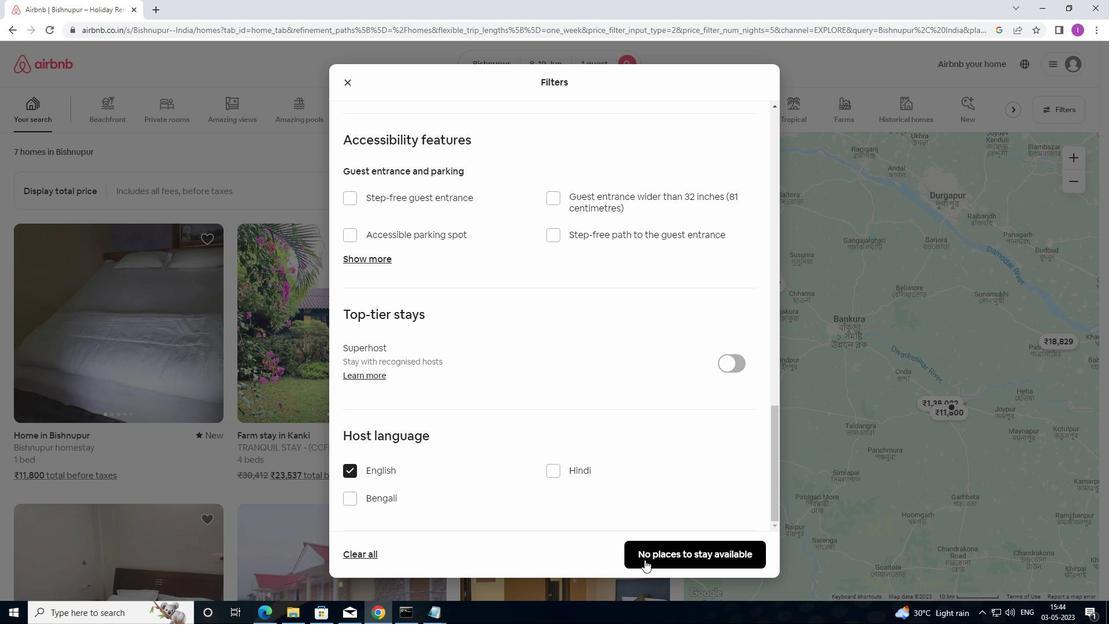 
Action: Mouse scrolled (654, 559) with delta (0, 0)
Screenshot: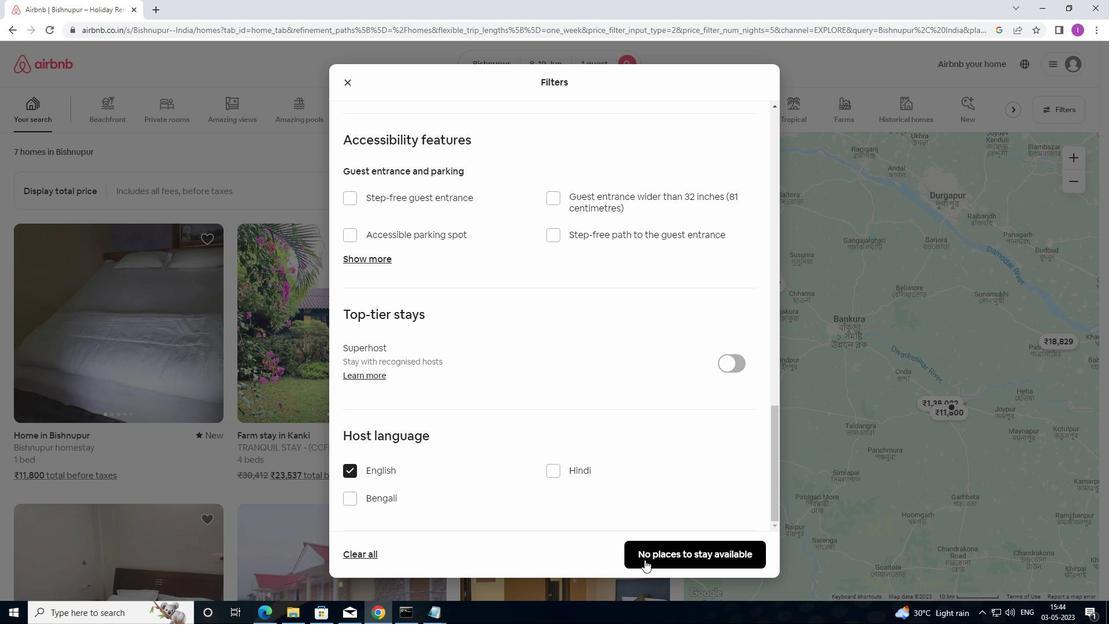 
Action: Mouse moved to (657, 554)
Screenshot: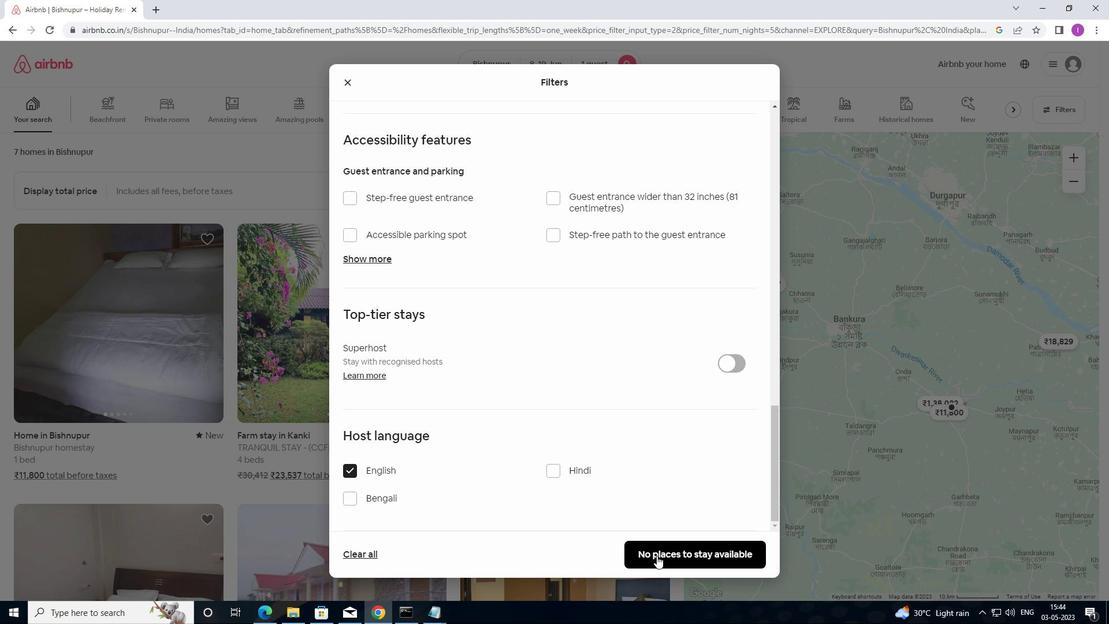 
Action: Mouse pressed left at (657, 554)
Screenshot: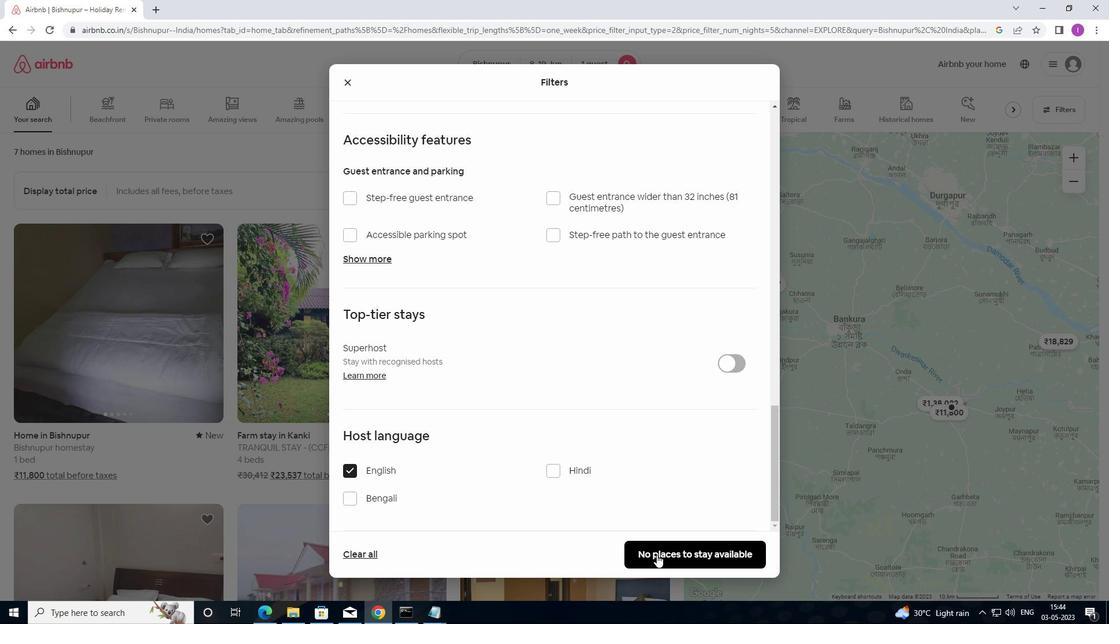 
Action: Mouse moved to (560, 538)
Screenshot: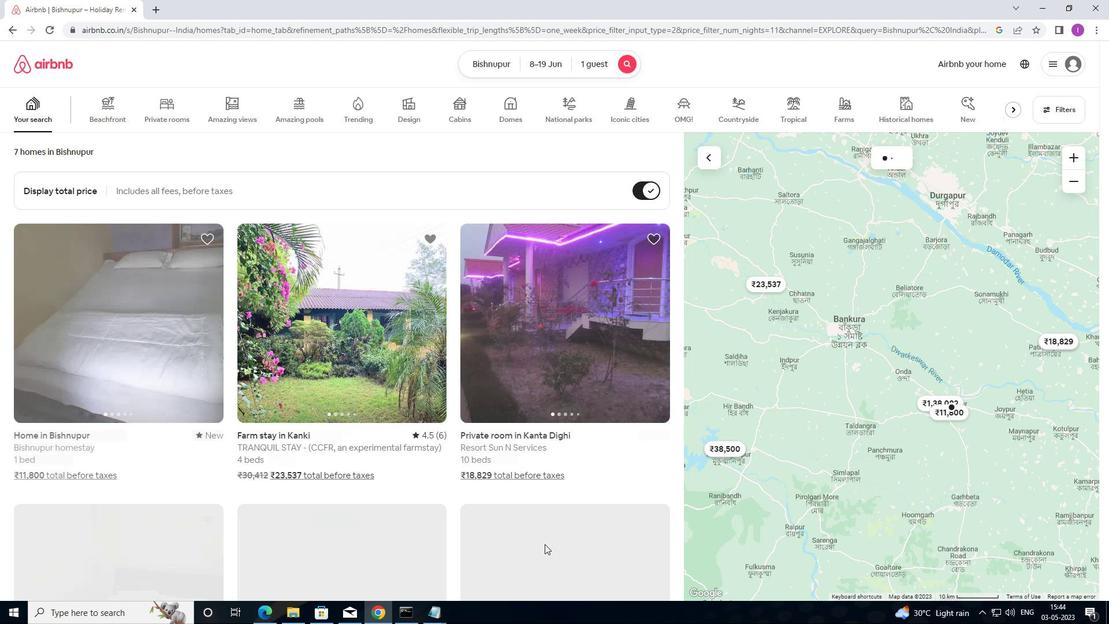 
